 Task: Send an Email Campaign: Use HubSpot email marketing tools to create and send an email campaign to a targeted list of contacts.
Action: Mouse moved to (133, 90)
Screenshot: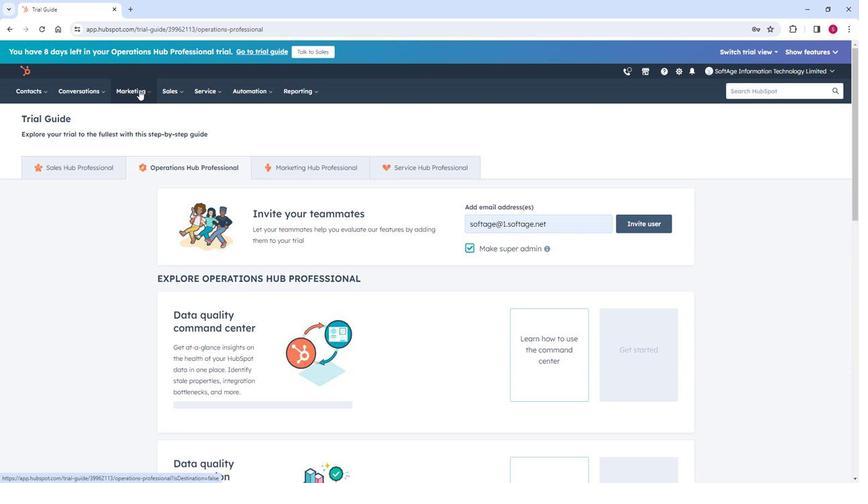 
Action: Mouse pressed left at (133, 90)
Screenshot: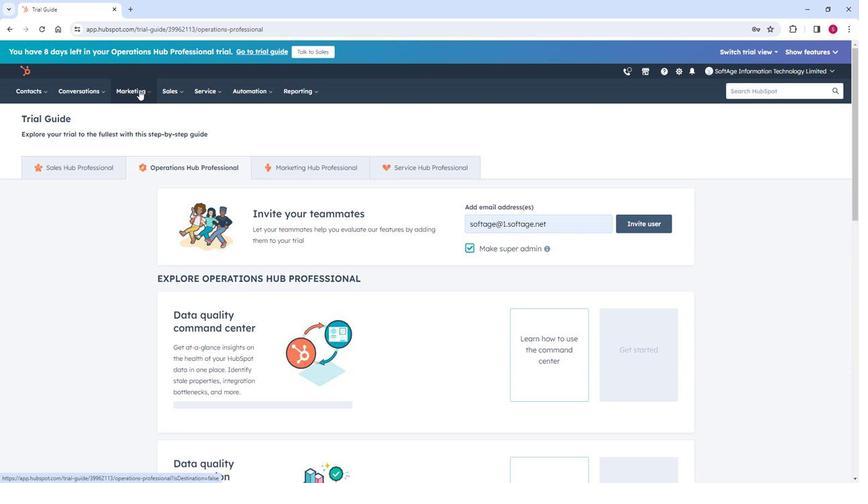 
Action: Mouse moved to (128, 141)
Screenshot: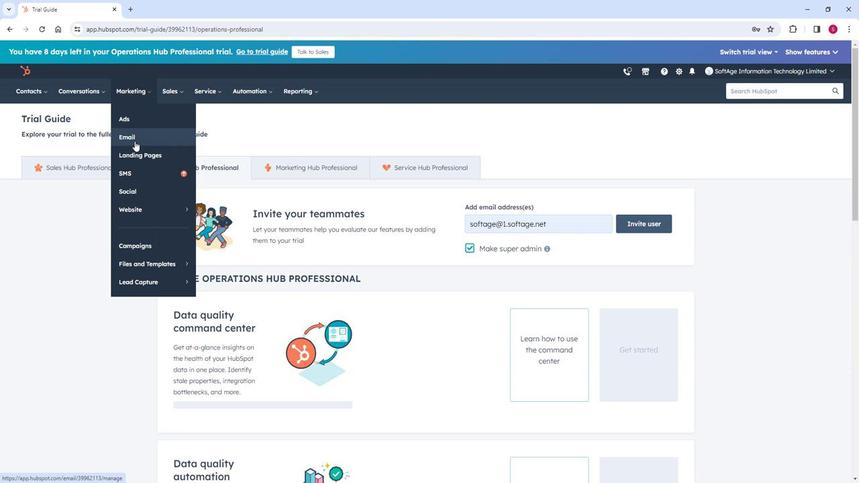 
Action: Mouse pressed left at (128, 141)
Screenshot: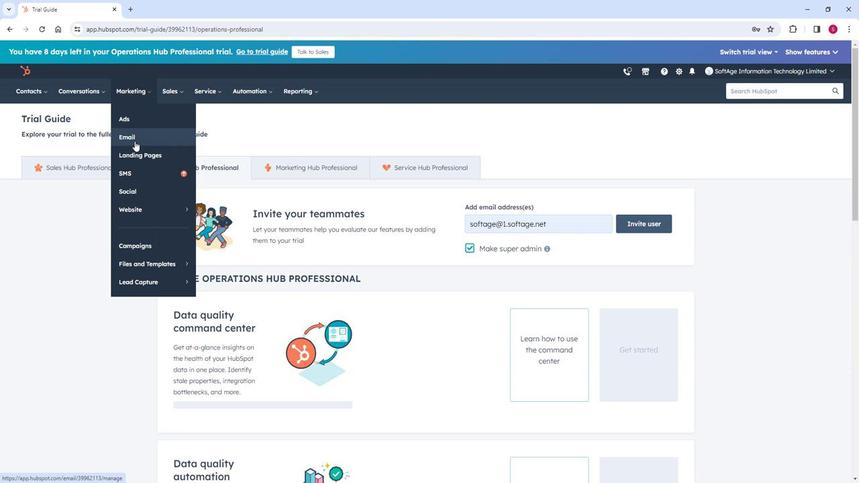 
Action: Mouse moved to (814, 123)
Screenshot: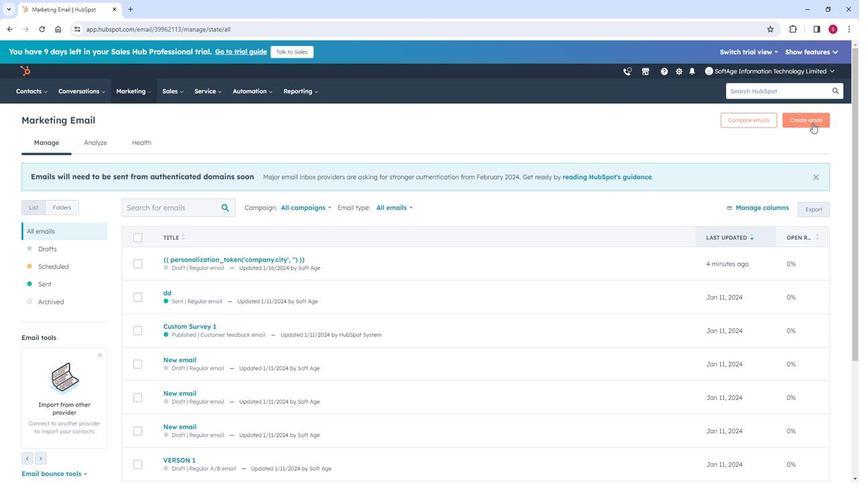 
Action: Mouse pressed left at (814, 123)
Screenshot: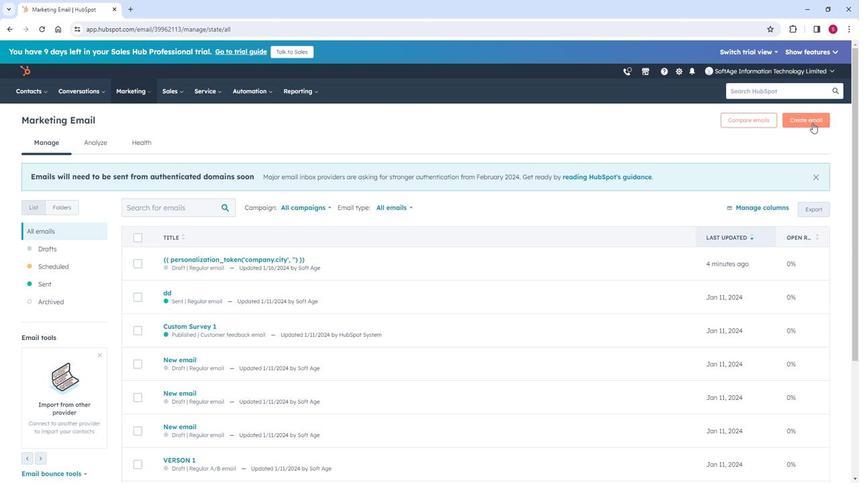 
Action: Mouse moved to (325, 151)
Screenshot: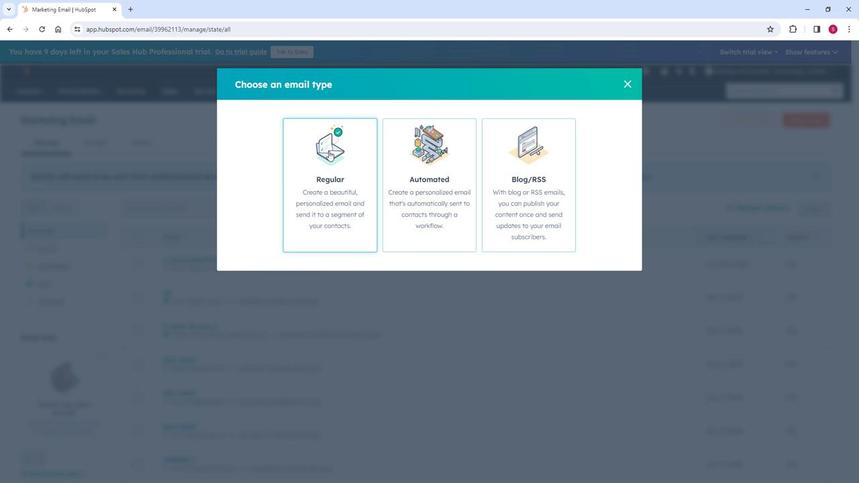 
Action: Mouse pressed left at (325, 151)
Screenshot: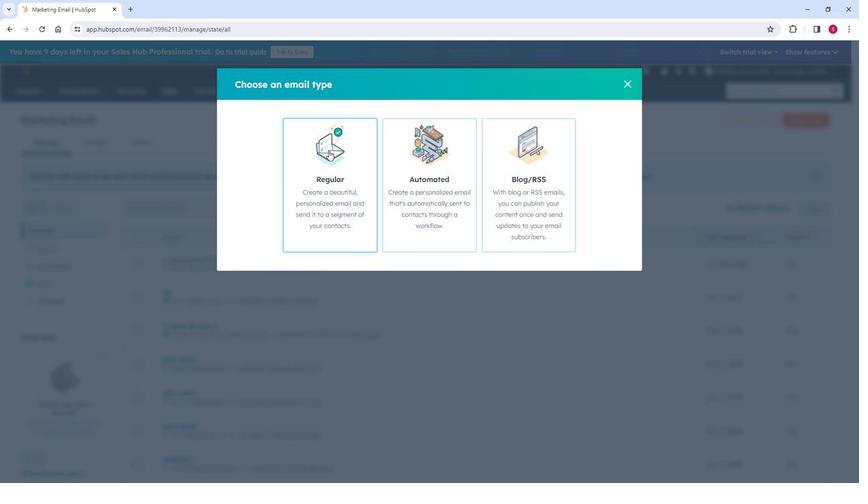 
Action: Mouse moved to (198, 294)
Screenshot: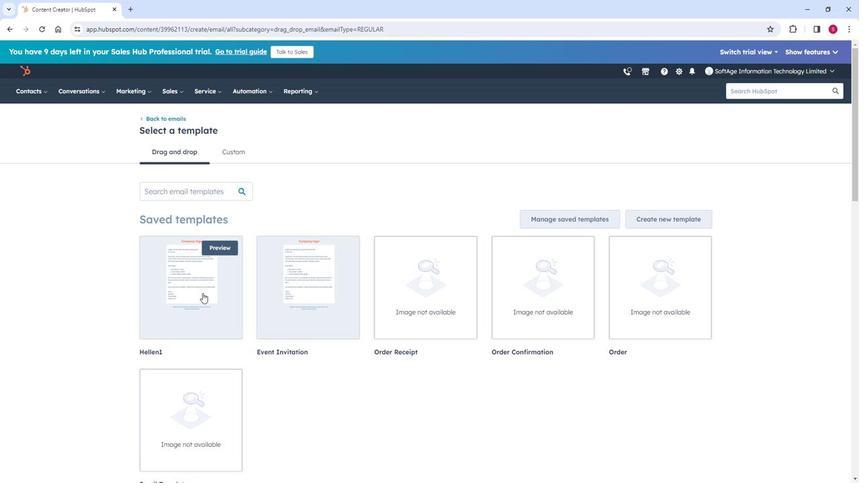 
Action: Mouse pressed left at (198, 294)
Screenshot: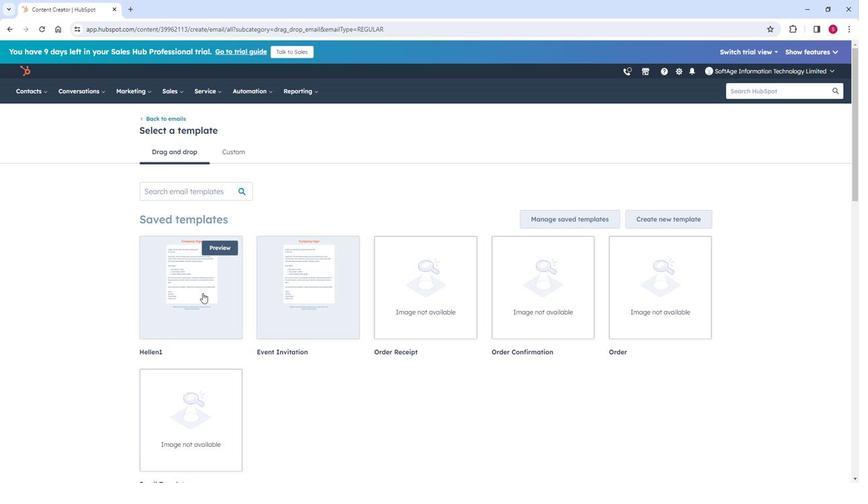
Action: Mouse moved to (554, 334)
Screenshot: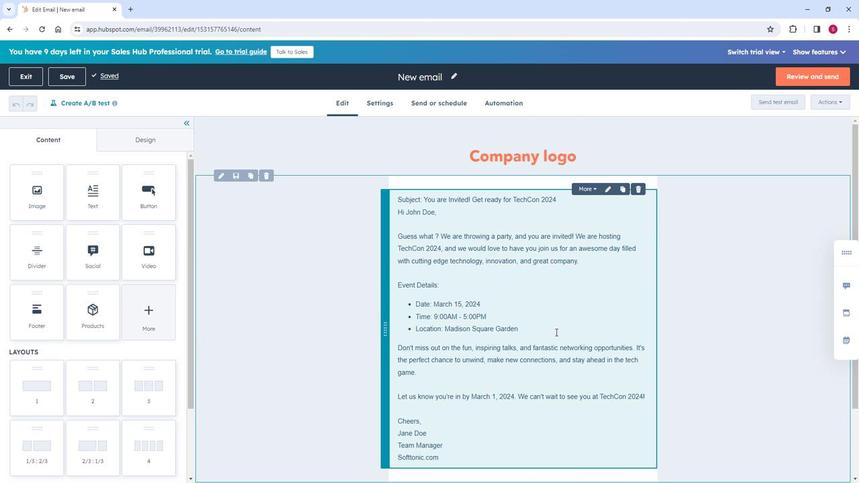 
Action: Mouse scrolled (554, 333) with delta (0, 0)
Screenshot: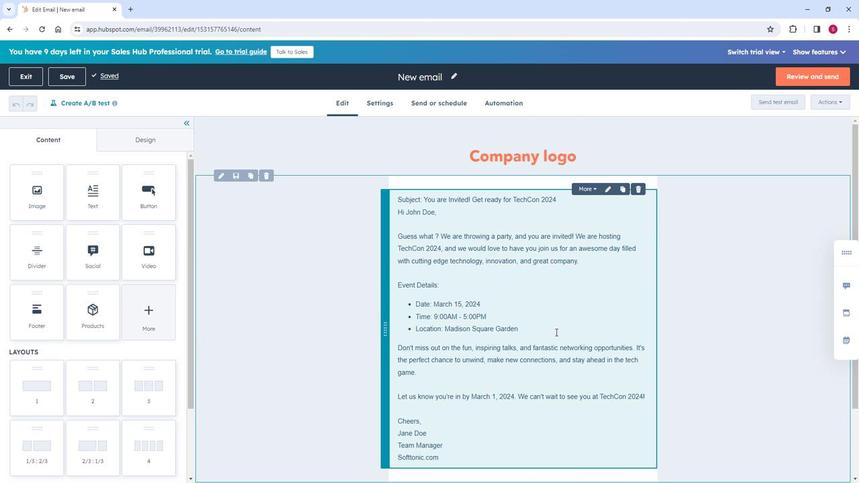 
Action: Mouse moved to (554, 334)
Screenshot: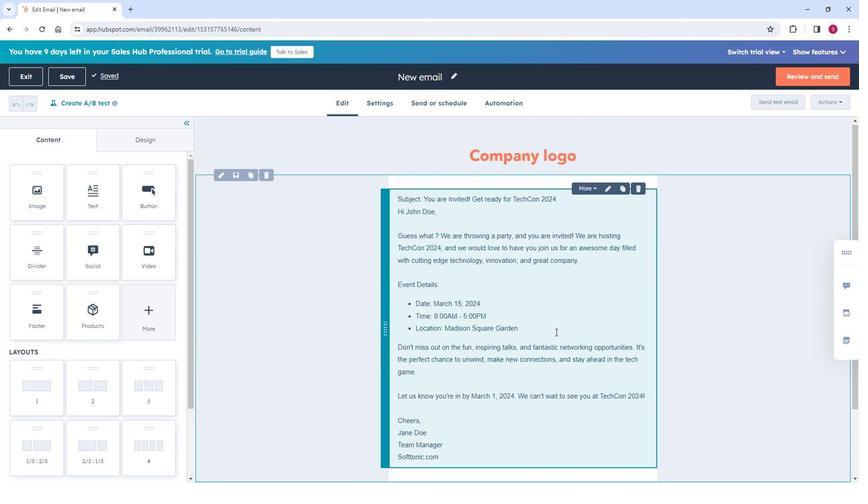 
Action: Mouse scrolled (554, 333) with delta (0, 0)
Screenshot: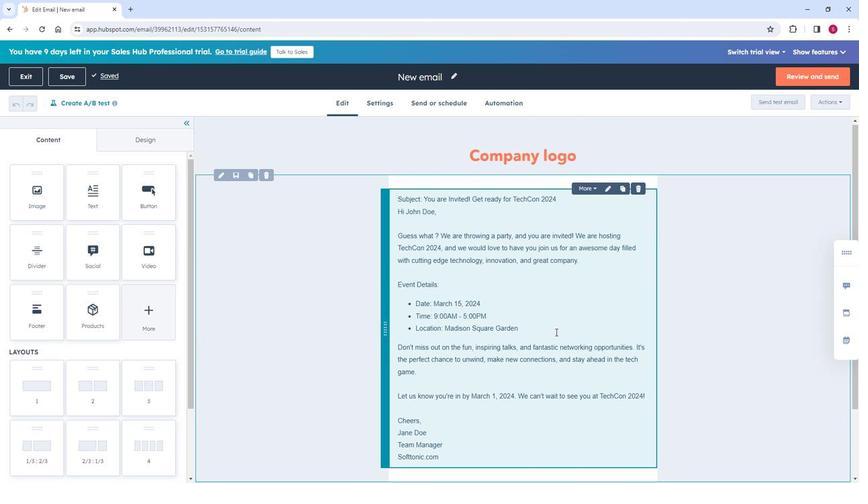 
Action: Mouse scrolled (554, 333) with delta (0, 0)
Screenshot: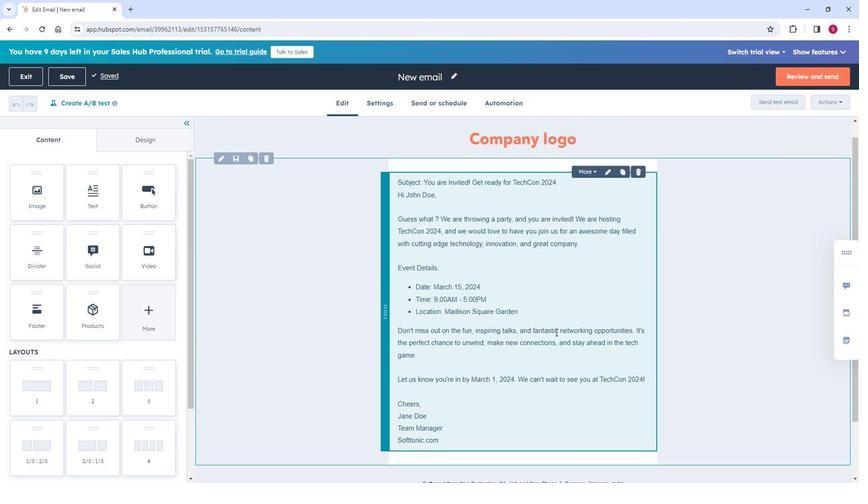 
Action: Mouse scrolled (554, 333) with delta (0, 0)
Screenshot: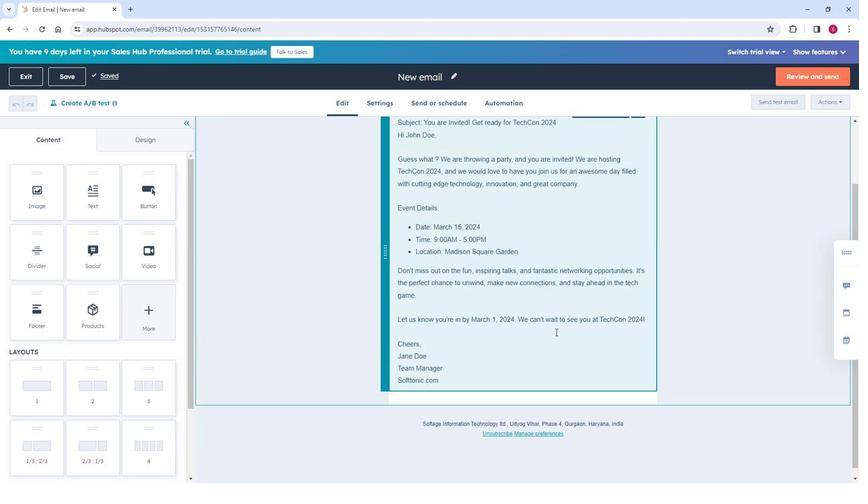 
Action: Mouse moved to (605, 122)
Screenshot: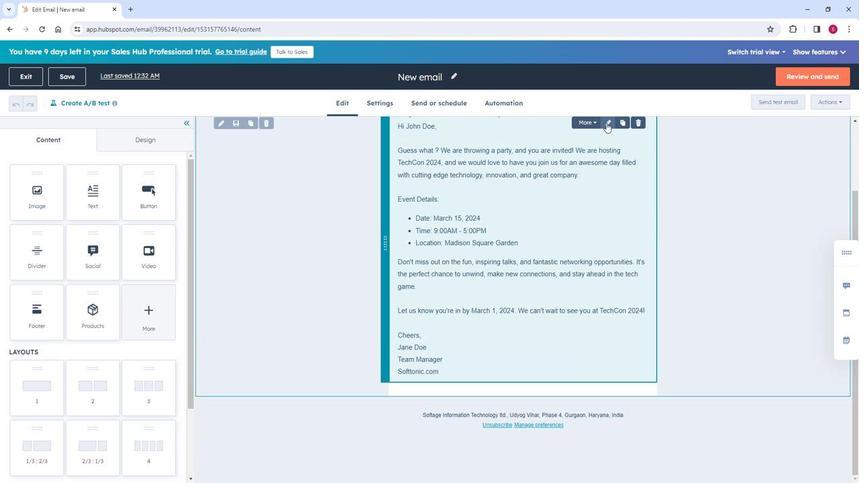 
Action: Mouse pressed left at (605, 122)
Screenshot: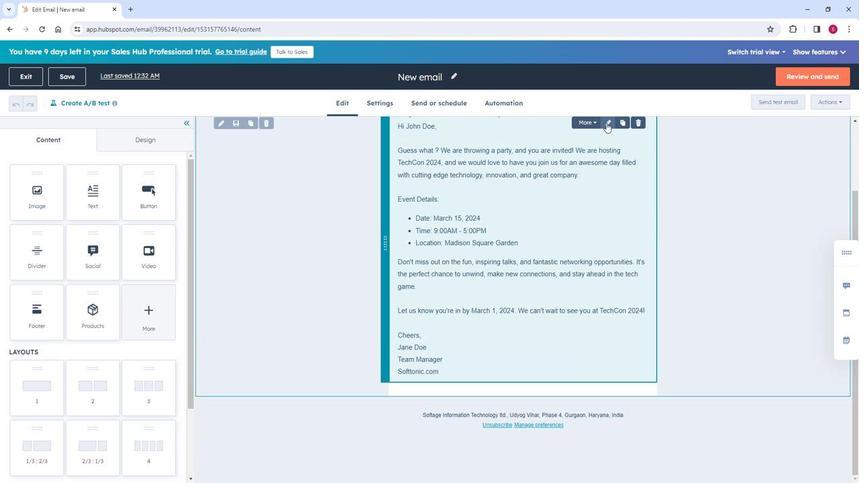
Action: Mouse moved to (460, 232)
Screenshot: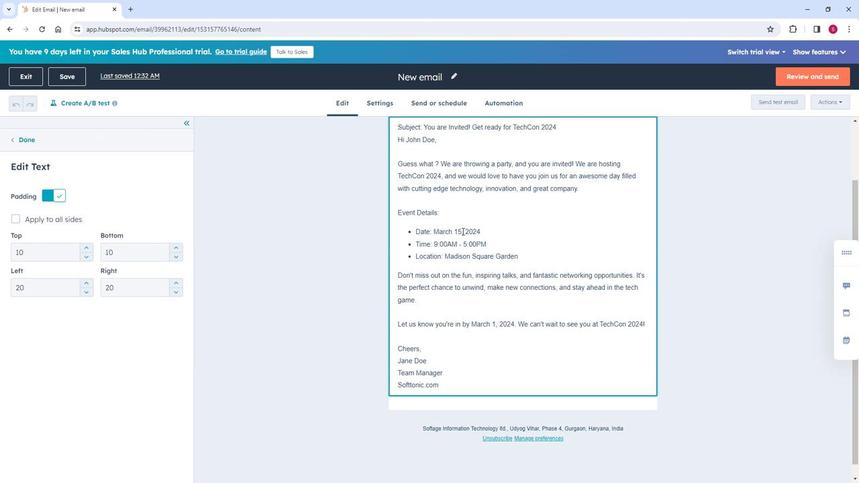 
Action: Mouse pressed left at (460, 232)
Screenshot: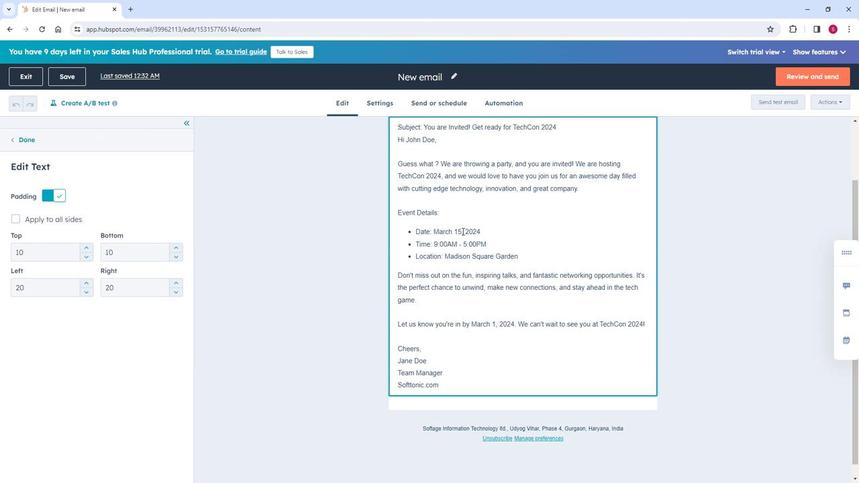 
Action: Mouse moved to (455, 233)
Screenshot: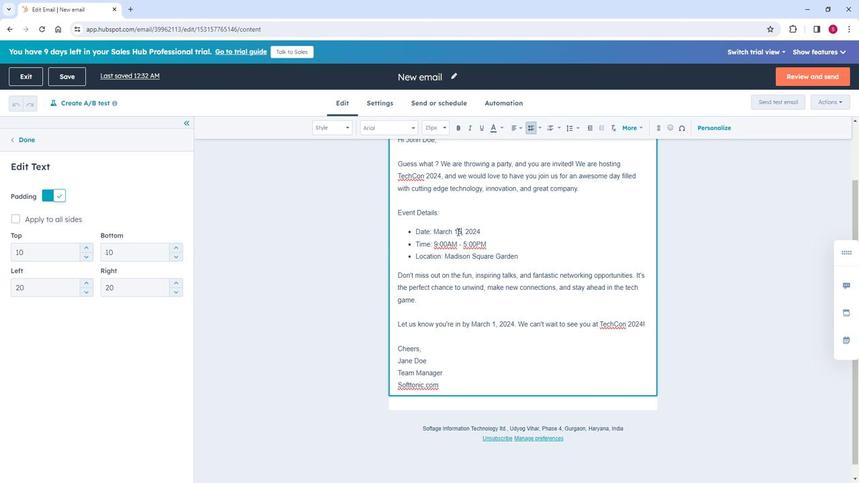 
Action: Key pressed <Key.backspace>
Screenshot: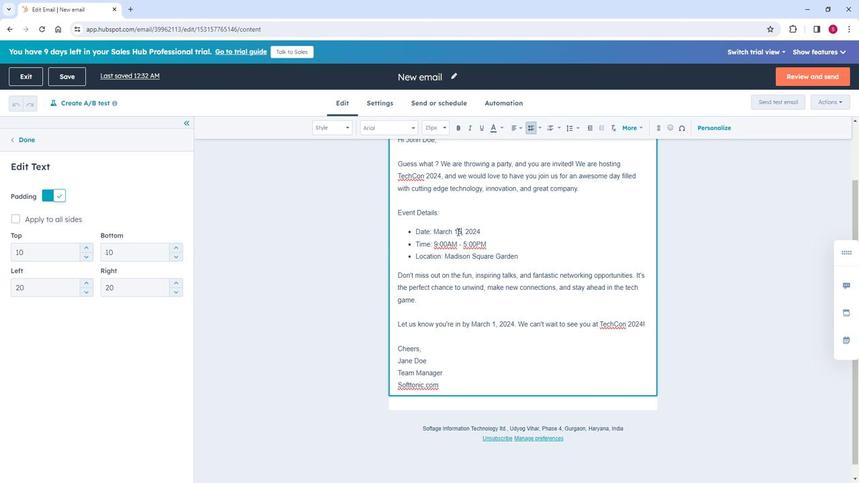 
Action: Mouse moved to (458, 233)
Screenshot: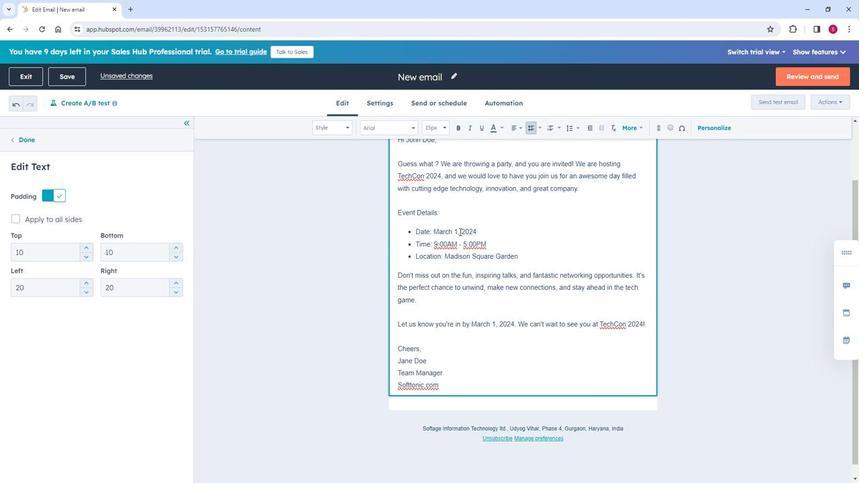 
Action: Key pressed 6
Screenshot: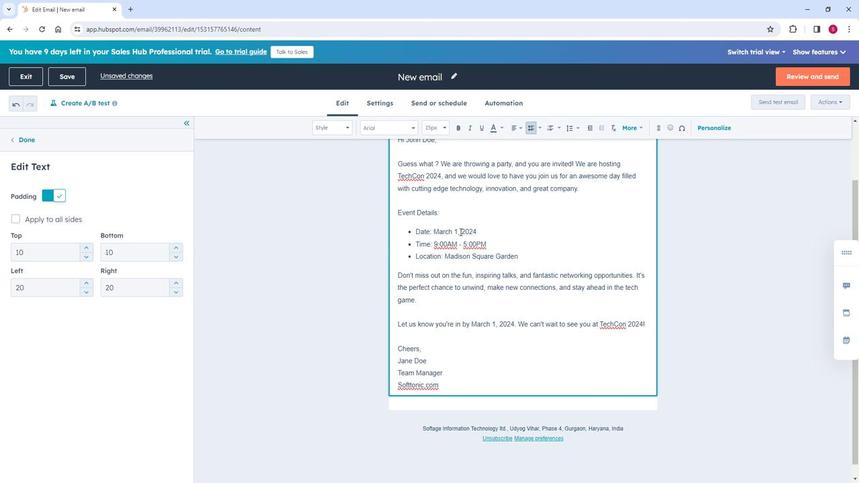 
Action: Mouse moved to (503, 231)
Screenshot: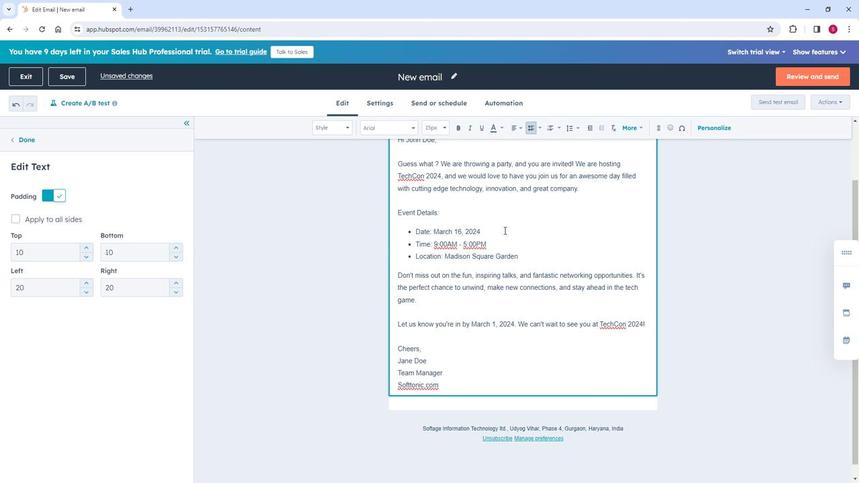 
Action: Mouse pressed left at (503, 231)
Screenshot: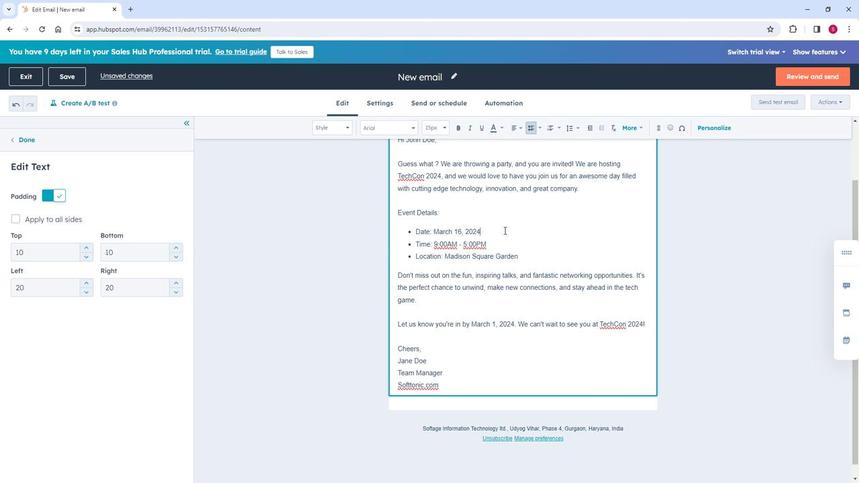 
Action: Mouse moved to (479, 339)
Screenshot: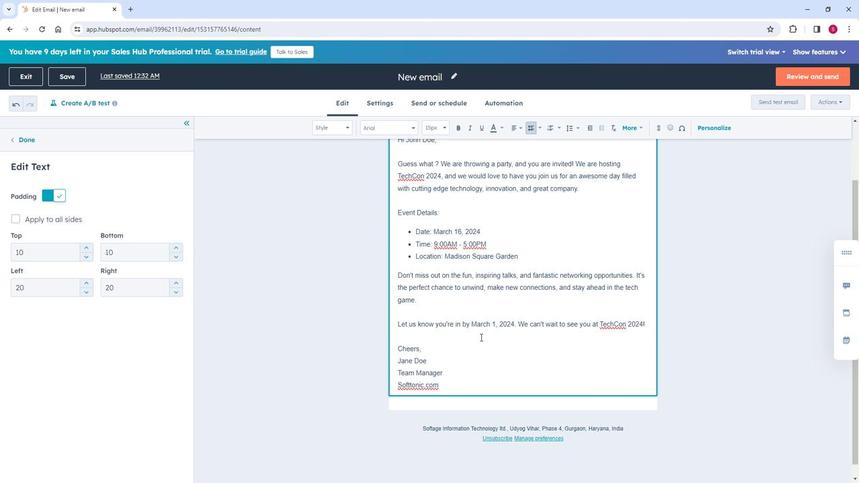 
Action: Mouse scrolled (479, 339) with delta (0, 0)
Screenshot: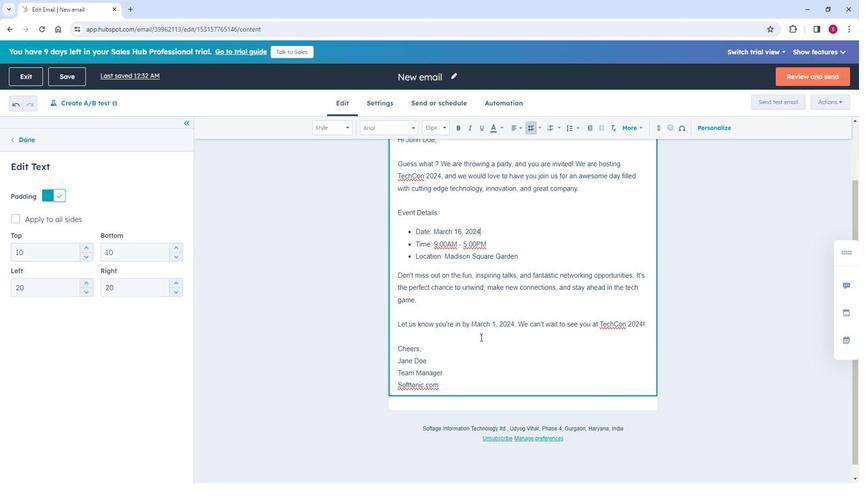 
Action: Mouse moved to (473, 368)
Screenshot: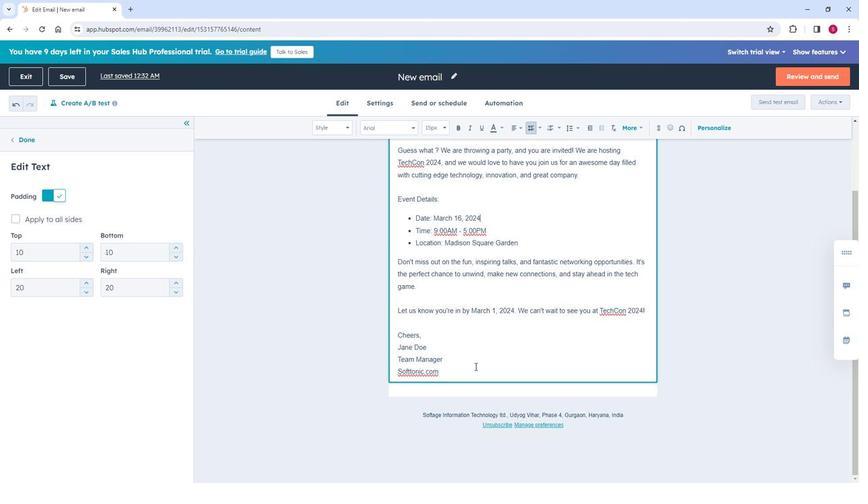
Action: Mouse scrolled (473, 369) with delta (0, 0)
Screenshot: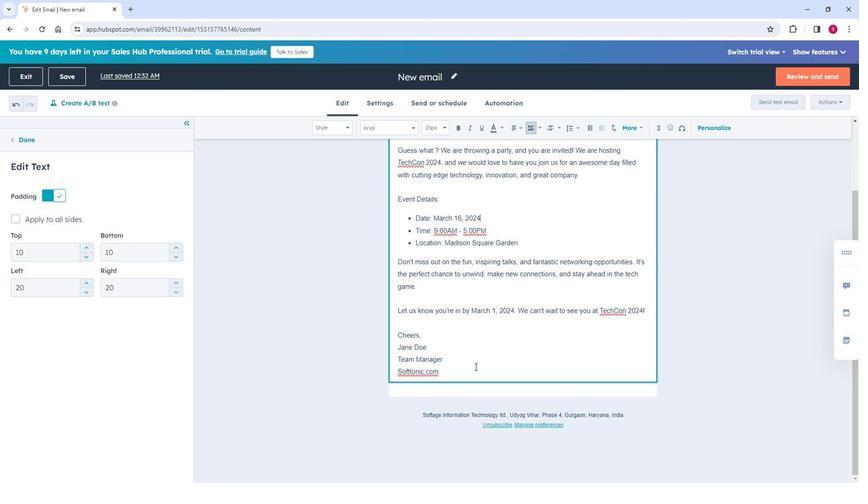 
Action: Mouse scrolled (473, 369) with delta (0, 0)
Screenshot: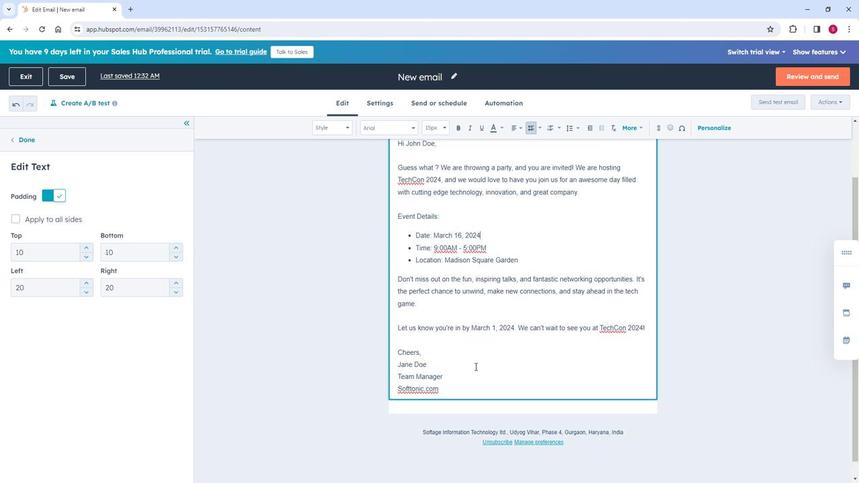 
Action: Mouse scrolled (473, 369) with delta (0, 0)
Screenshot: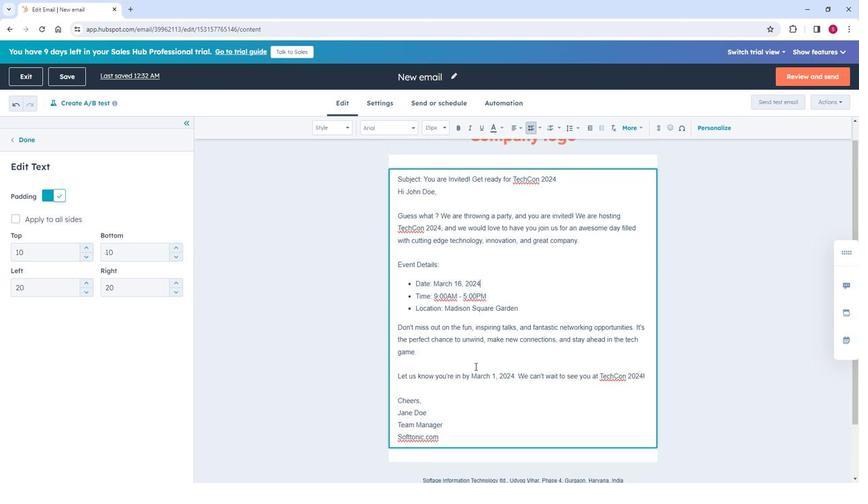 
Action: Mouse scrolled (473, 369) with delta (0, 0)
Screenshot: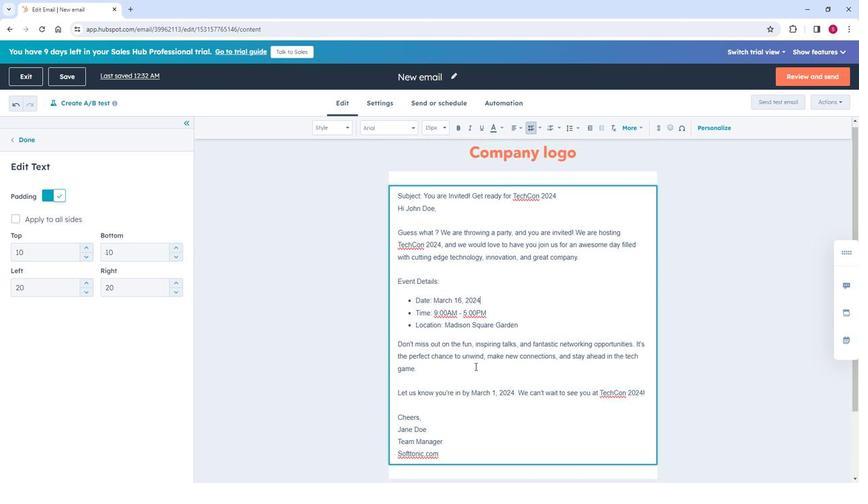 
Action: Mouse scrolled (473, 369) with delta (0, 0)
Screenshot: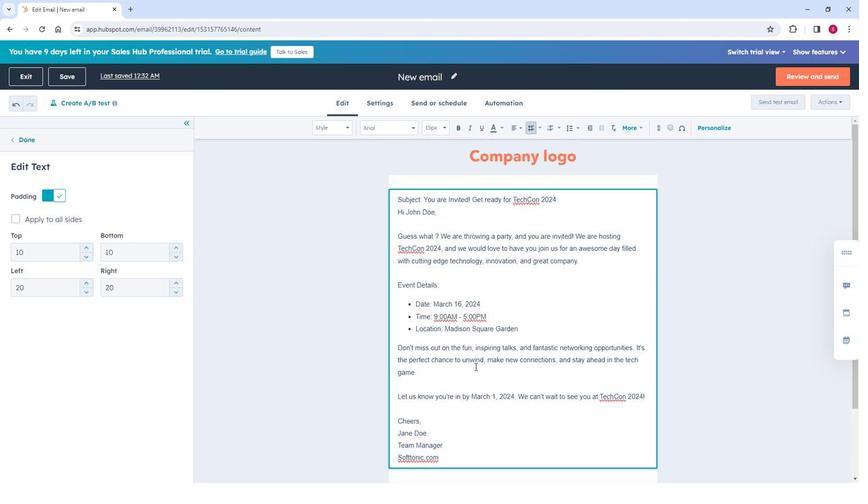 
Action: Mouse moved to (355, 167)
Screenshot: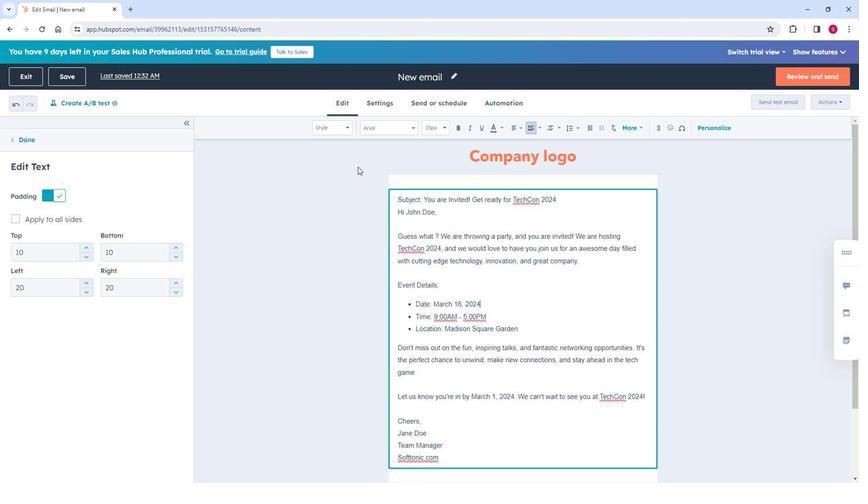 
Action: Mouse pressed left at (355, 167)
Screenshot: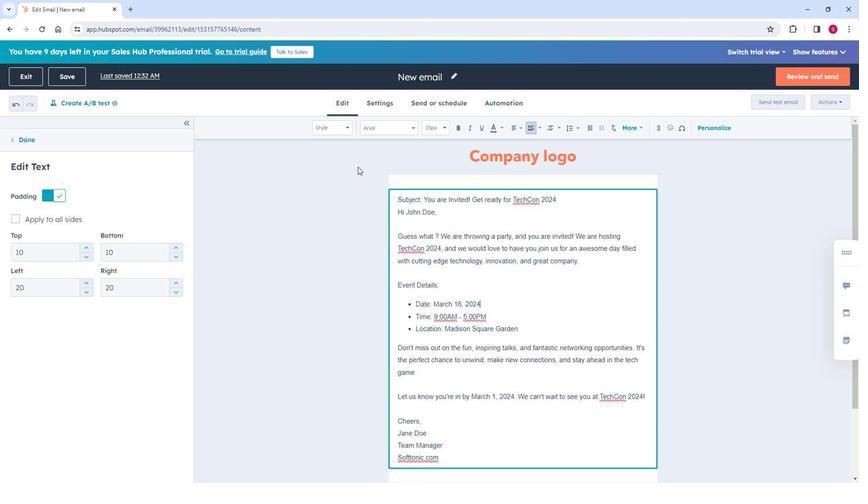 
Action: Mouse moved to (381, 104)
Screenshot: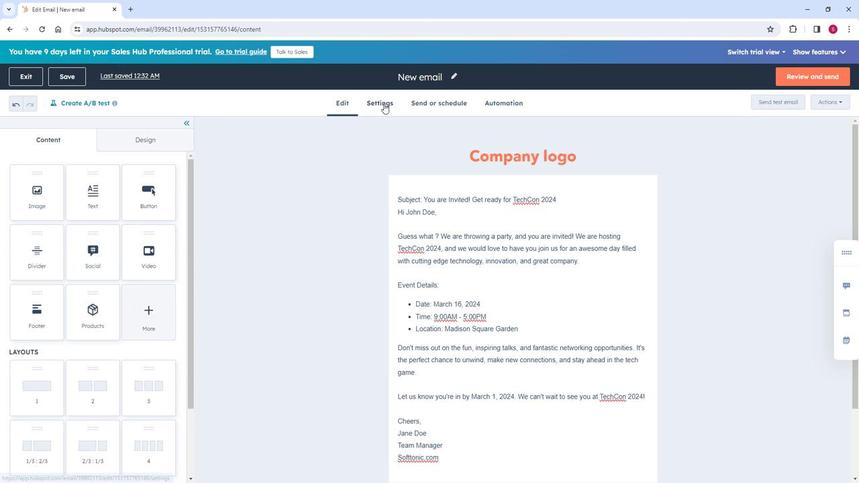 
Action: Mouse pressed left at (381, 104)
Screenshot: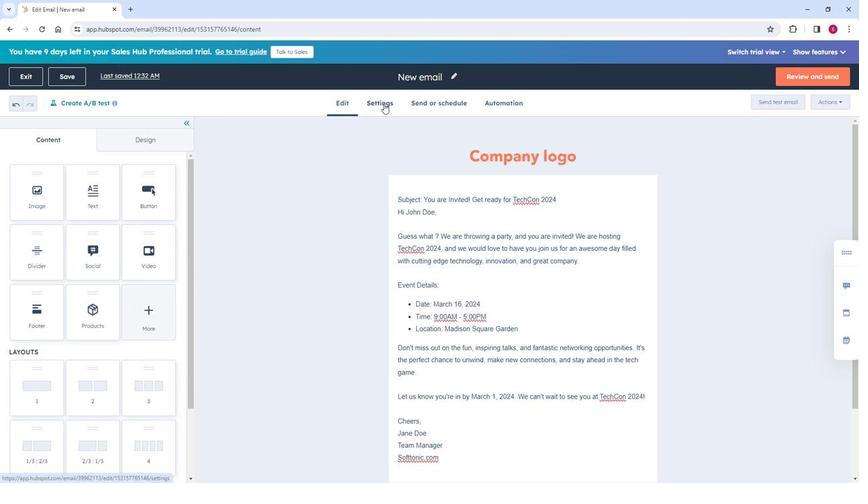 
Action: Mouse moved to (432, 252)
Screenshot: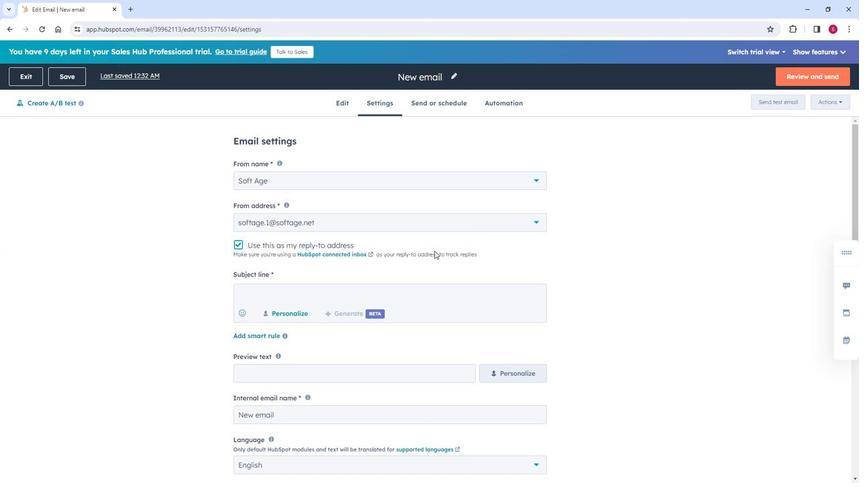 
Action: Mouse scrolled (432, 251) with delta (0, 0)
Screenshot: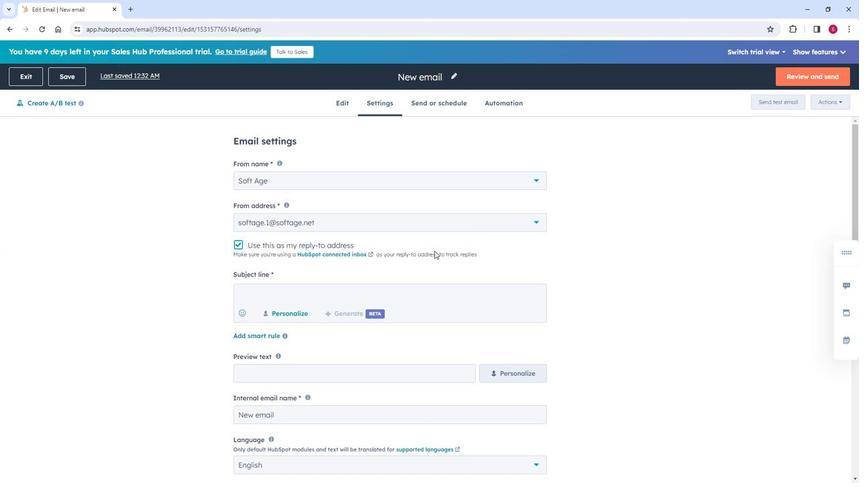 
Action: Mouse moved to (418, 298)
Screenshot: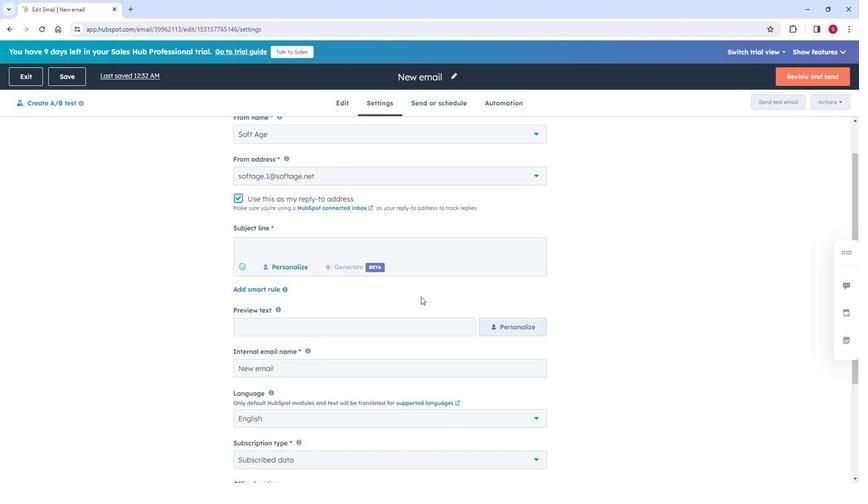
Action: Mouse scrolled (418, 298) with delta (0, 0)
Screenshot: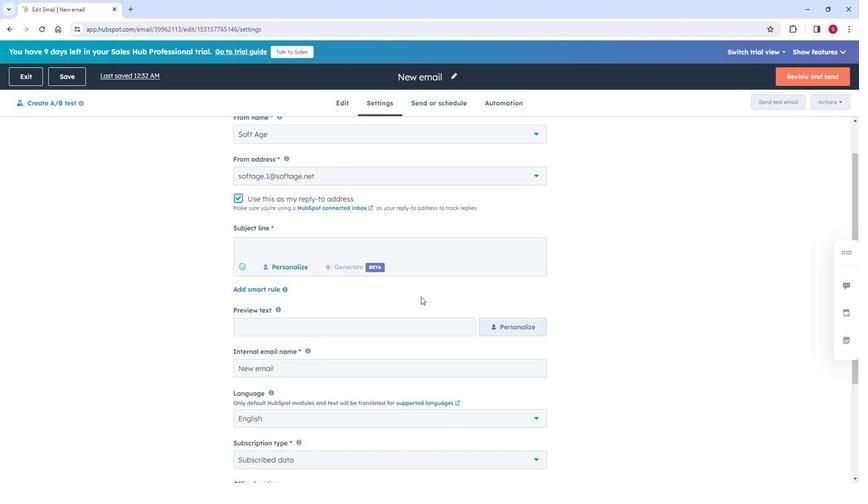 
Action: Mouse scrolled (418, 298) with delta (0, 0)
Screenshot: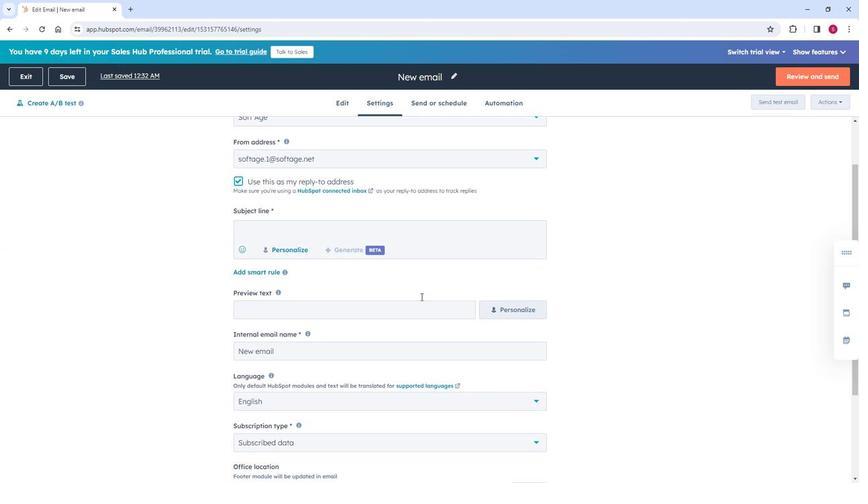 
Action: Mouse moved to (418, 298)
Screenshot: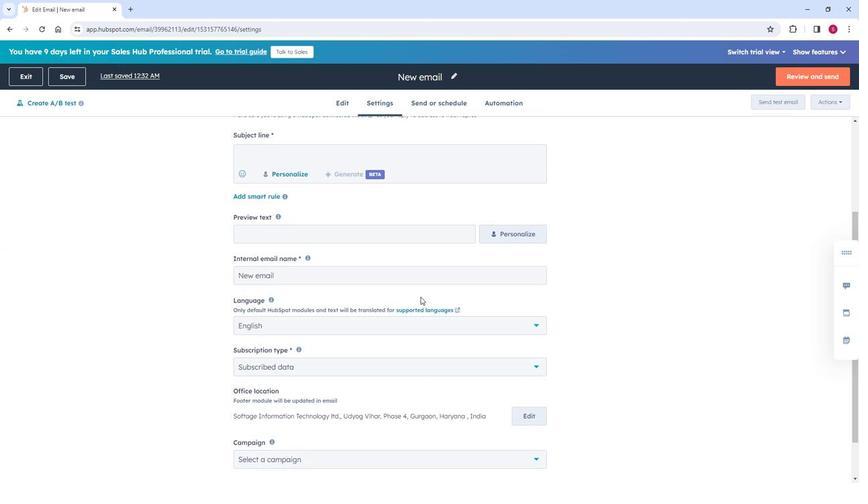 
Action: Mouse scrolled (418, 298) with delta (0, 0)
Screenshot: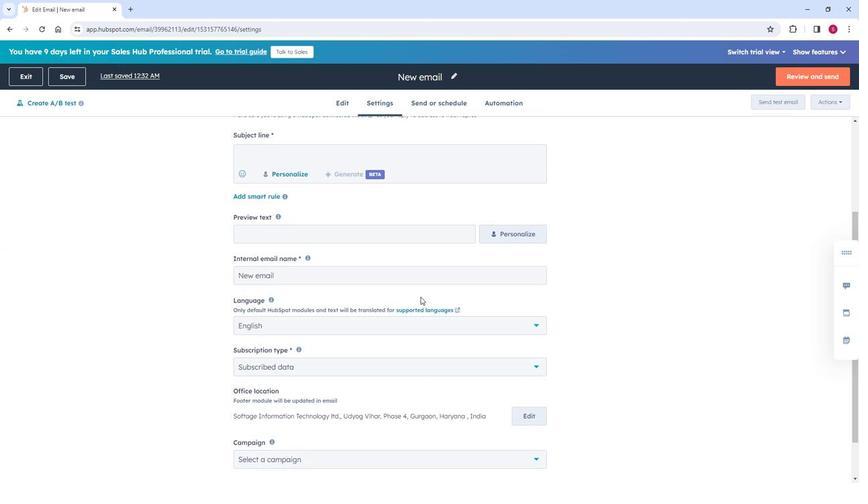 
Action: Mouse scrolled (418, 298) with delta (0, 0)
Screenshot: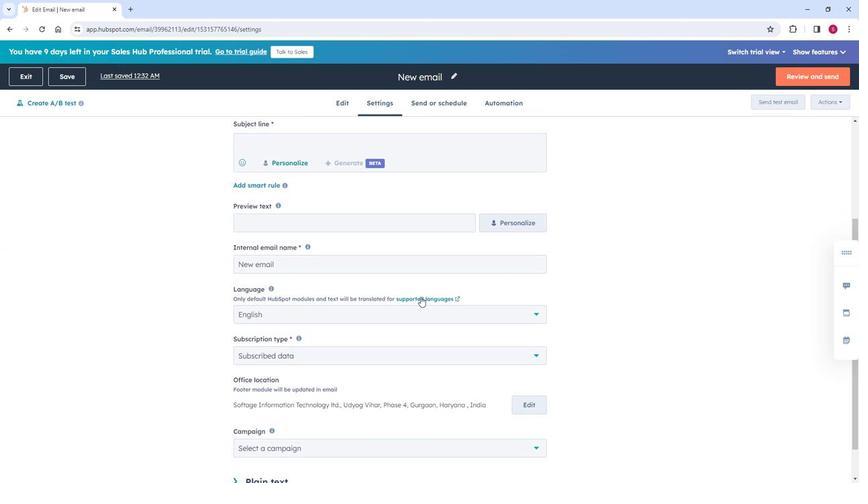 
Action: Mouse scrolled (418, 298) with delta (0, 0)
Screenshot: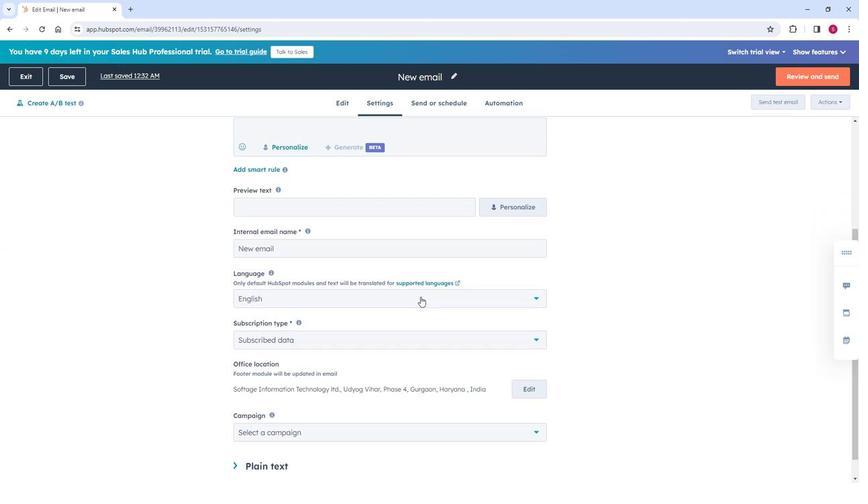 
Action: Mouse scrolled (418, 298) with delta (0, 0)
Screenshot: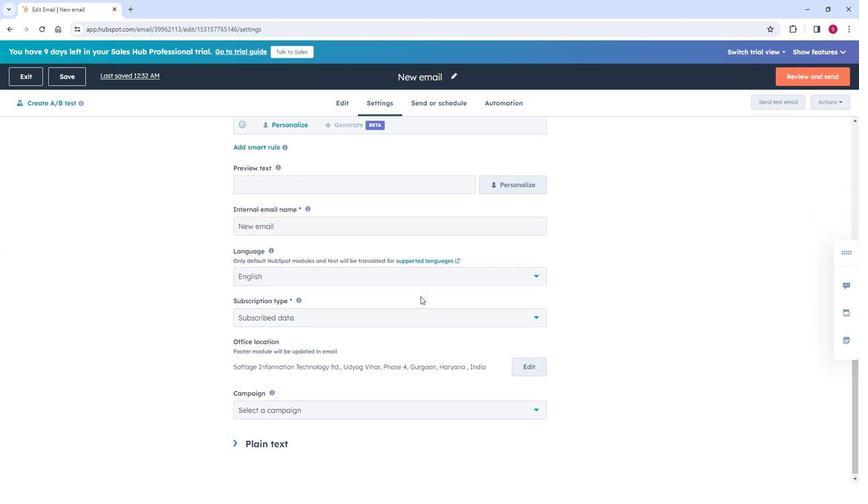 
Action: Mouse moved to (418, 298)
Screenshot: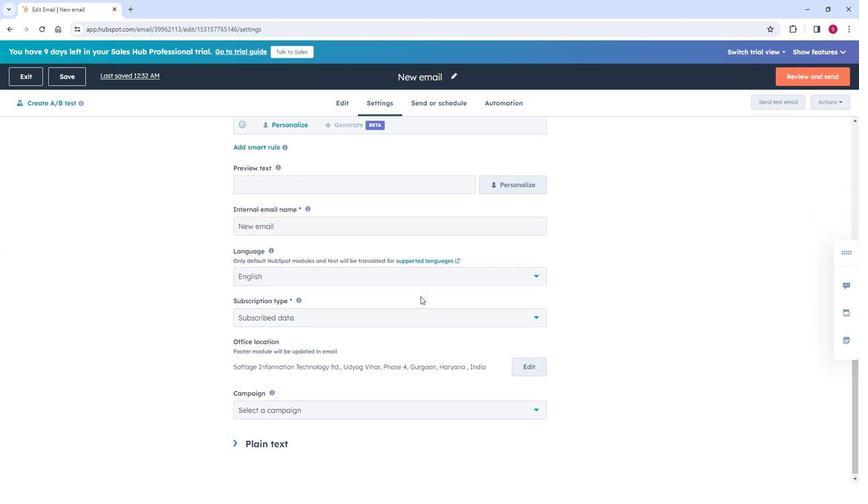 
Action: Mouse scrolled (418, 297) with delta (0, 0)
Screenshot: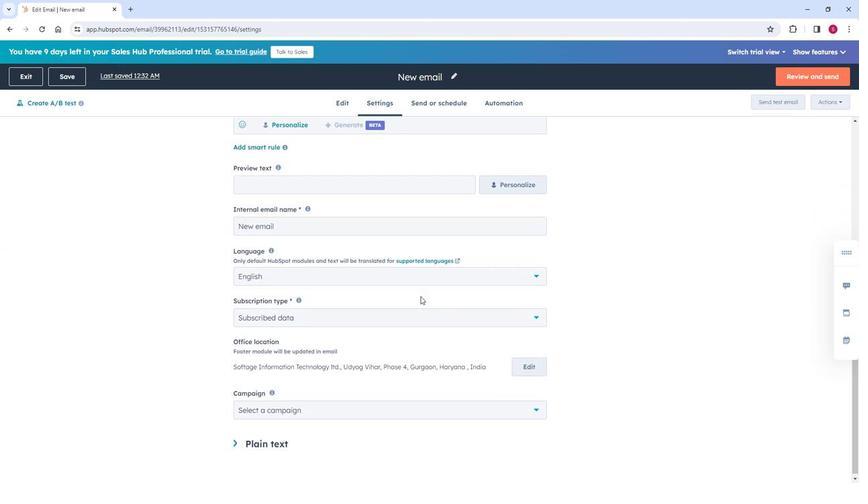 
Action: Mouse scrolled (418, 297) with delta (0, 0)
Screenshot: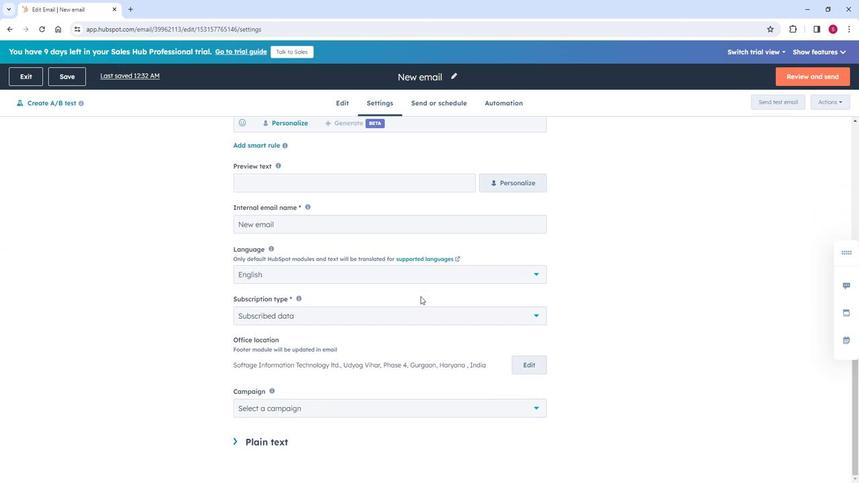 
Action: Mouse moved to (418, 298)
Screenshot: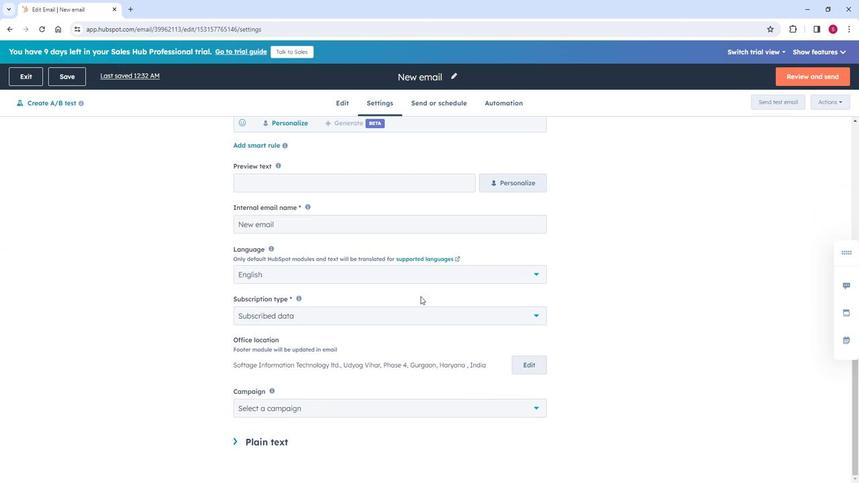 
Action: Mouse scrolled (418, 297) with delta (0, 0)
Screenshot: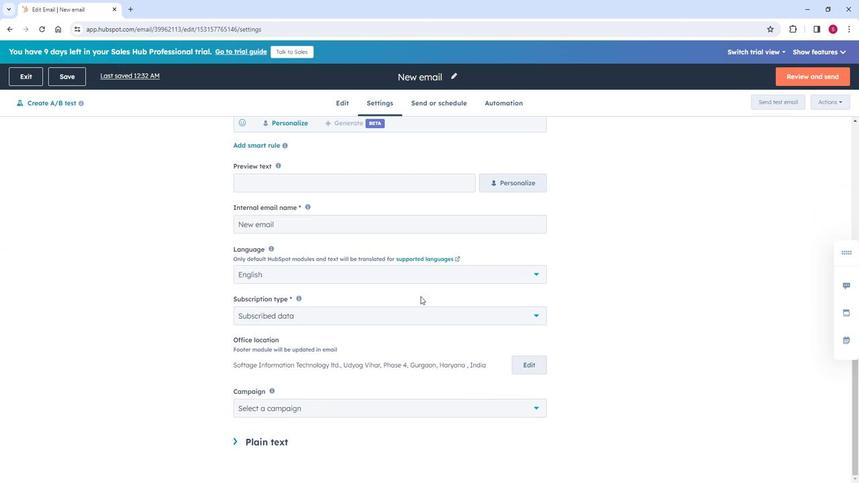 
Action: Mouse scrolled (418, 297) with delta (0, 0)
Screenshot: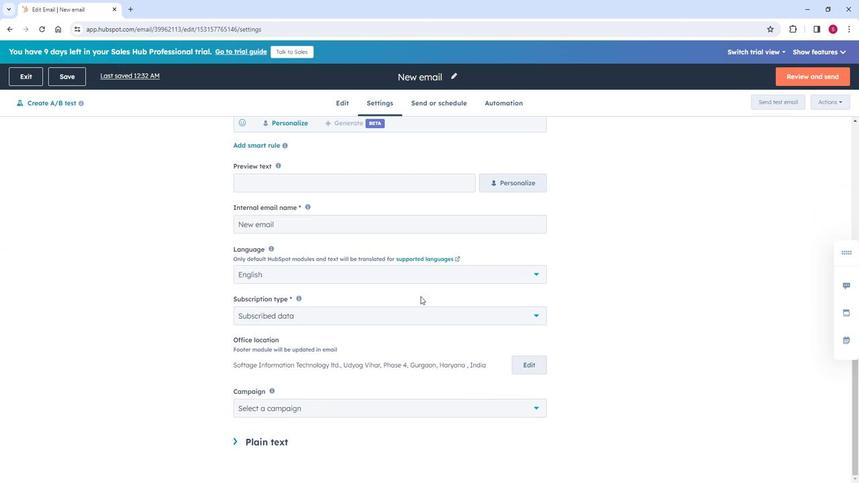 
Action: Mouse scrolled (418, 297) with delta (0, 0)
Screenshot: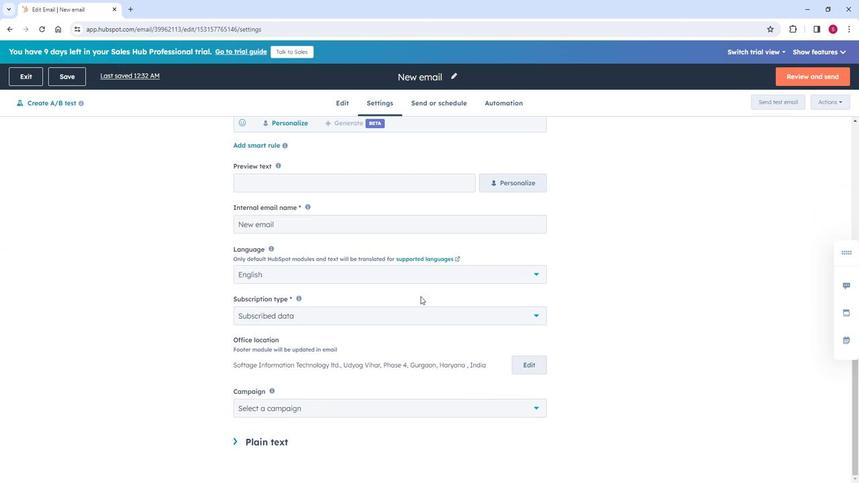 
Action: Mouse scrolled (418, 297) with delta (0, 0)
Screenshot: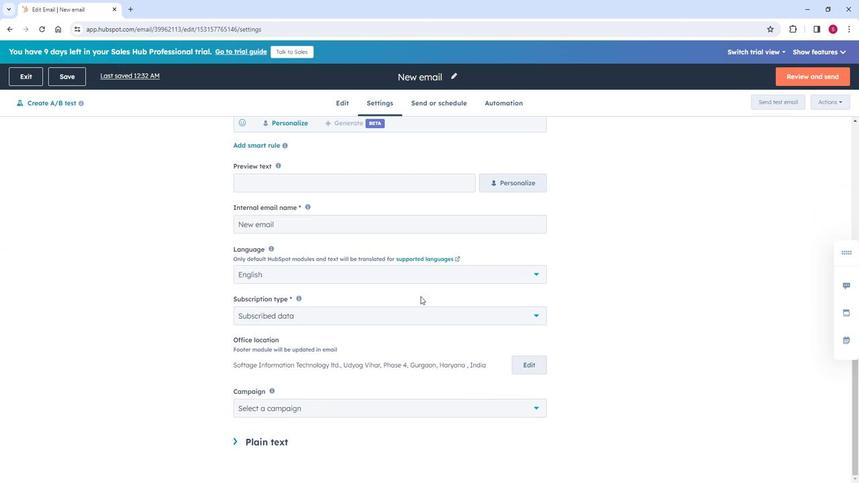 
Action: Mouse scrolled (418, 297) with delta (0, 0)
Screenshot: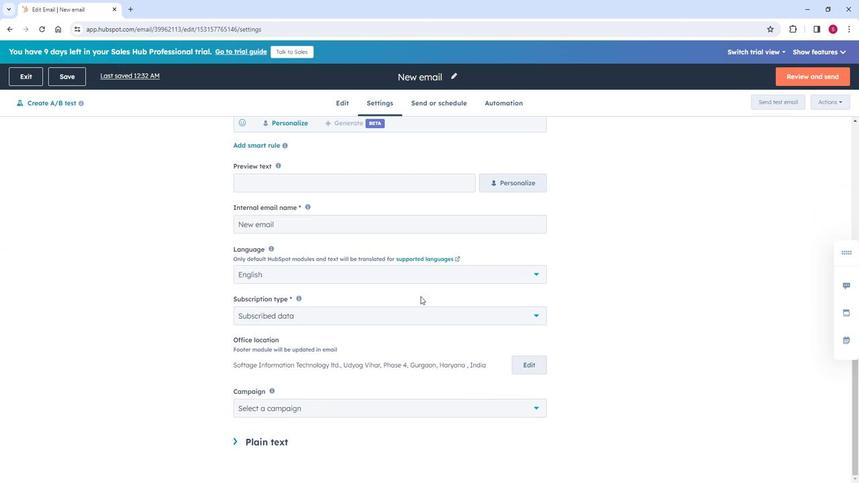 
Action: Mouse scrolled (418, 297) with delta (0, 0)
Screenshot: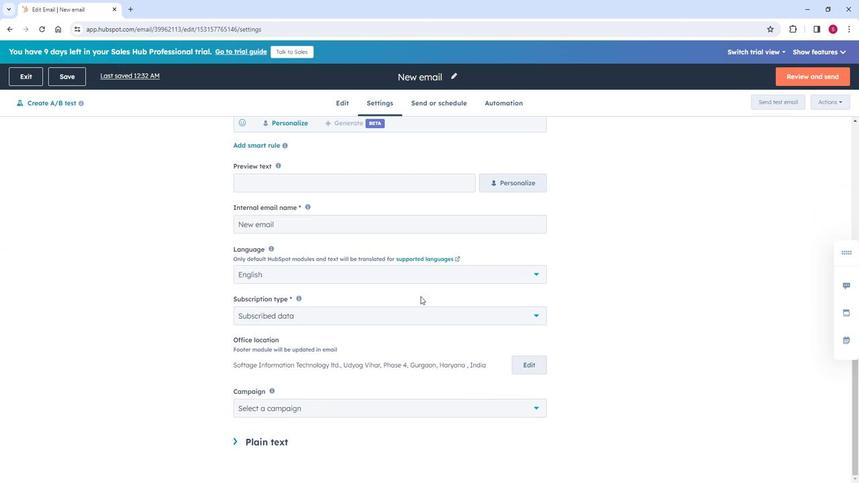 
Action: Mouse moved to (444, 320)
Screenshot: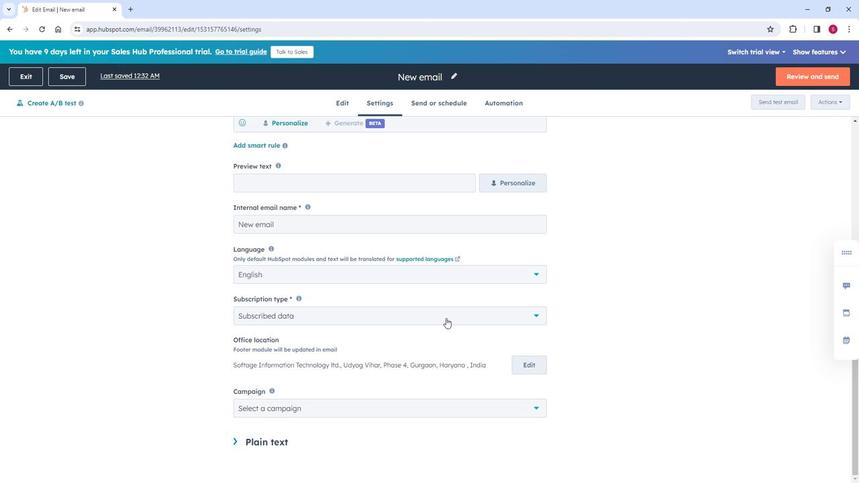 
Action: Mouse scrolled (444, 320) with delta (0, 0)
Screenshot: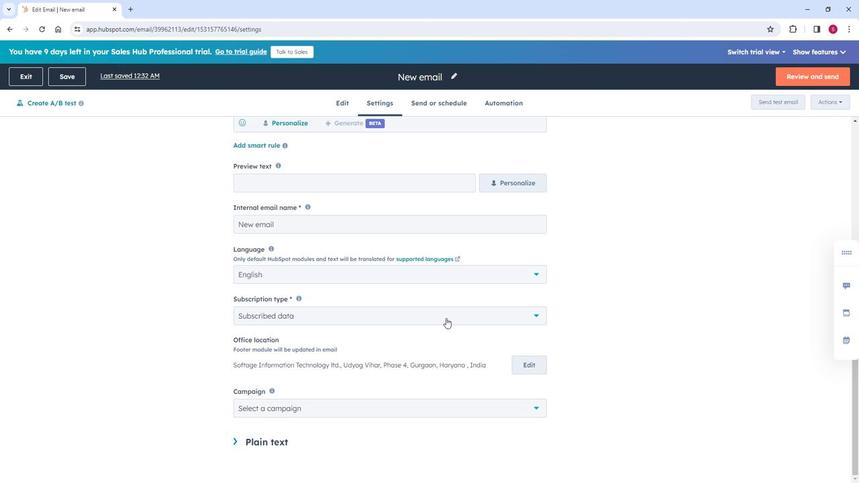 
Action: Mouse scrolled (444, 320) with delta (0, 0)
Screenshot: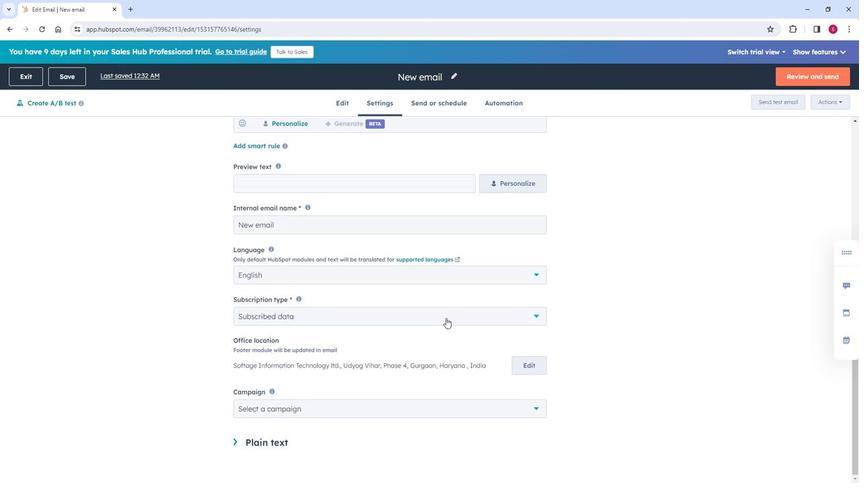 
Action: Mouse scrolled (444, 320) with delta (0, 0)
Screenshot: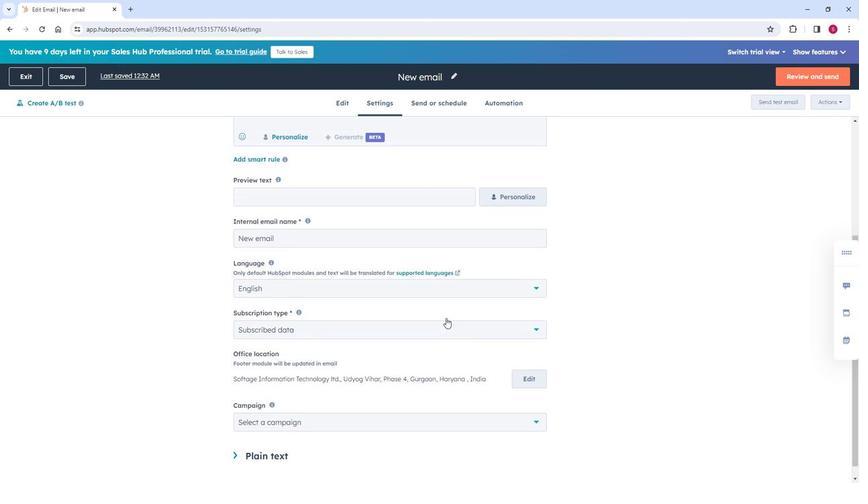 
Action: Mouse scrolled (444, 320) with delta (0, 0)
Screenshot: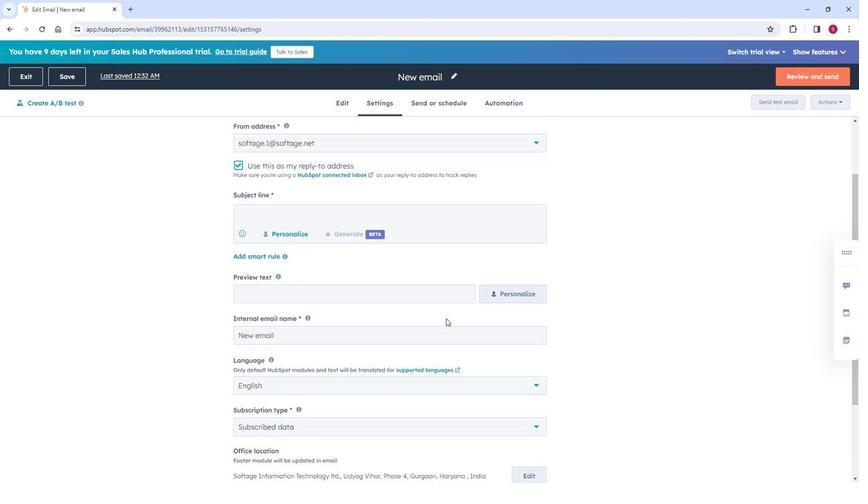 
Action: Mouse scrolled (444, 320) with delta (0, 0)
Screenshot: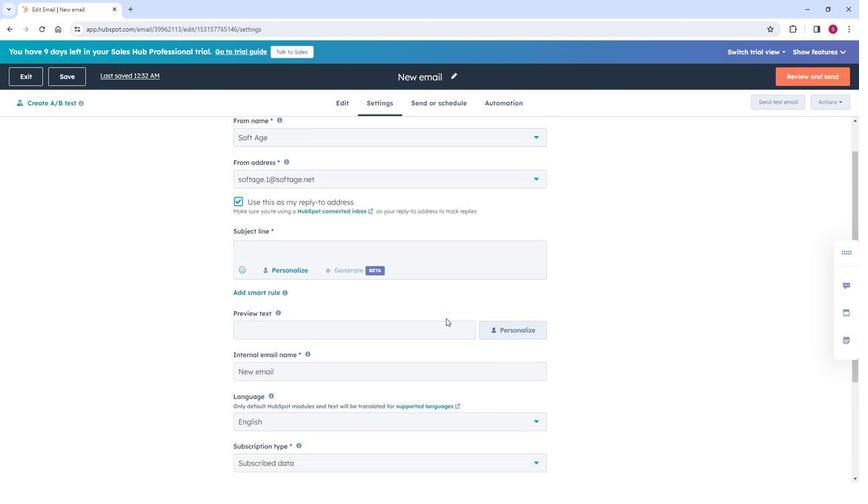 
Action: Mouse scrolled (444, 320) with delta (0, 0)
Screenshot: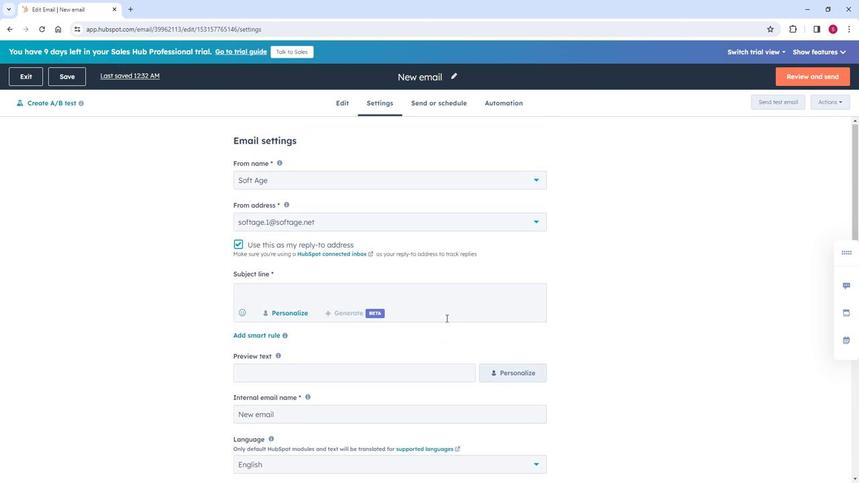 
Action: Mouse moved to (296, 319)
Screenshot: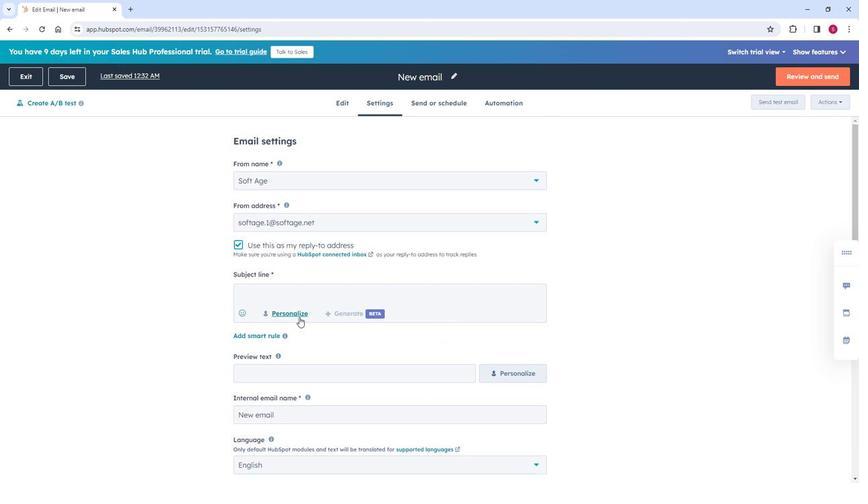 
Action: Mouse pressed left at (296, 319)
Screenshot: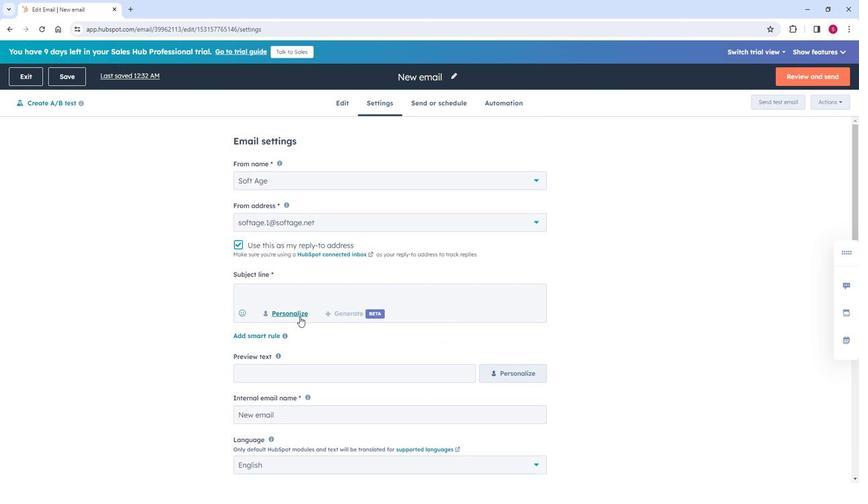 
Action: Mouse moved to (229, 264)
Screenshot: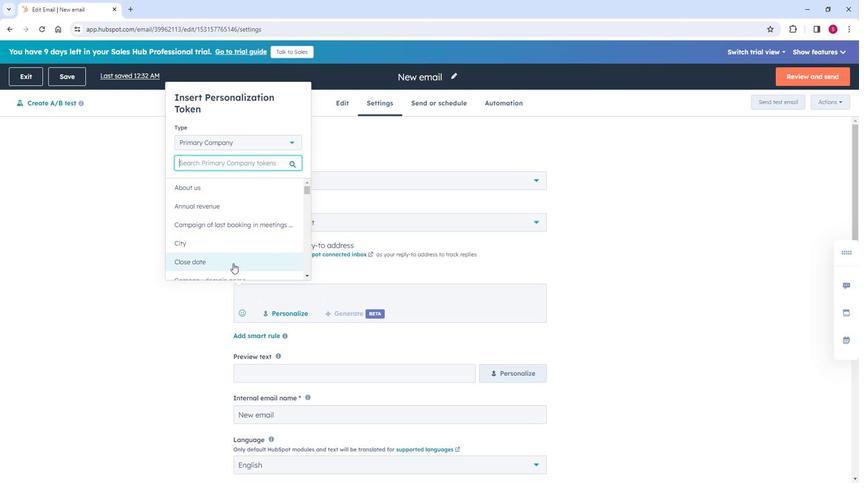 
Action: Mouse scrolled (229, 264) with delta (0, 0)
Screenshot: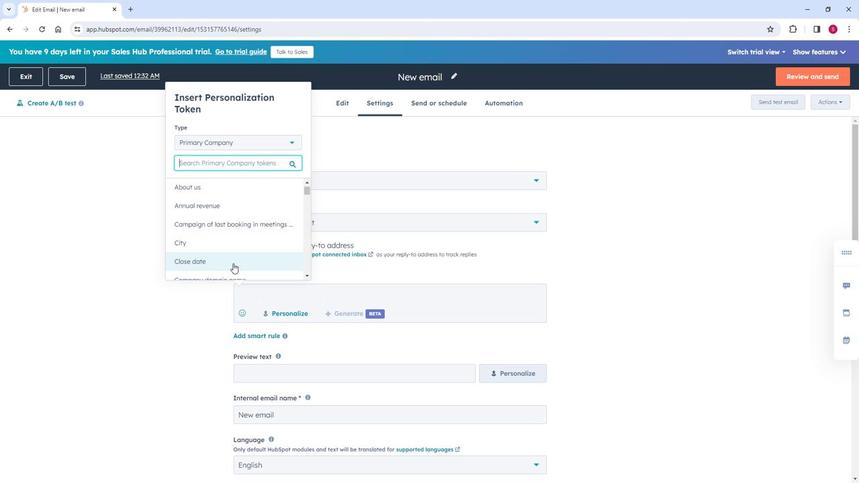 
Action: Mouse moved to (231, 263)
Screenshot: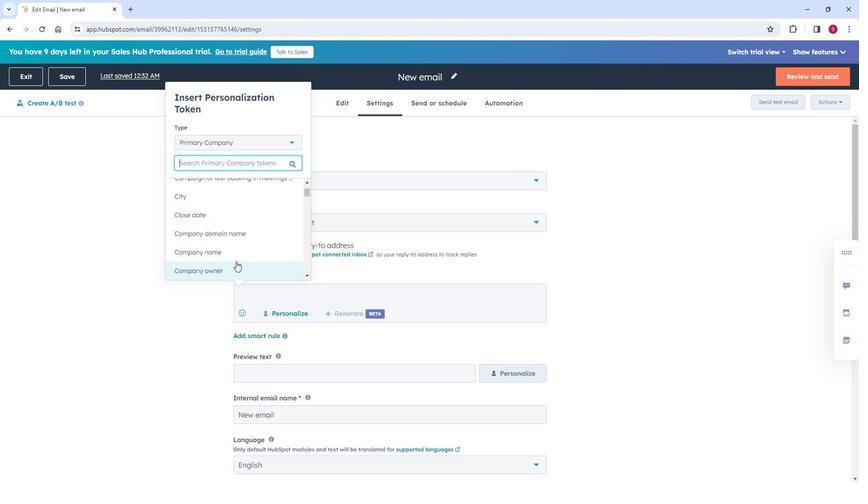 
Action: Mouse scrolled (231, 262) with delta (0, 0)
Screenshot: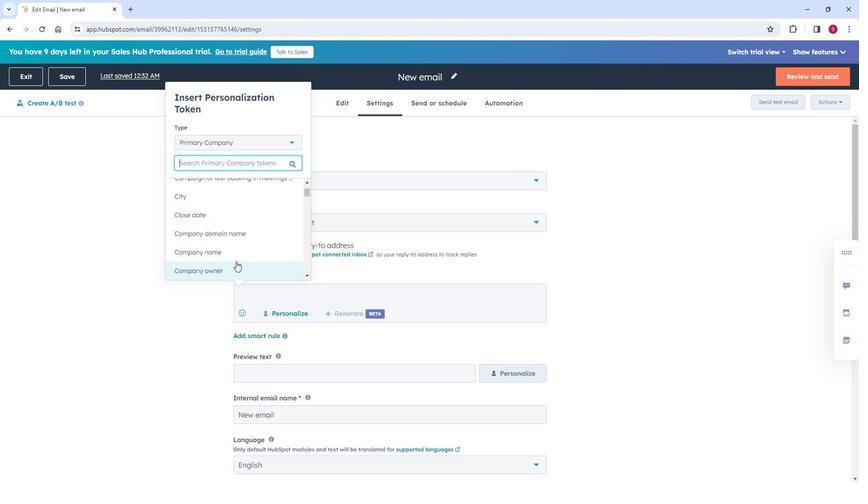 
Action: Mouse moved to (233, 262)
Screenshot: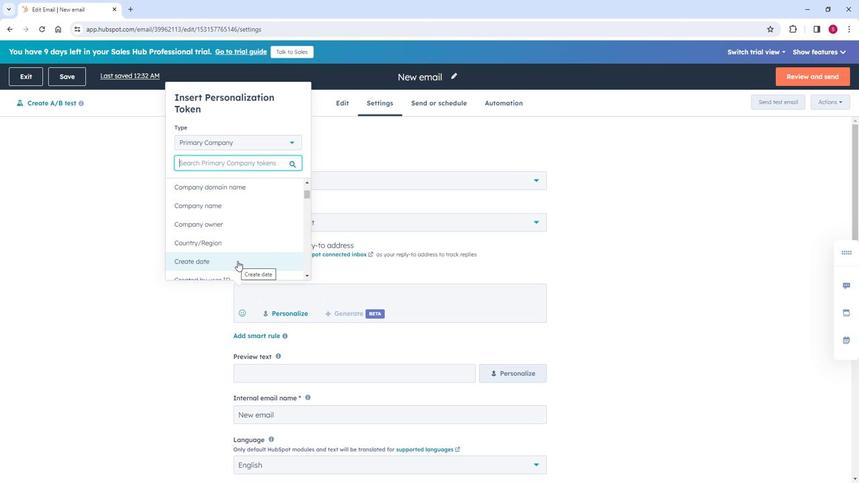 
Action: Mouse scrolled (233, 262) with delta (0, 0)
Screenshot: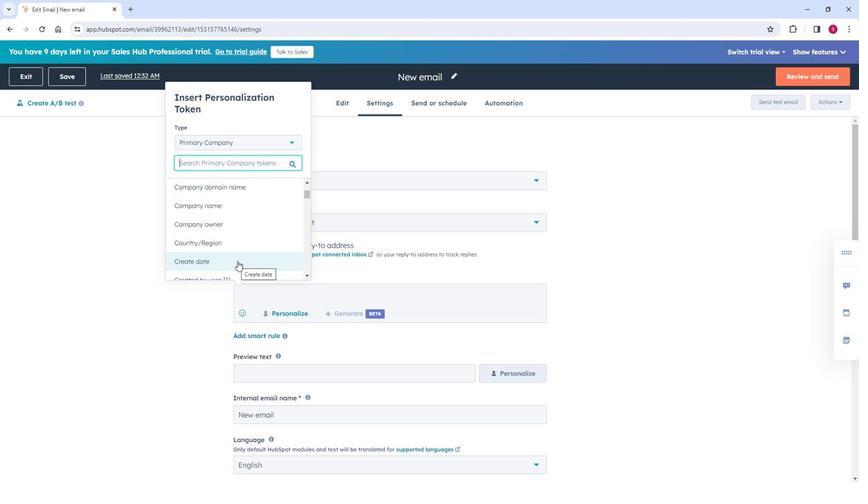 
Action: Mouse moved to (233, 262)
Screenshot: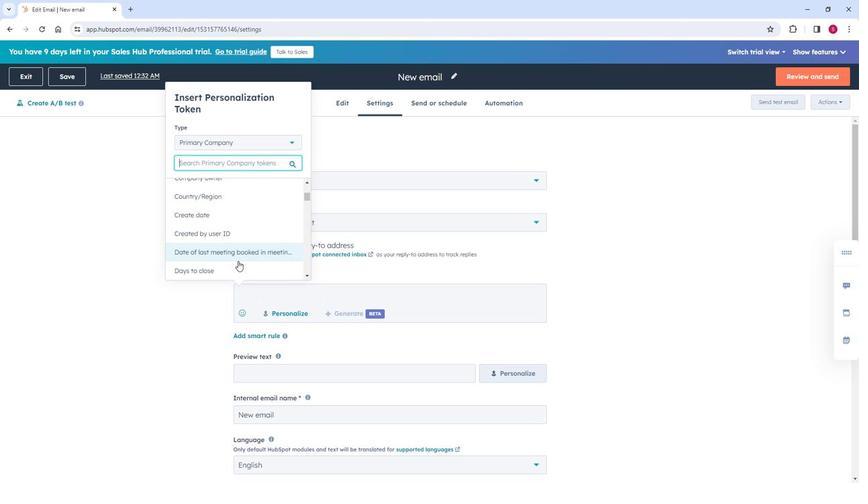 
Action: Mouse scrolled (233, 262) with delta (0, 0)
Screenshot: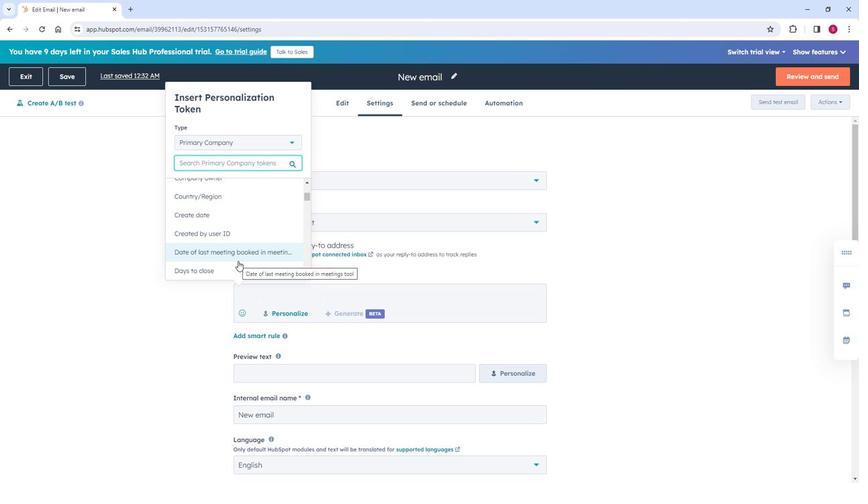 
Action: Mouse scrolled (233, 262) with delta (0, 0)
Screenshot: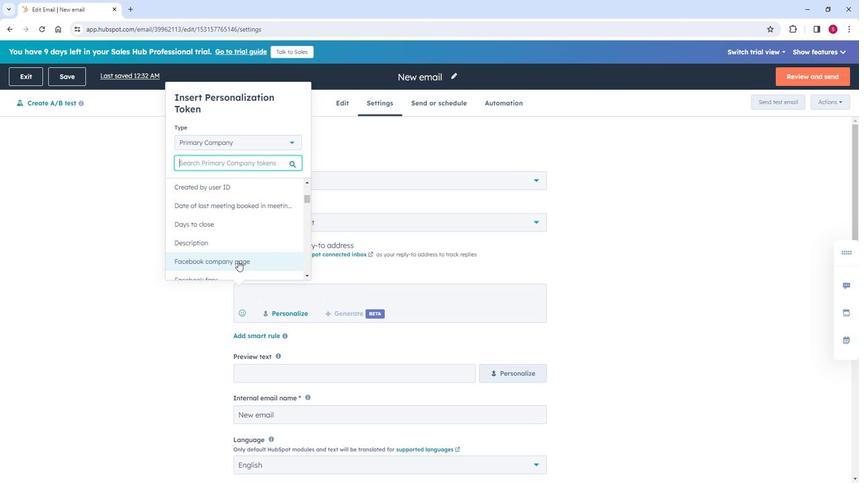 
Action: Mouse moved to (234, 262)
Screenshot: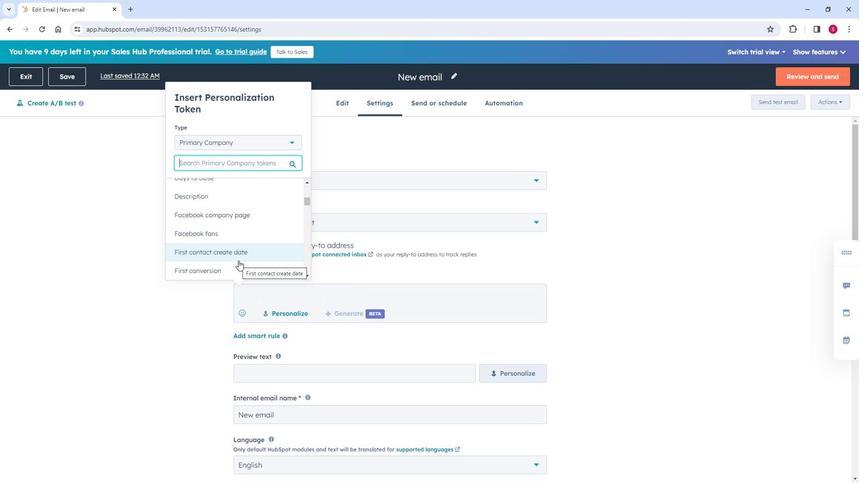 
Action: Mouse scrolled (234, 262) with delta (0, 0)
Screenshot: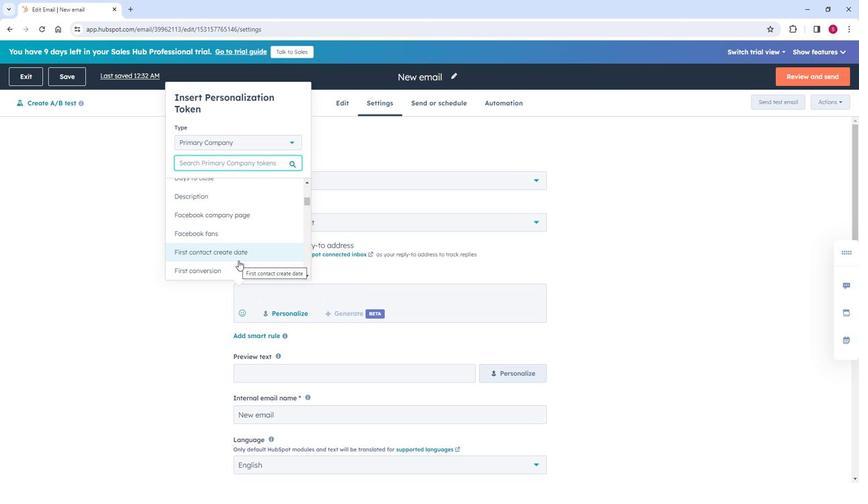 
Action: Mouse moved to (272, 262)
Screenshot: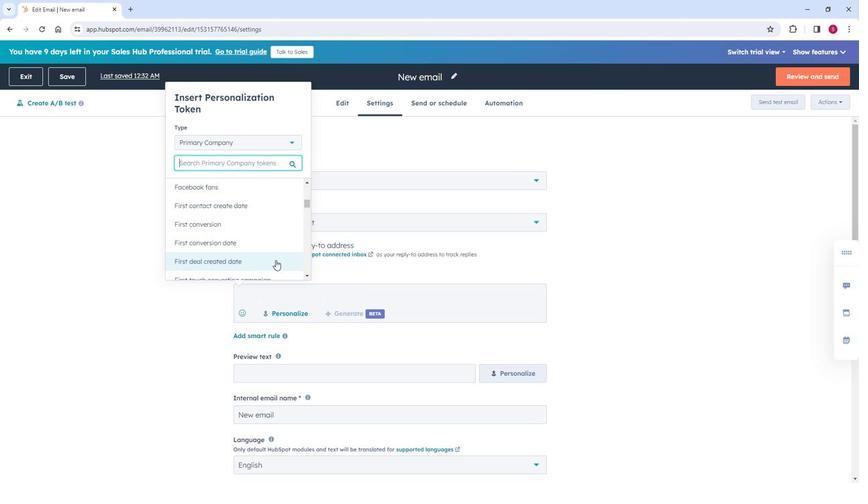 
Action: Mouse scrolled (272, 261) with delta (0, 0)
Screenshot: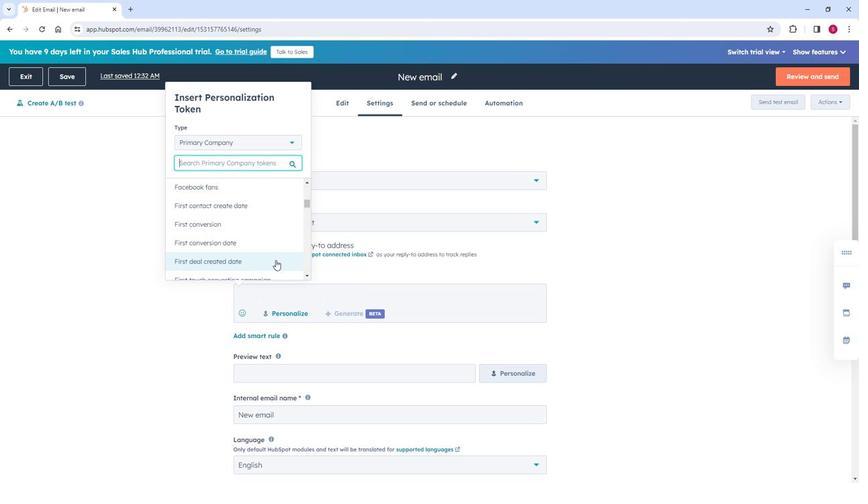 
Action: Mouse moved to (270, 237)
Screenshot: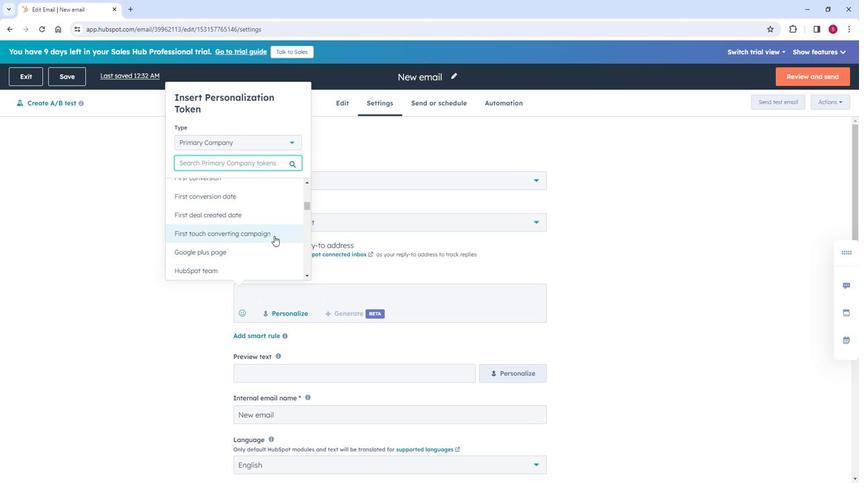 
Action: Mouse pressed left at (270, 237)
Screenshot: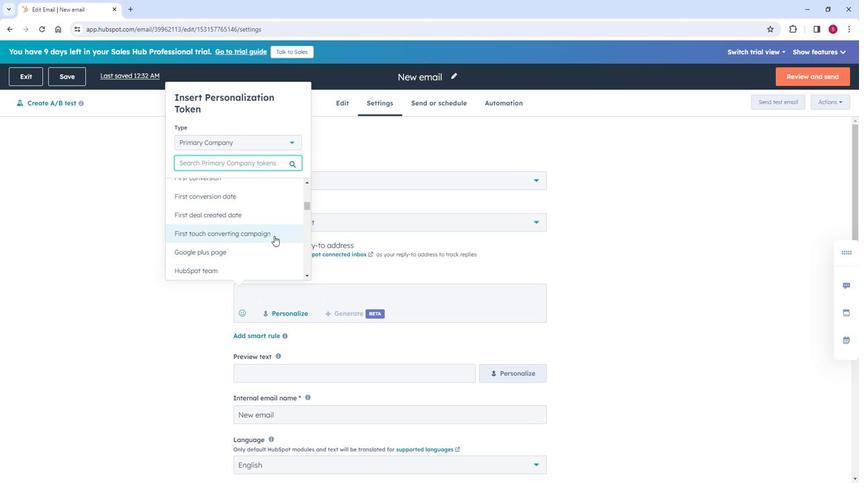 
Action: Mouse moved to (192, 225)
Screenshot: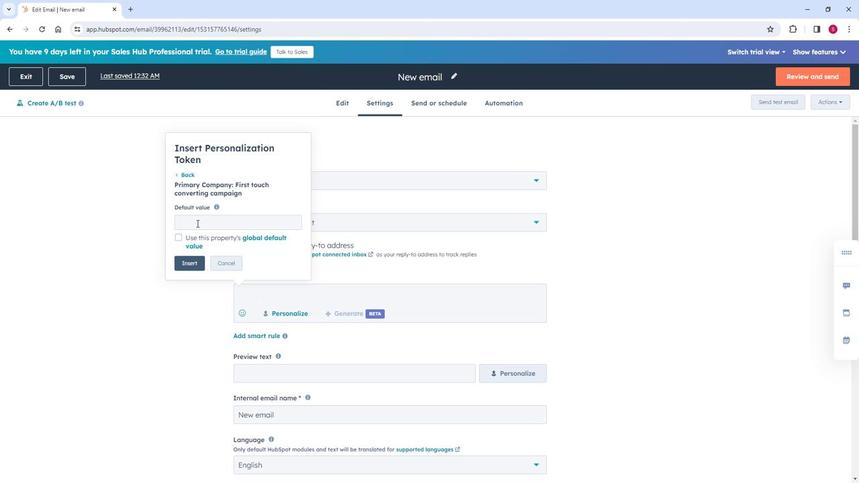 
Action: Mouse pressed left at (192, 225)
Screenshot: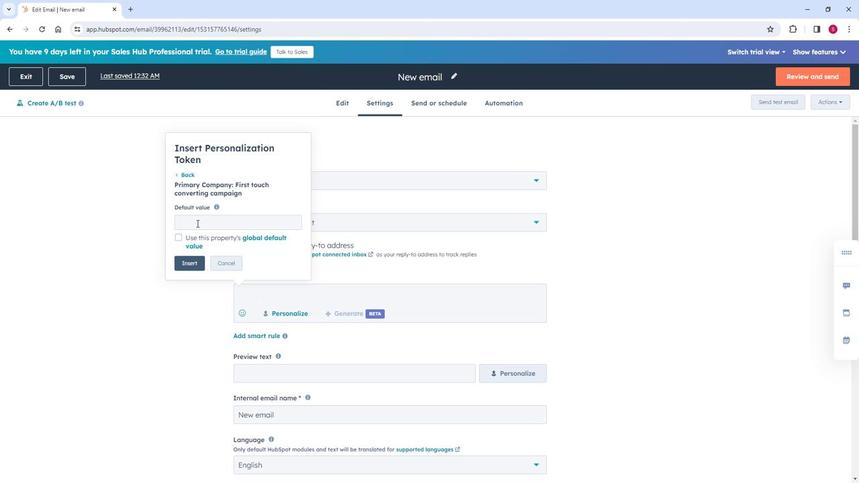 
Action: Mouse moved to (202, 223)
Screenshot: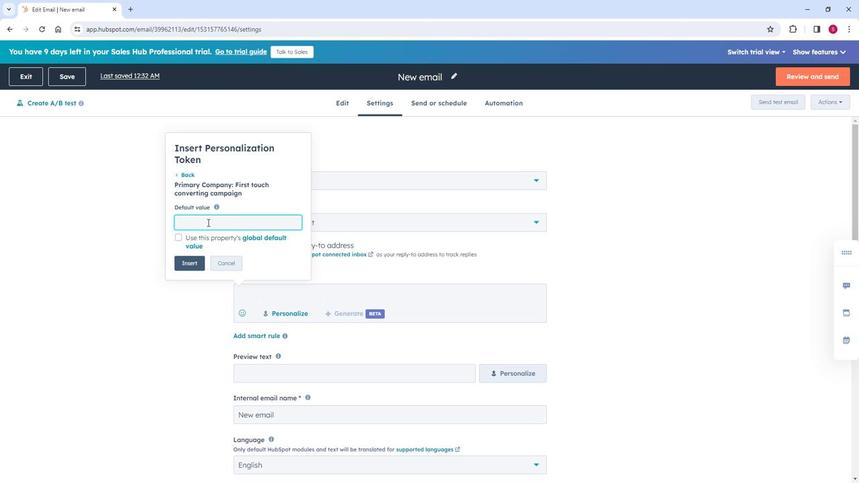
Action: Mouse pressed left at (202, 223)
Screenshot: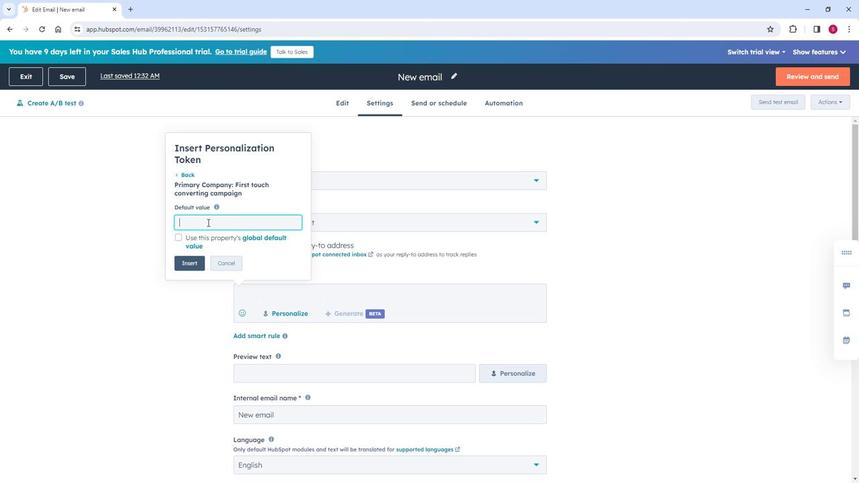 
Action: Mouse moved to (188, 264)
Screenshot: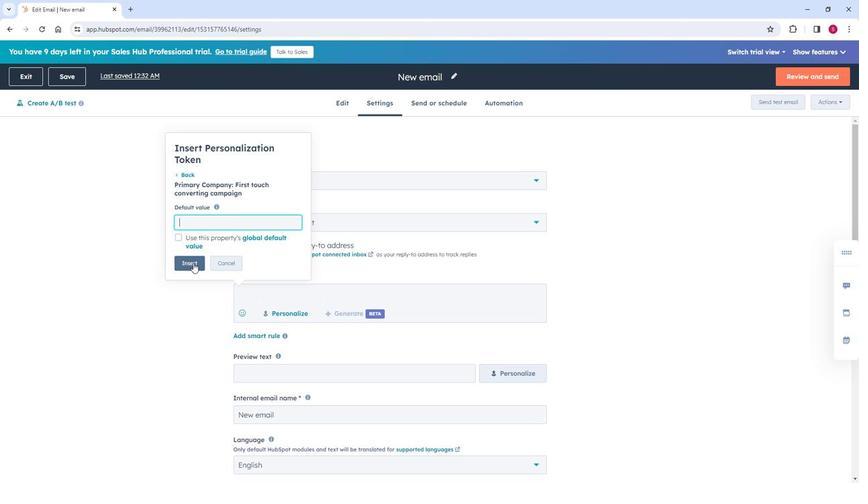 
Action: Mouse pressed left at (188, 264)
Screenshot: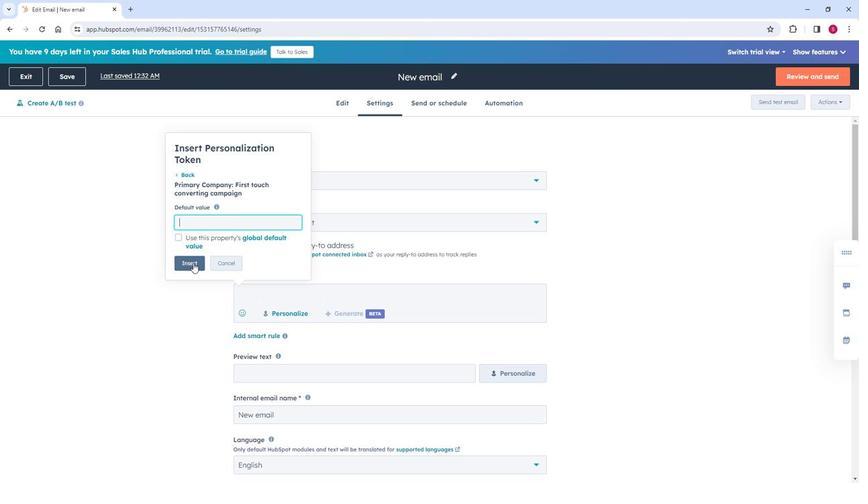 
Action: Mouse moved to (361, 348)
Screenshot: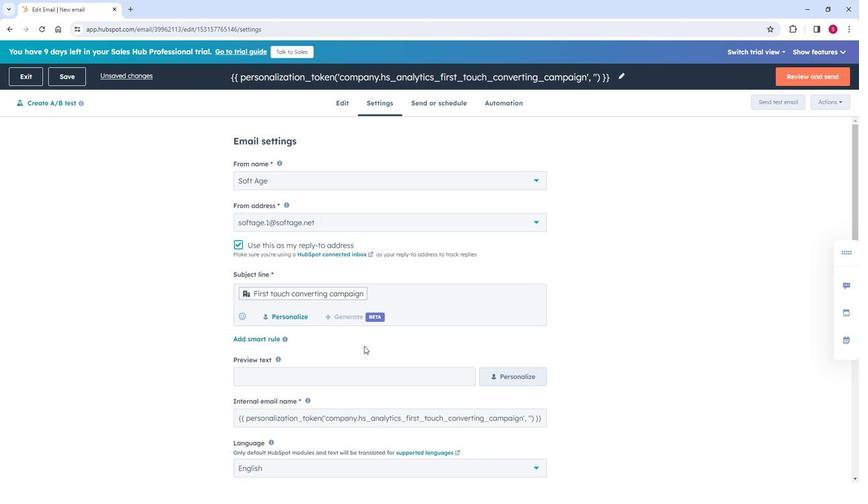 
Action: Mouse scrolled (361, 348) with delta (0, 0)
Screenshot: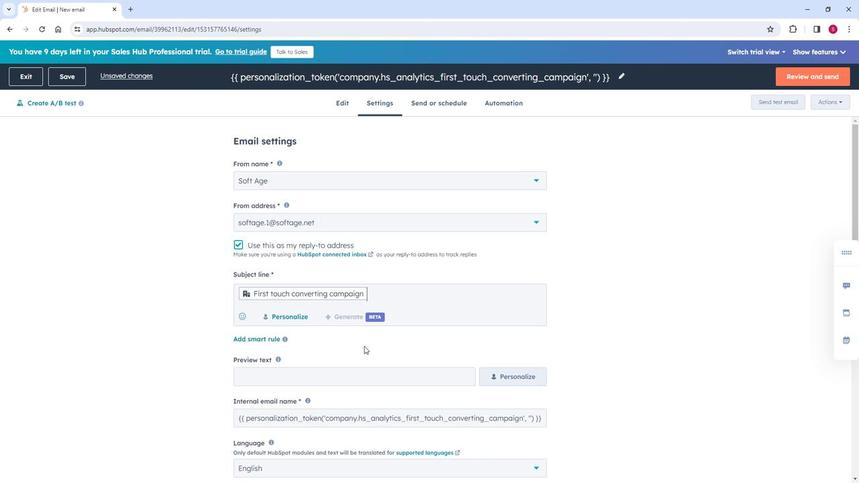 
Action: Mouse moved to (343, 335)
Screenshot: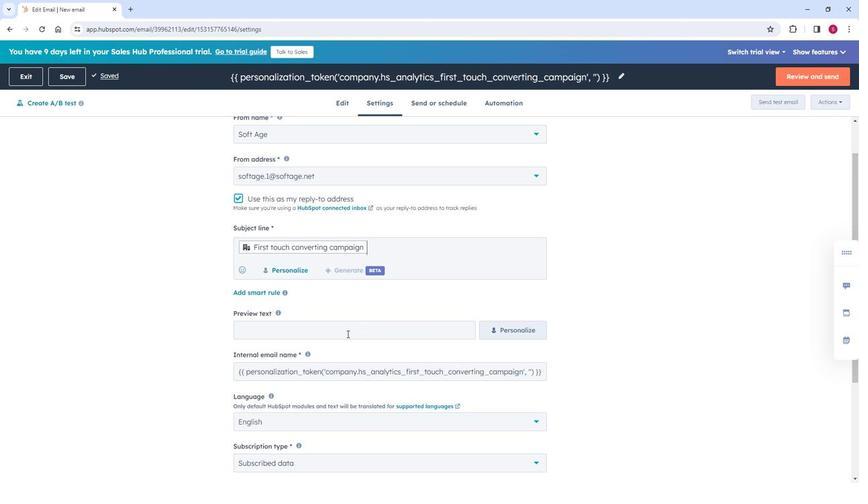 
Action: Mouse scrolled (343, 335) with delta (0, 0)
Screenshot: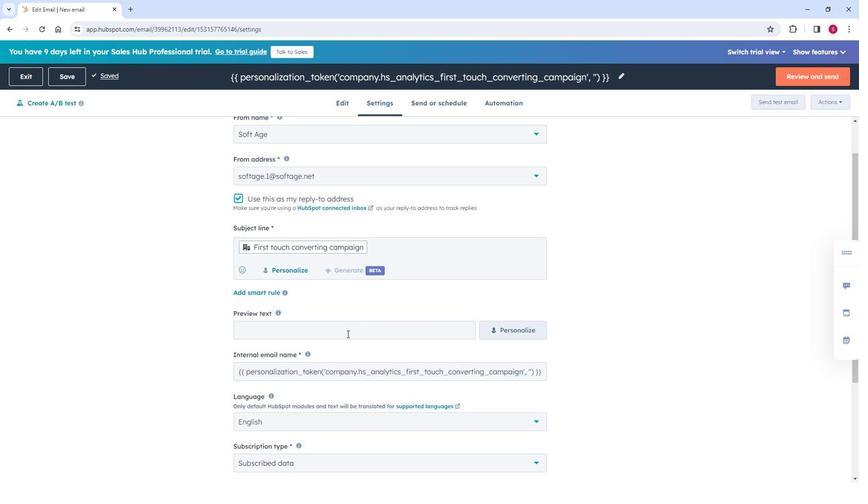 
Action: Mouse moved to (334, 292)
Screenshot: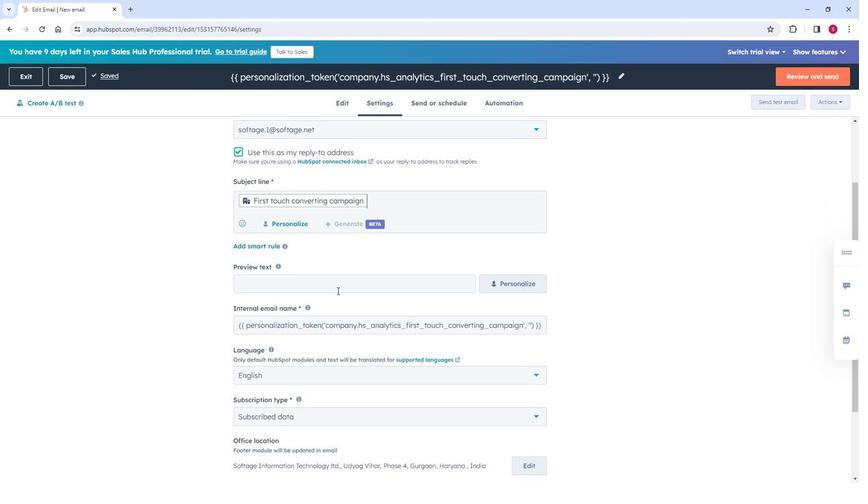 
Action: Mouse pressed left at (334, 292)
Screenshot: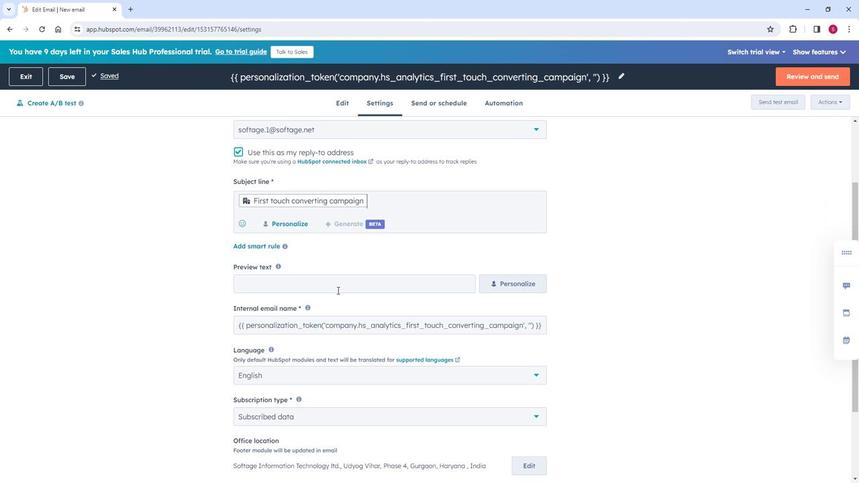 
Action: Mouse moved to (485, 292)
Screenshot: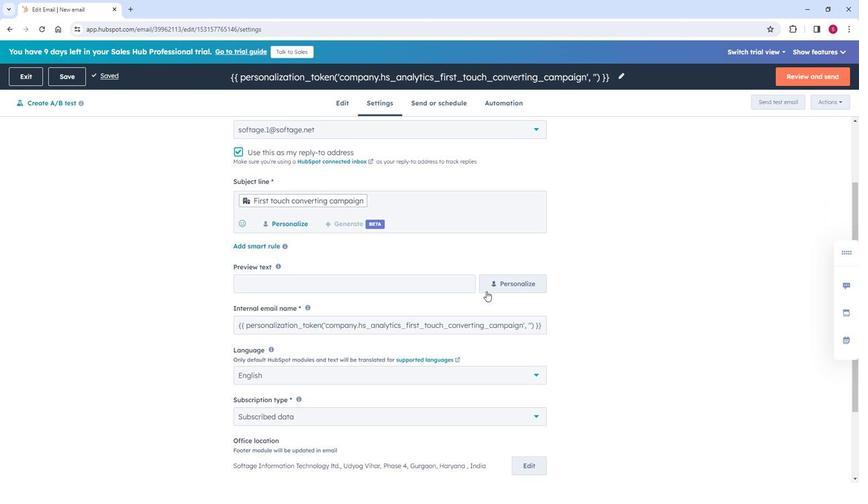 
Action: Mouse pressed left at (485, 292)
Screenshot: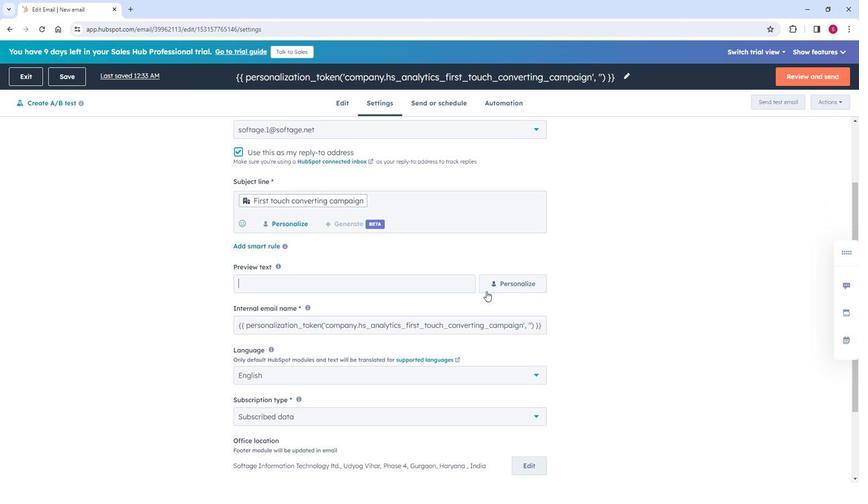 
Action: Mouse moved to (273, 239)
Screenshot: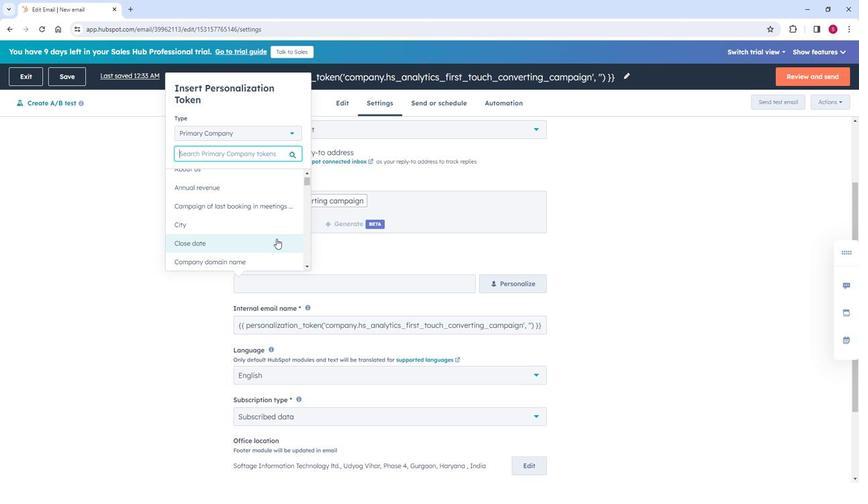 
Action: Mouse scrolled (273, 239) with delta (0, 0)
Screenshot: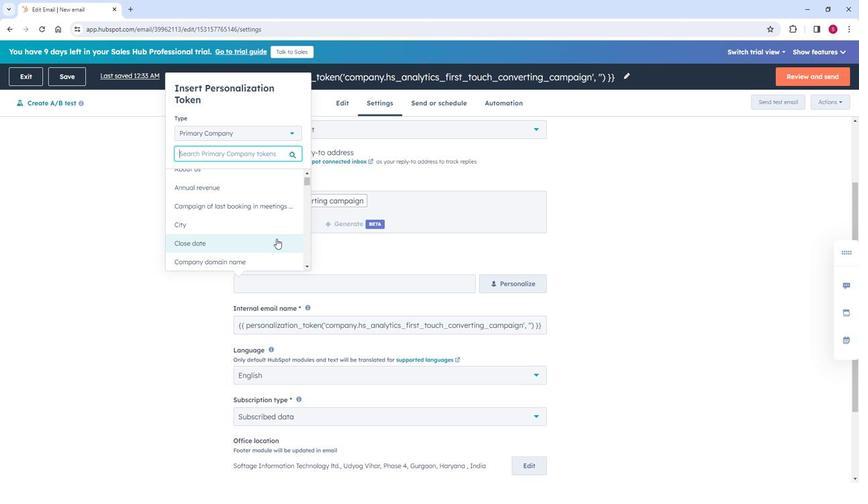 
Action: Mouse moved to (272, 243)
Screenshot: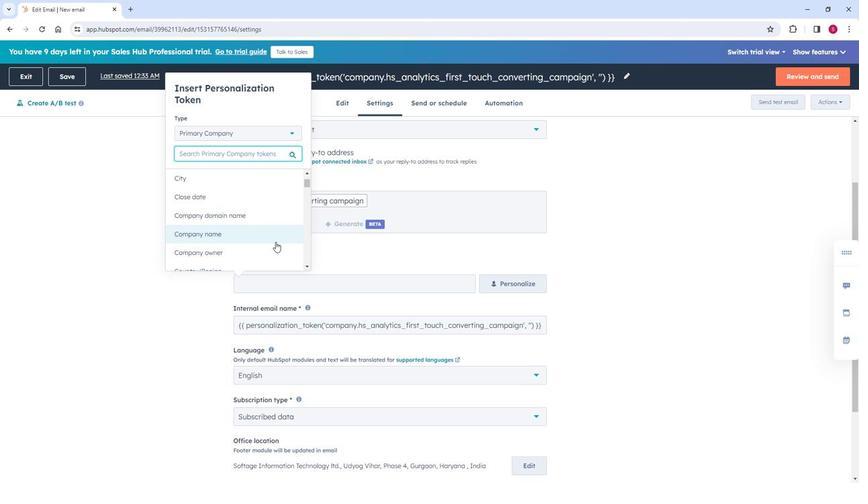 
Action: Mouse scrolled (272, 243) with delta (0, 0)
Screenshot: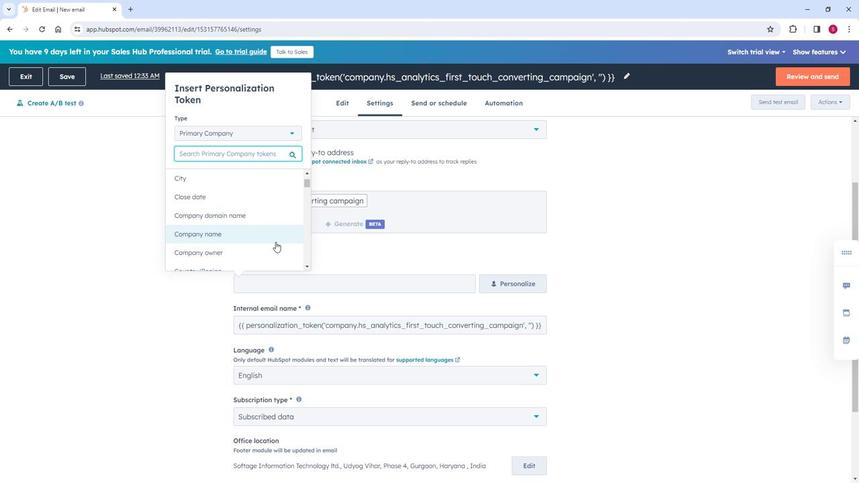 
Action: Mouse scrolled (272, 243) with delta (0, 0)
Screenshot: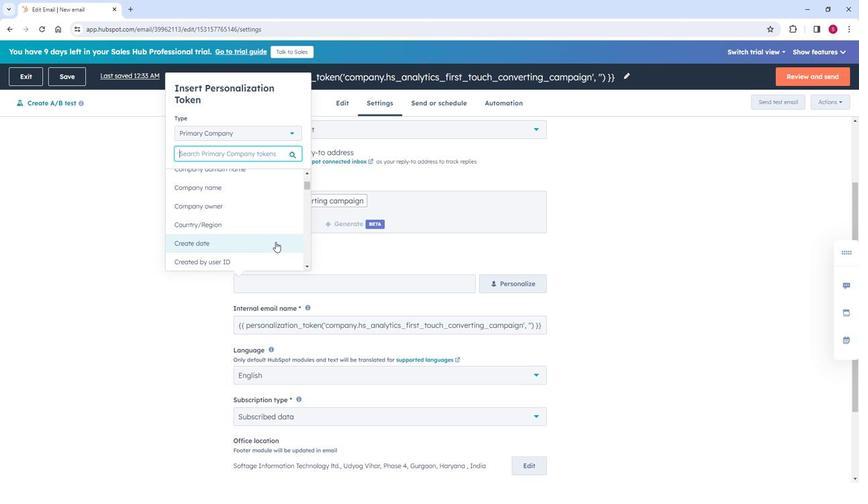 
Action: Mouse scrolled (272, 243) with delta (0, 0)
Screenshot: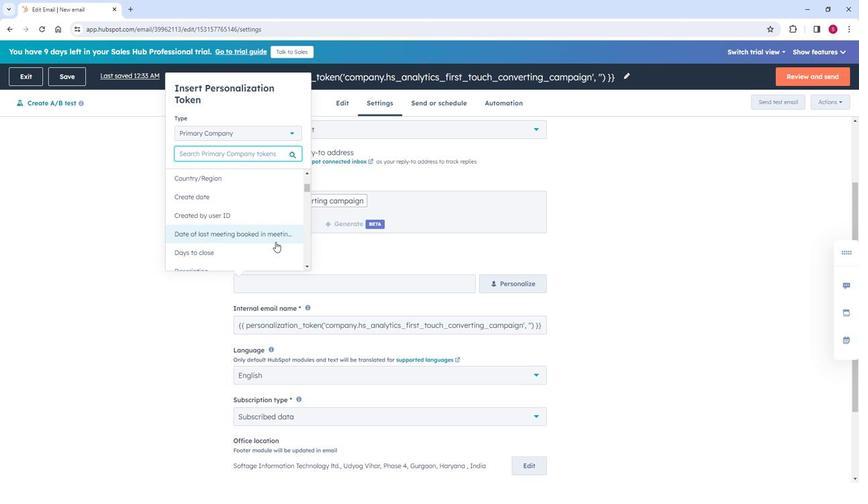 
Action: Mouse scrolled (272, 243) with delta (0, 0)
Screenshot: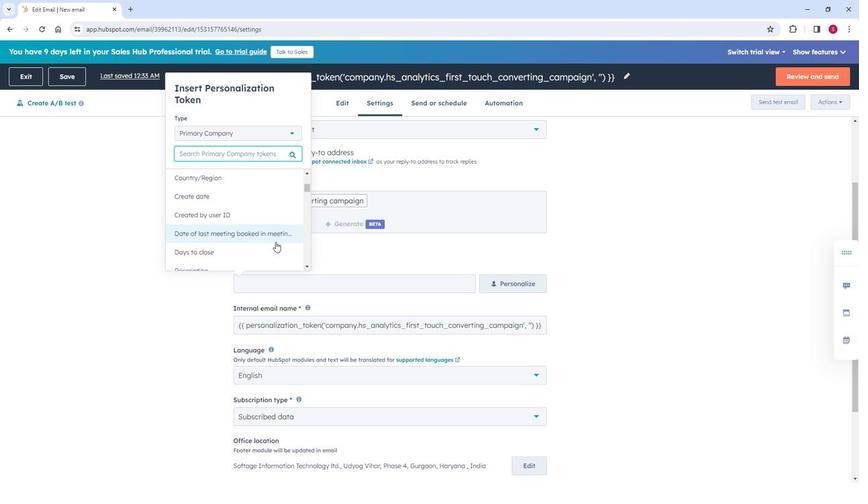 
Action: Mouse scrolled (272, 243) with delta (0, 0)
Screenshot: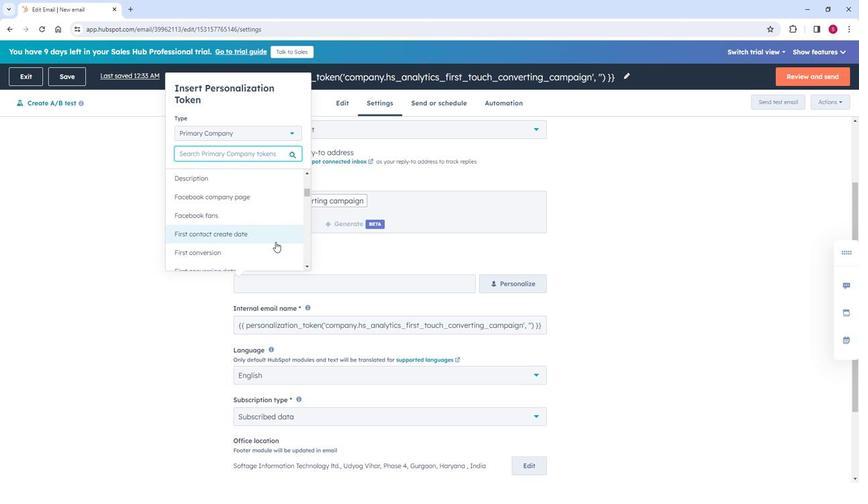 
Action: Mouse scrolled (272, 243) with delta (0, 0)
Screenshot: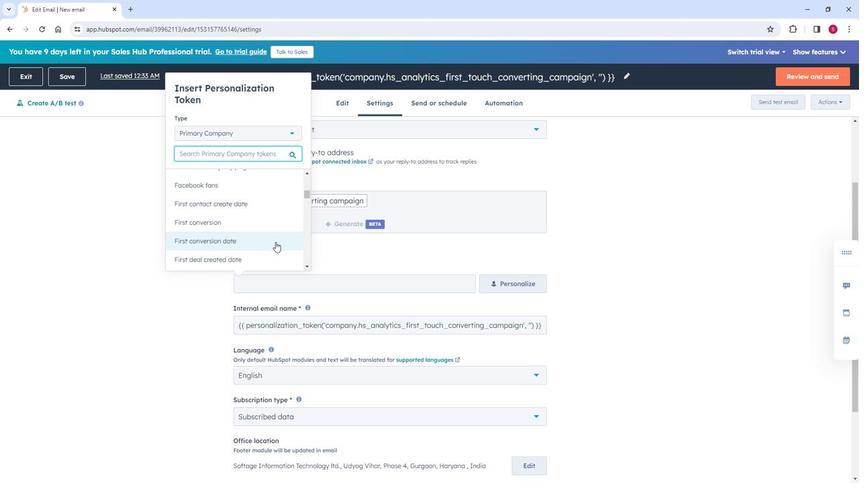 
Action: Mouse moved to (272, 217)
Screenshot: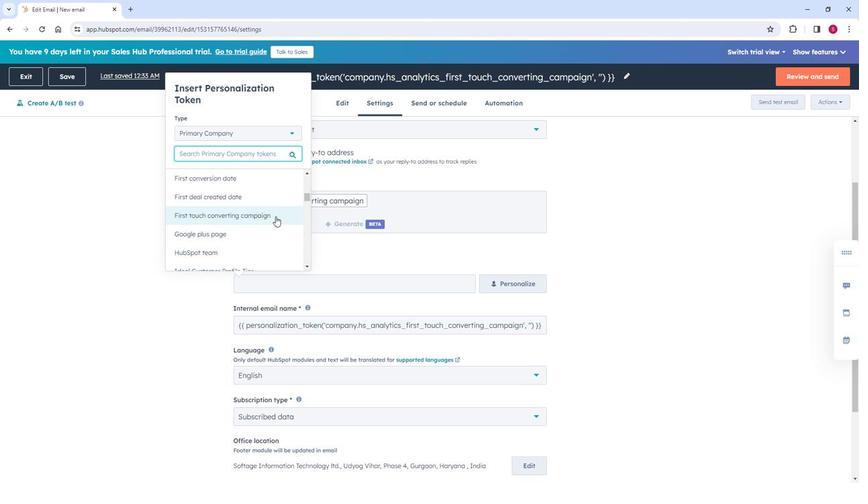 
Action: Mouse pressed left at (272, 217)
Screenshot: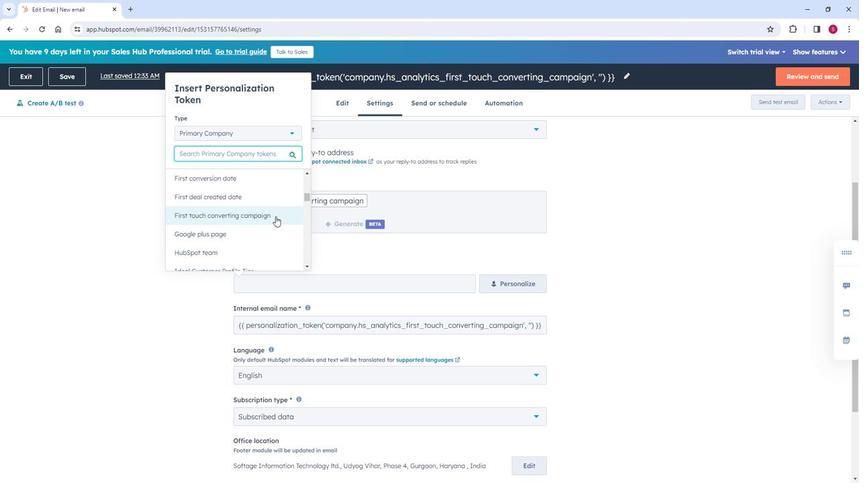 
Action: Mouse moved to (192, 257)
Screenshot: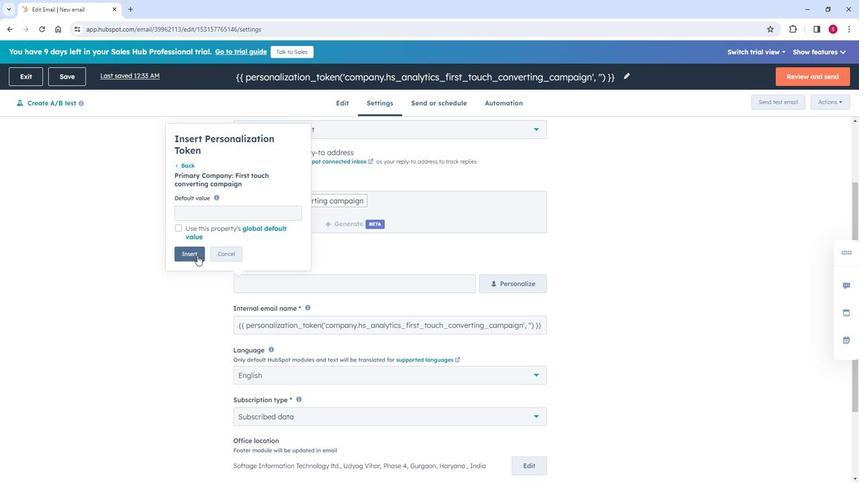 
Action: Mouse pressed left at (192, 257)
Screenshot: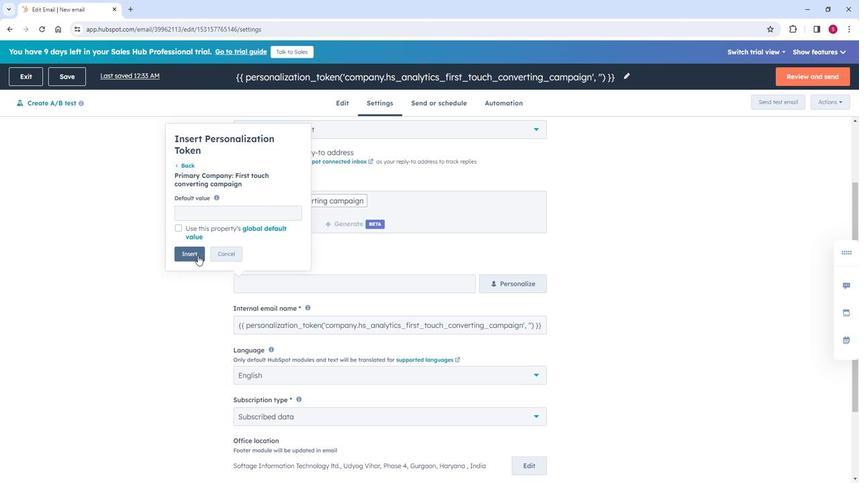 
Action: Mouse moved to (392, 358)
Screenshot: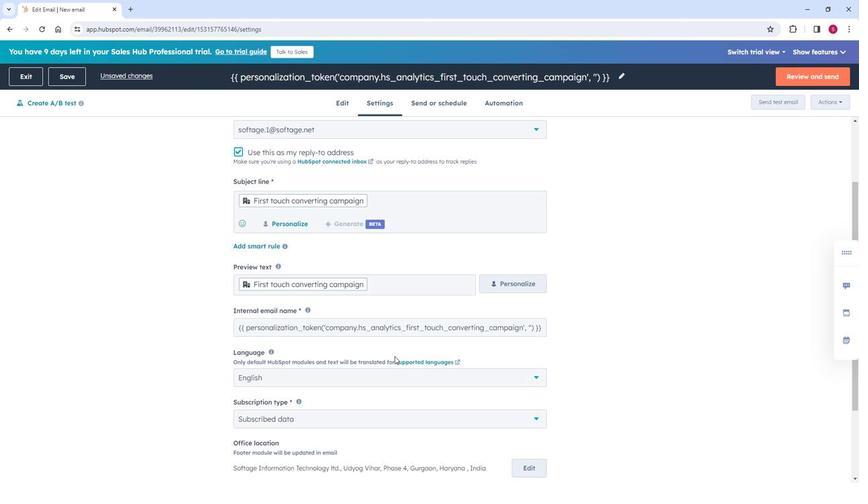 
Action: Mouse scrolled (392, 358) with delta (0, 0)
Screenshot: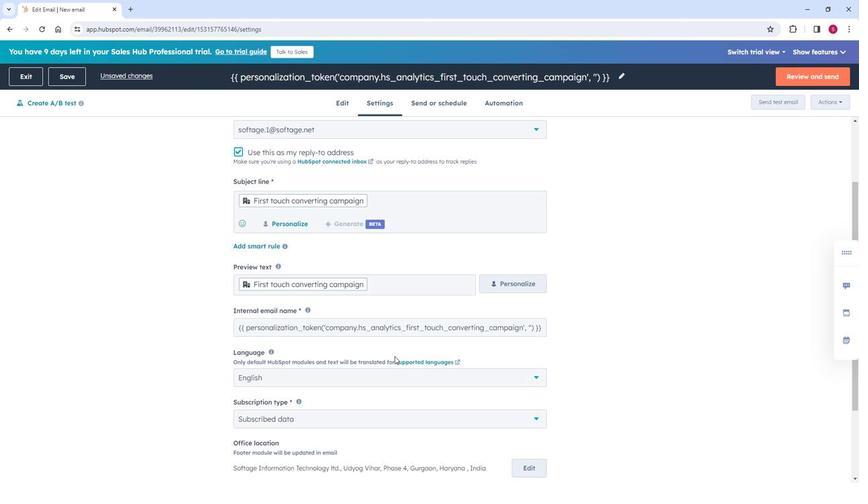 
Action: Mouse moved to (349, 332)
Screenshot: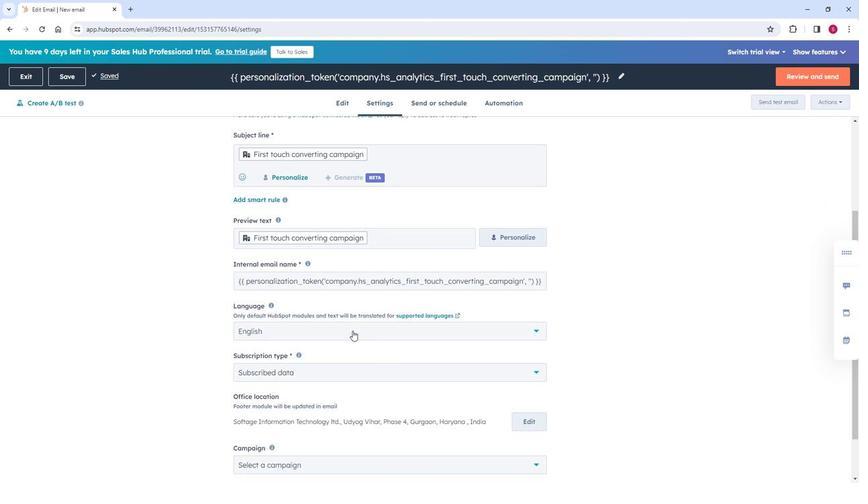 
Action: Mouse scrolled (349, 332) with delta (0, 0)
Screenshot: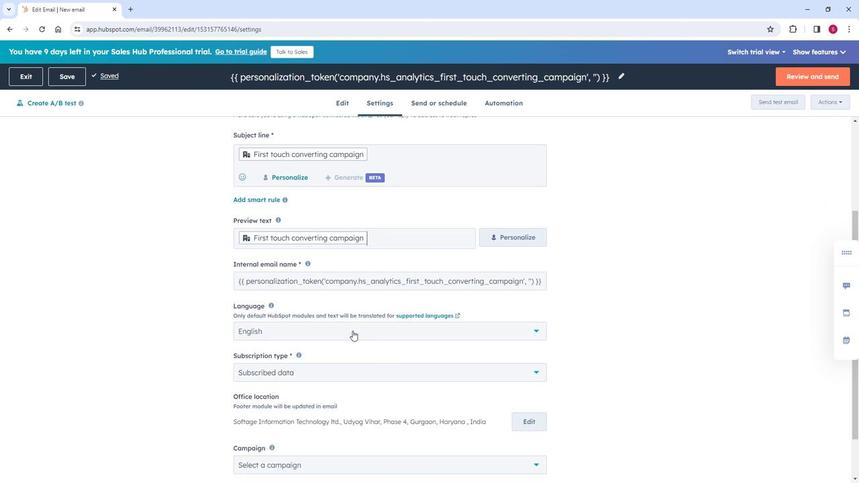 
Action: Mouse moved to (355, 341)
Screenshot: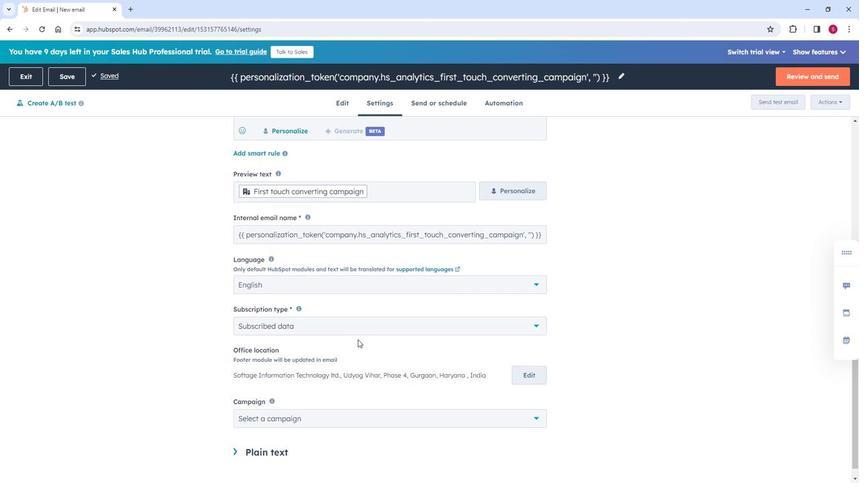 
Action: Mouse scrolled (355, 341) with delta (0, 0)
Screenshot: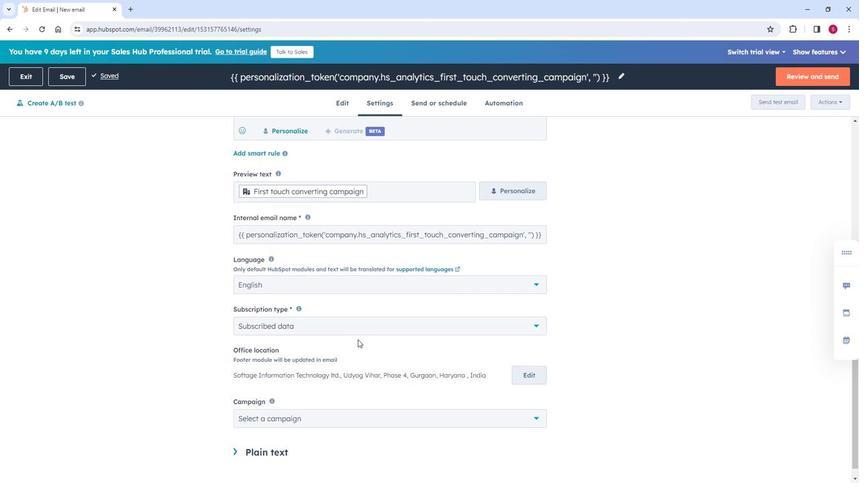 
Action: Mouse scrolled (355, 341) with delta (0, 0)
Screenshot: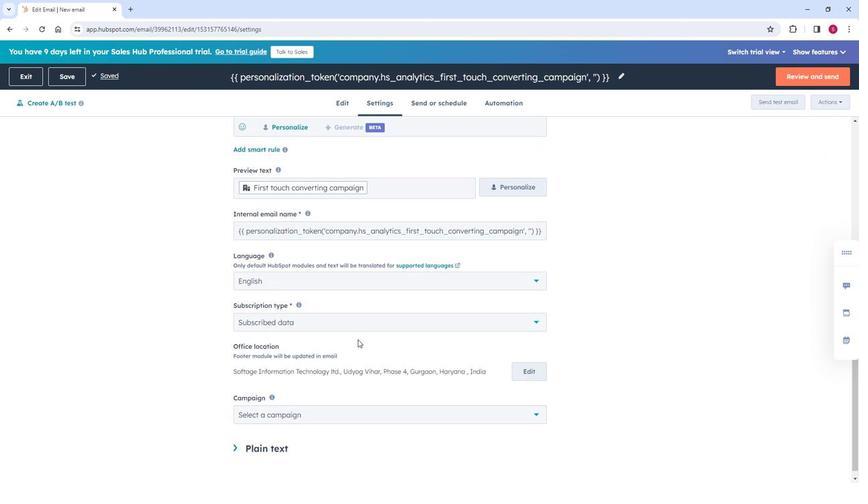 
Action: Mouse scrolled (355, 341) with delta (0, 0)
Screenshot: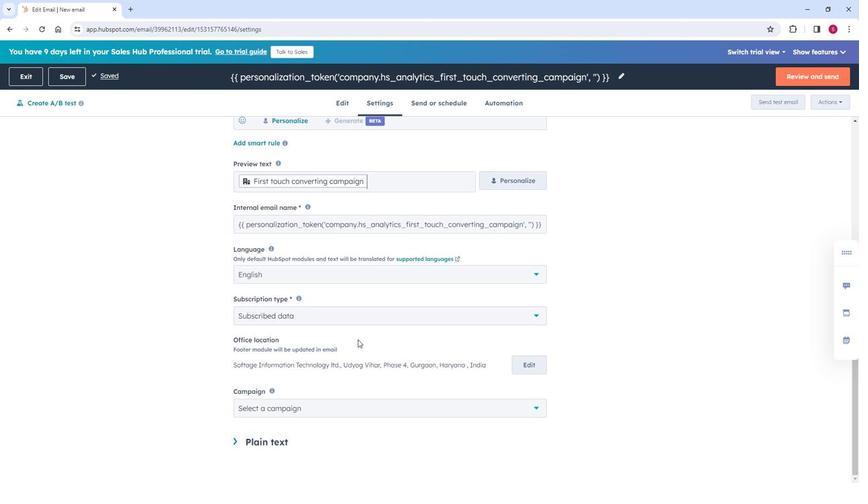
Action: Mouse scrolled (355, 341) with delta (0, 0)
Screenshot: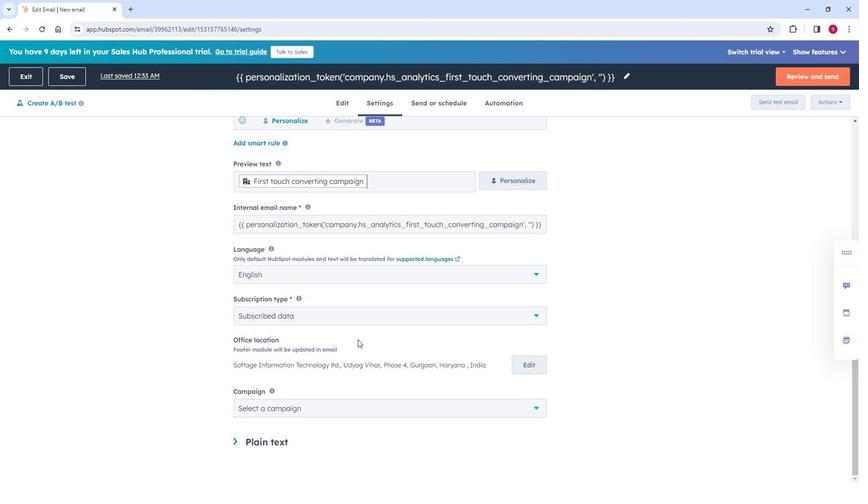 
Action: Mouse moved to (523, 319)
Screenshot: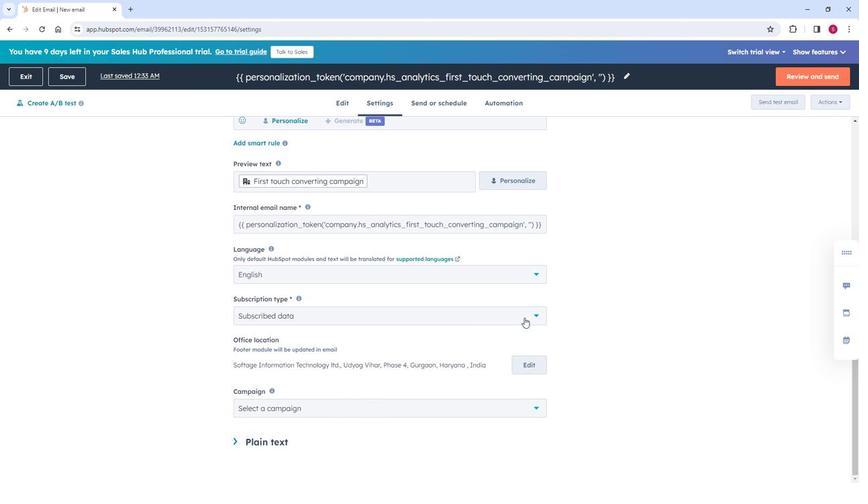 
Action: Mouse pressed left at (523, 319)
Screenshot: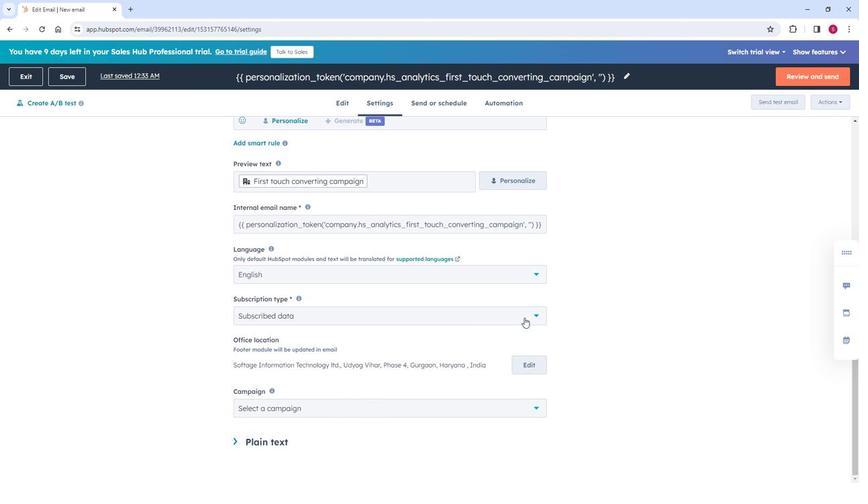 
Action: Mouse moved to (348, 358)
Screenshot: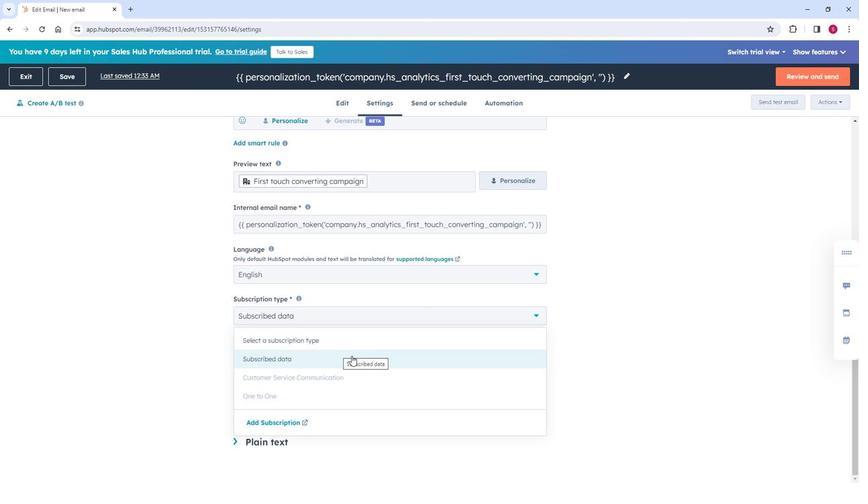 
Action: Mouse pressed left at (348, 358)
Screenshot: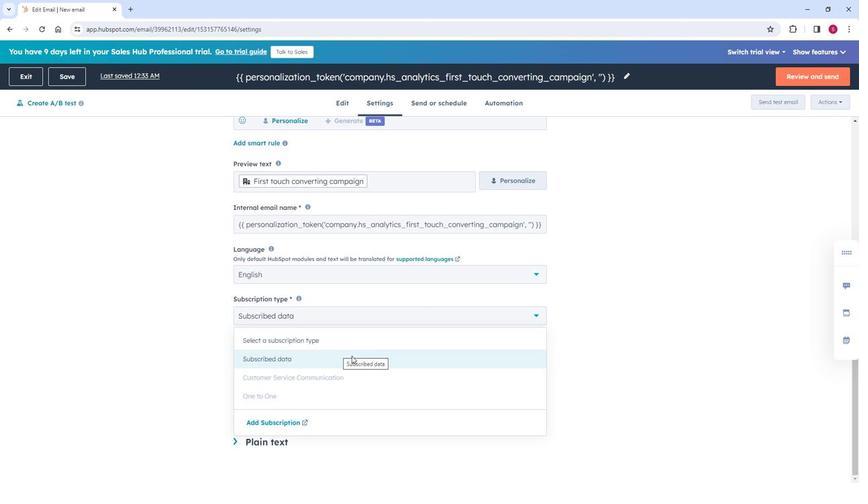 
Action: Mouse moved to (341, 405)
Screenshot: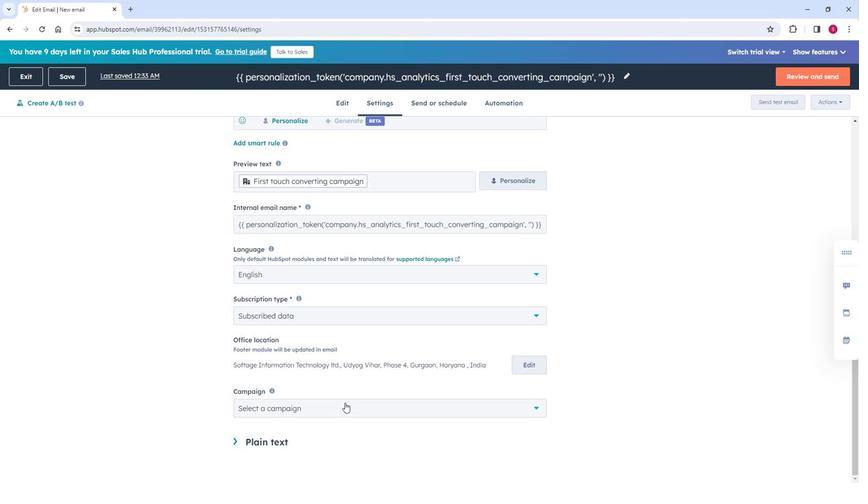 
Action: Mouse scrolled (341, 405) with delta (0, 0)
Screenshot: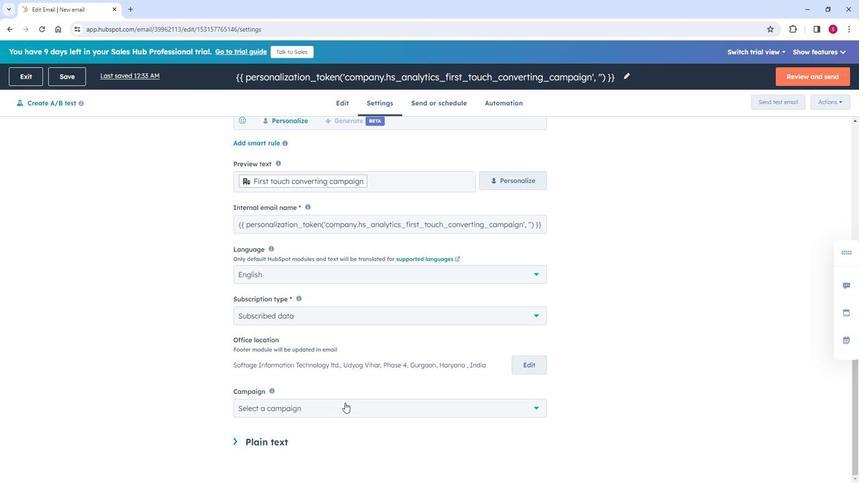 
Action: Mouse scrolled (341, 405) with delta (0, 0)
Screenshot: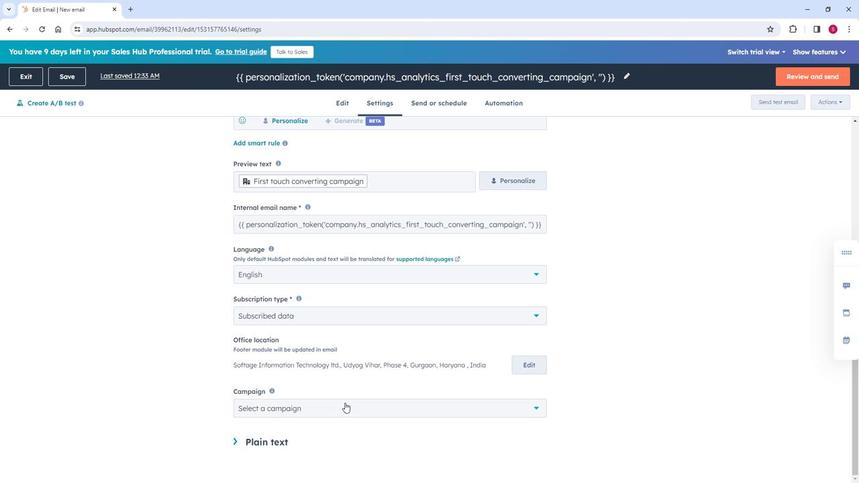 
Action: Mouse scrolled (341, 405) with delta (0, 0)
Screenshot: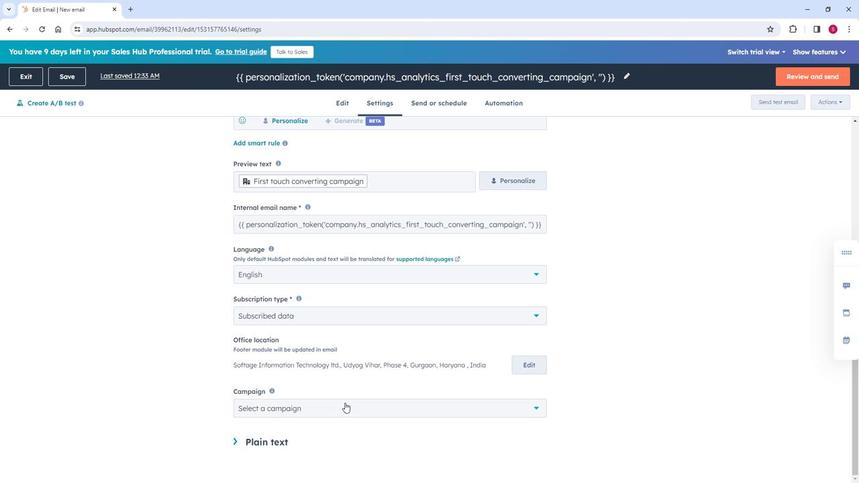 
Action: Mouse scrolled (341, 405) with delta (0, 0)
Screenshot: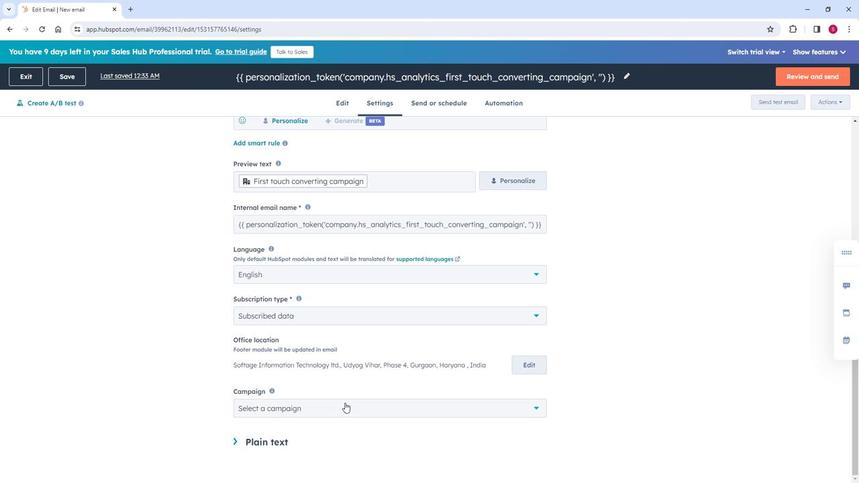 
Action: Mouse moved to (341, 411)
Screenshot: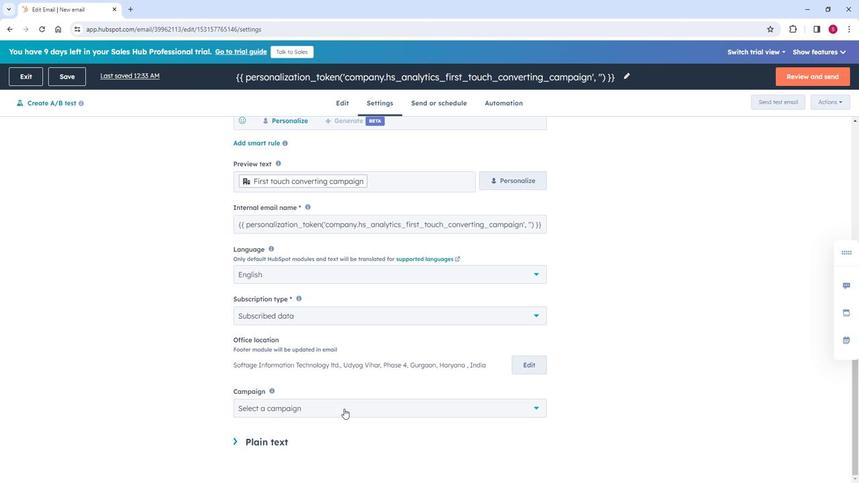 
Action: Mouse pressed left at (341, 411)
Screenshot: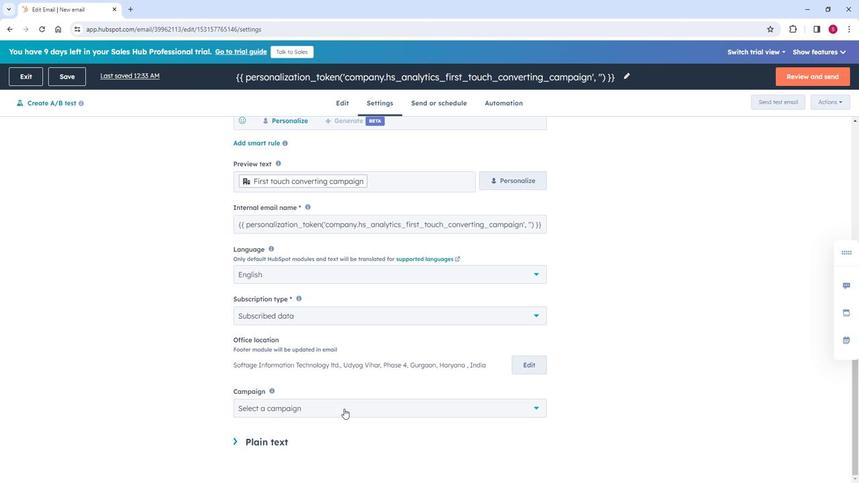 
Action: Mouse moved to (342, 411)
Screenshot: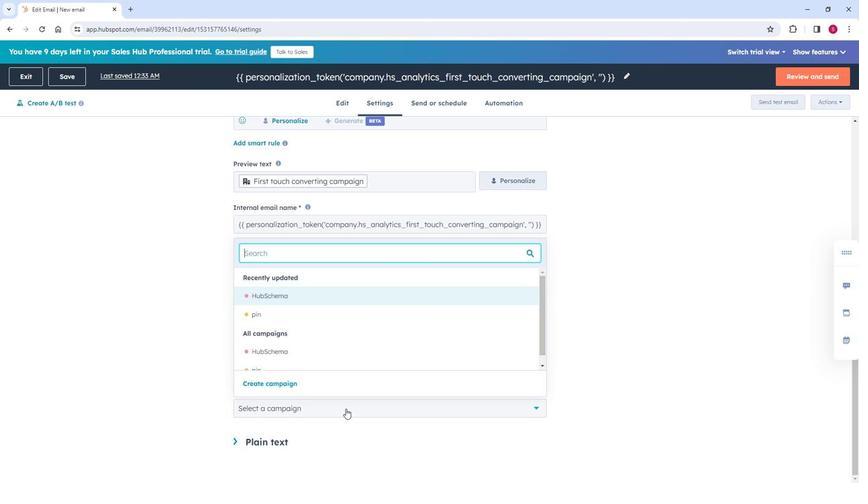 
Action: Mouse pressed left at (342, 411)
Screenshot: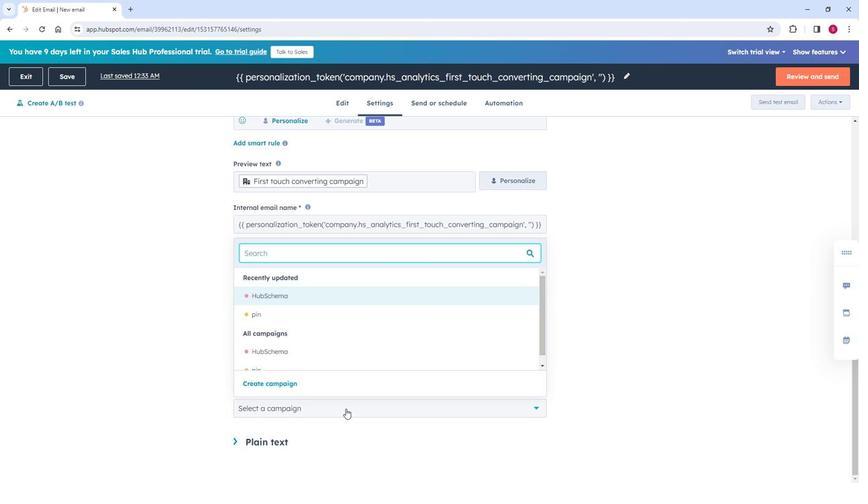 
Action: Mouse moved to (444, 405)
Screenshot: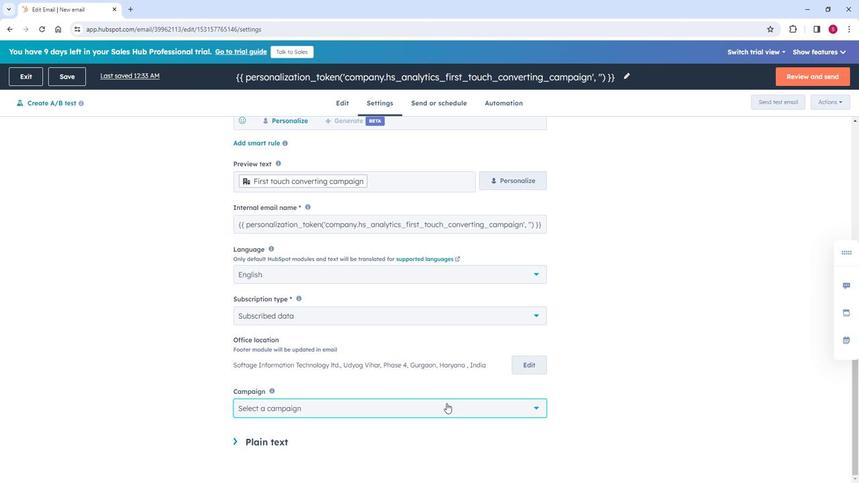 
Action: Mouse pressed left at (444, 405)
Screenshot: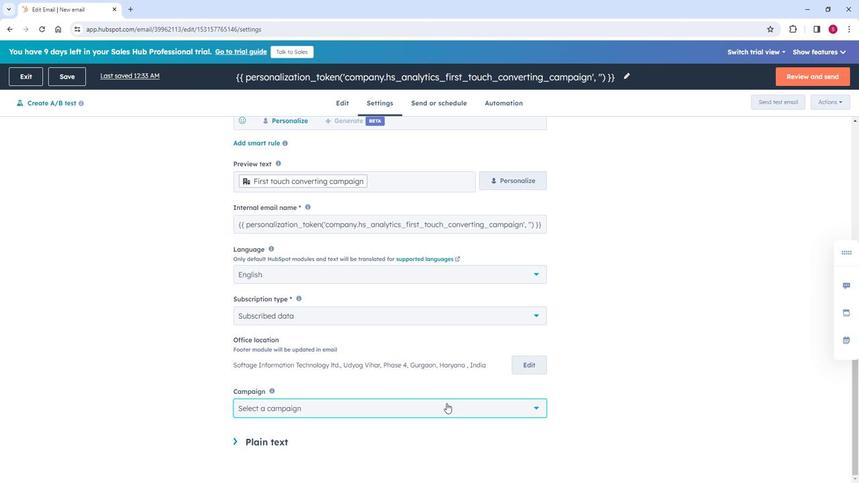 
Action: Mouse moved to (309, 297)
Screenshot: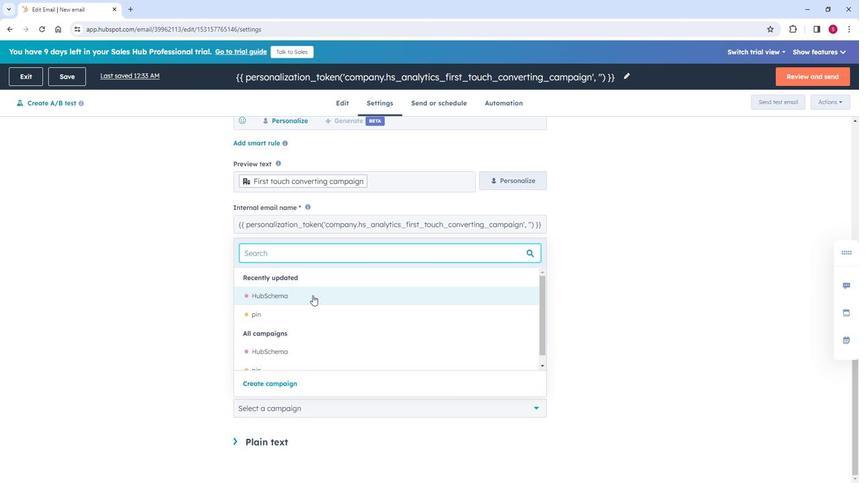 
Action: Mouse pressed left at (309, 297)
Screenshot: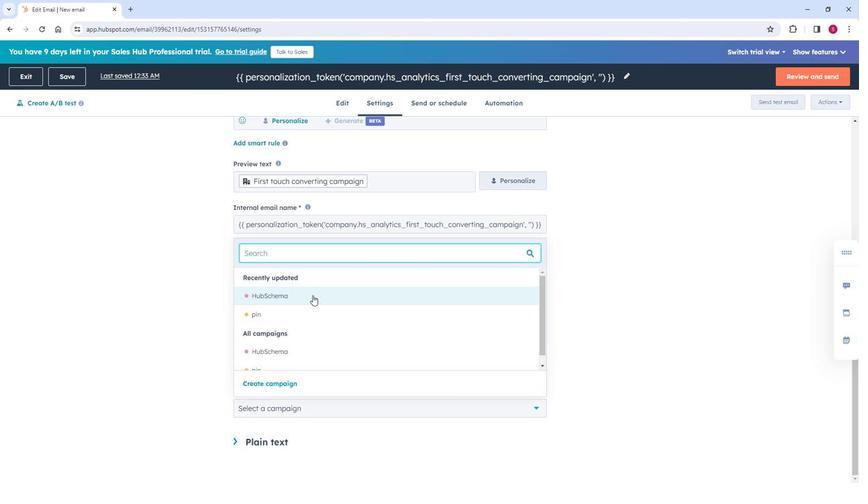 
Action: Mouse moved to (616, 296)
Screenshot: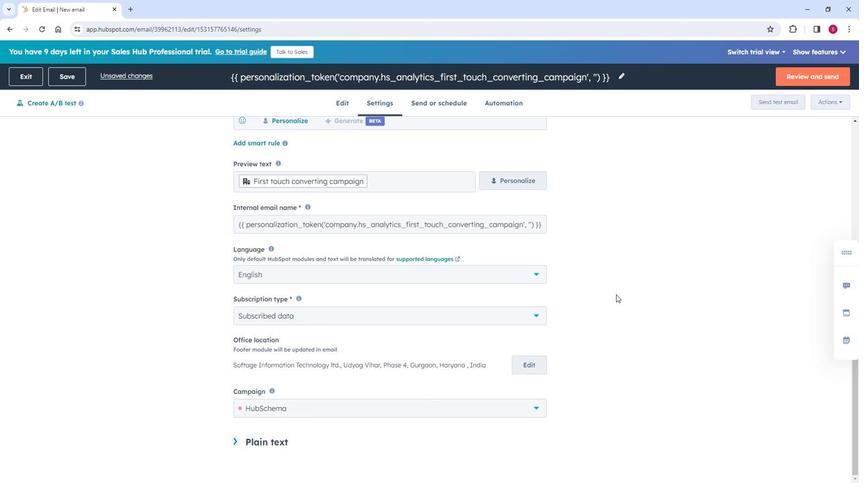 
Action: Mouse scrolled (616, 296) with delta (0, 0)
Screenshot: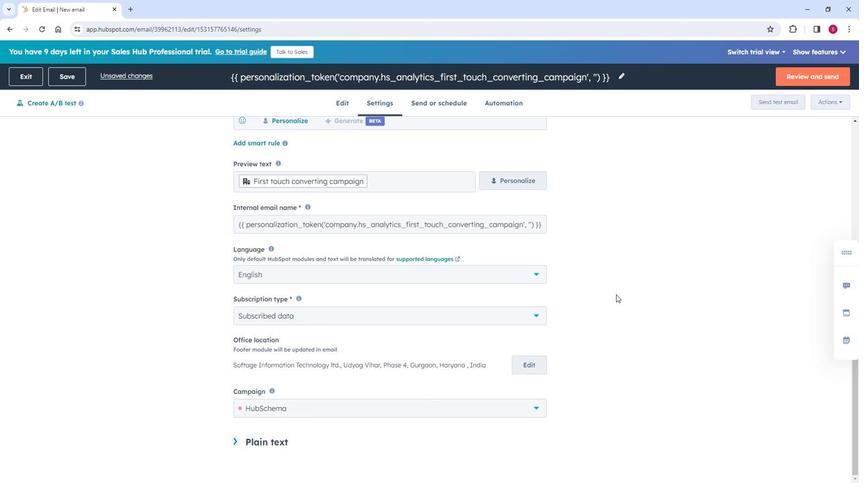 
Action: Mouse scrolled (616, 296) with delta (0, 0)
Screenshot: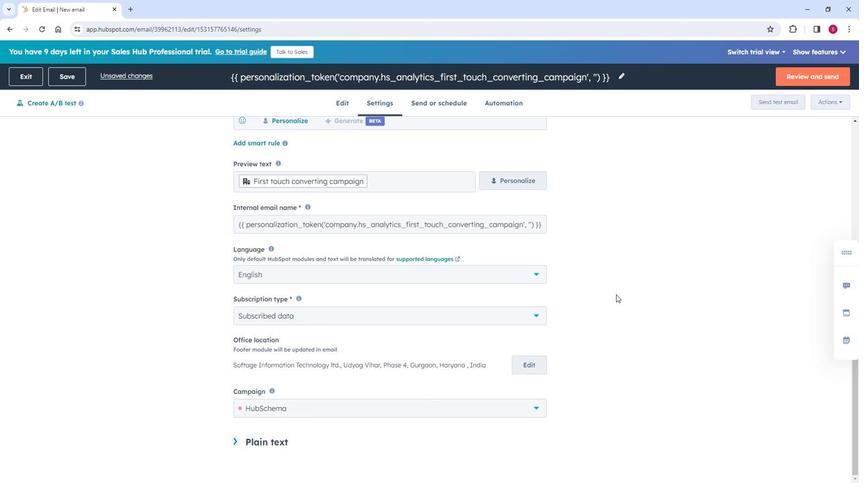
Action: Mouse scrolled (616, 296) with delta (0, 0)
Screenshot: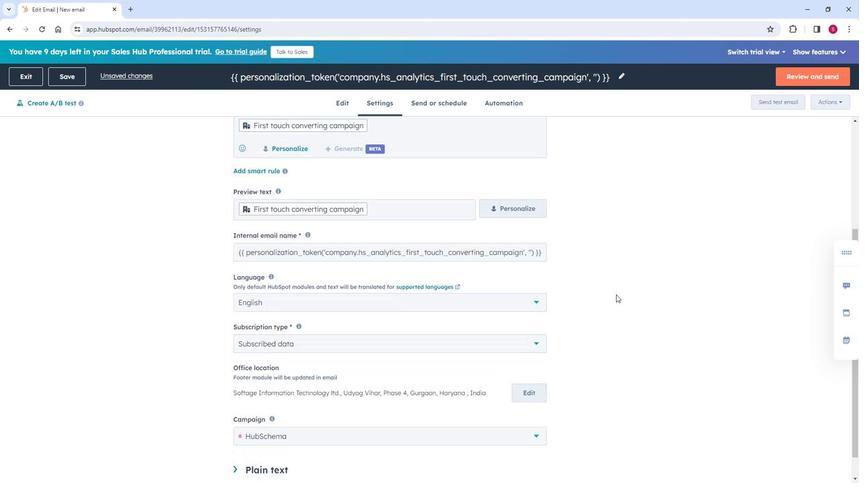 
Action: Mouse scrolled (616, 296) with delta (0, 0)
Screenshot: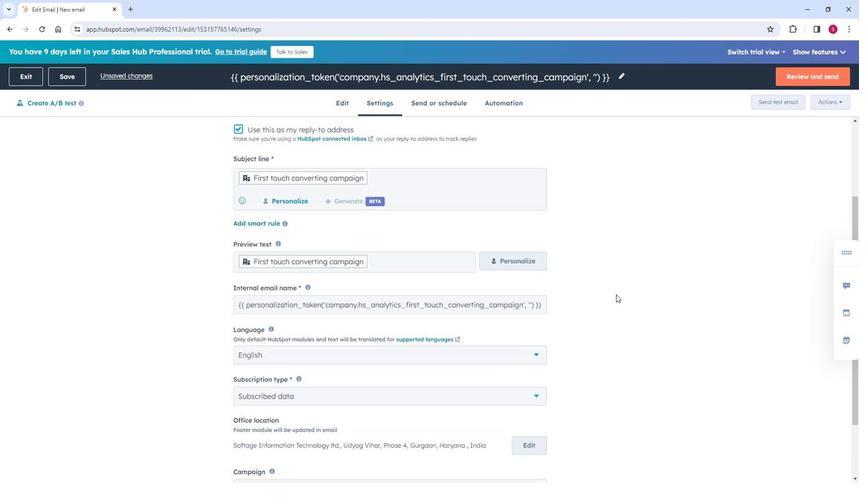 
Action: Mouse scrolled (616, 296) with delta (0, 0)
Screenshot: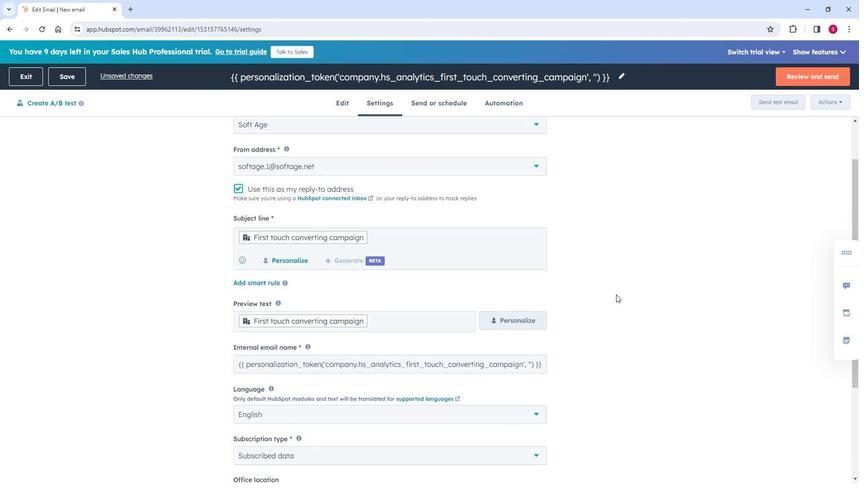 
Action: Mouse scrolled (616, 296) with delta (0, 0)
Screenshot: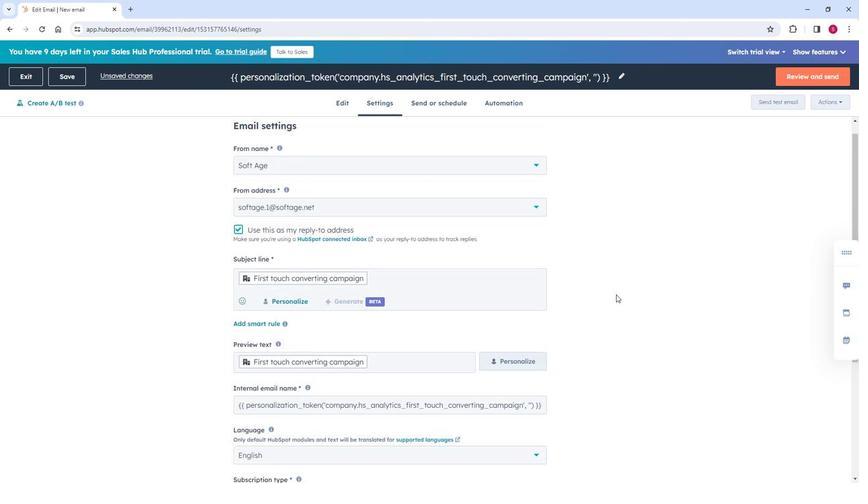 
Action: Mouse scrolled (616, 296) with delta (0, 0)
Screenshot: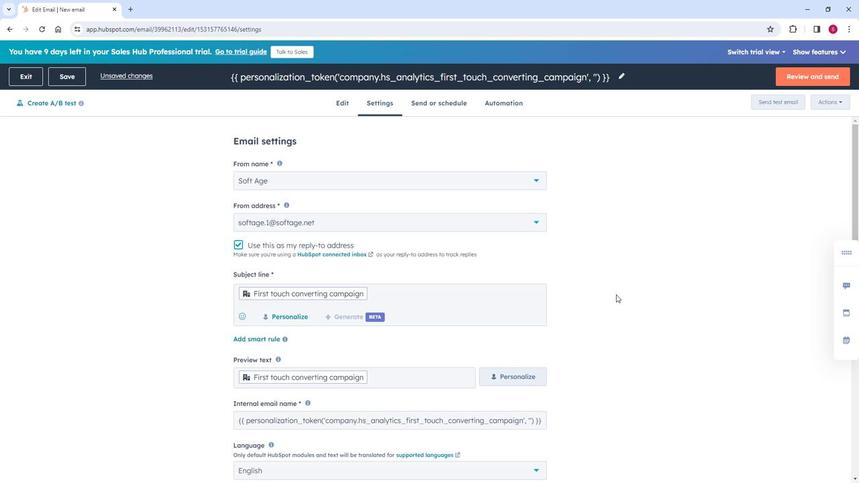 
Action: Mouse moved to (603, 270)
Screenshot: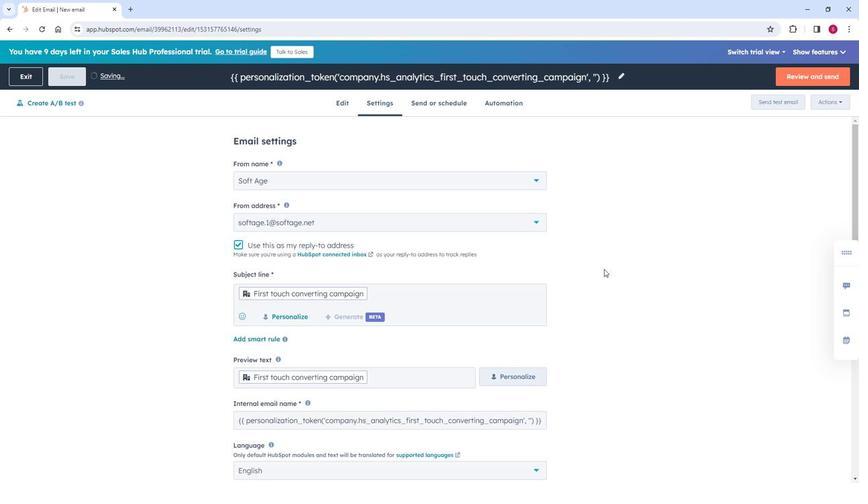 
Action: Mouse scrolled (603, 270) with delta (0, 0)
Screenshot: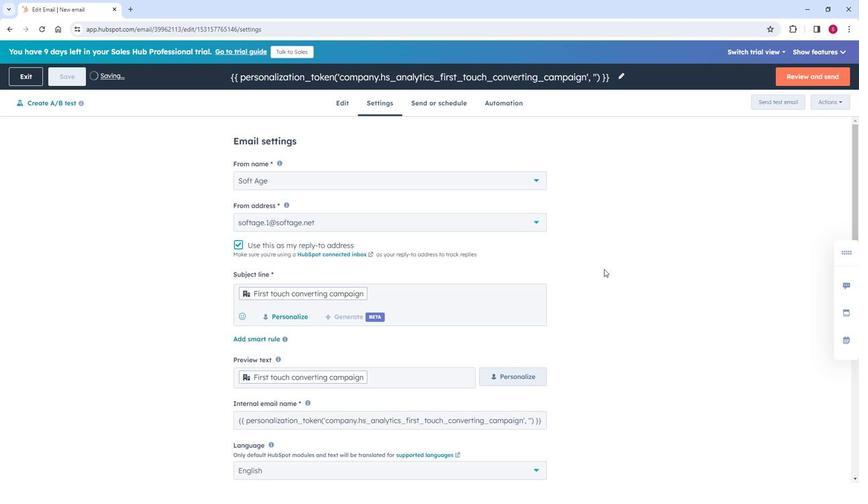 
Action: Mouse scrolled (603, 270) with delta (0, 0)
Screenshot: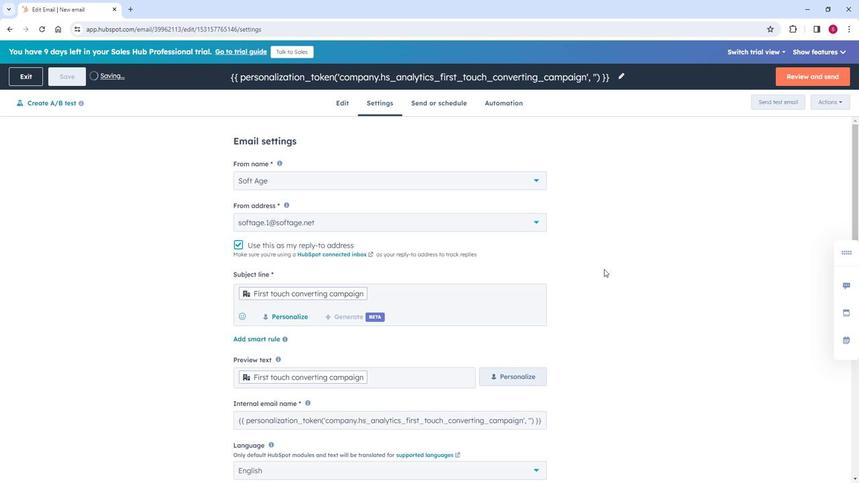 
Action: Mouse scrolled (603, 270) with delta (0, 0)
Screenshot: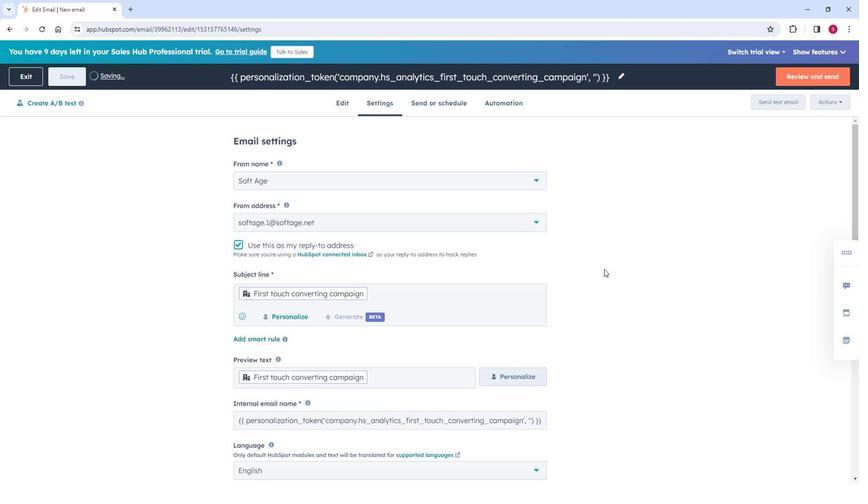 
Action: Mouse scrolled (603, 270) with delta (0, 0)
Screenshot: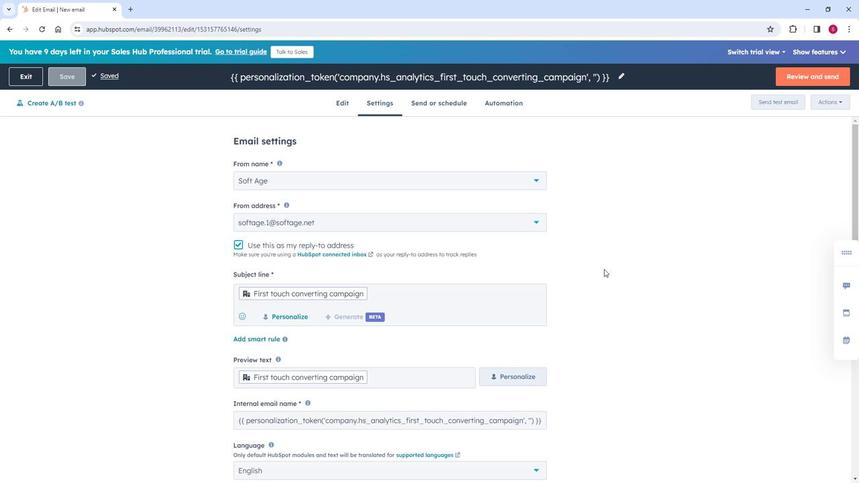 
Action: Mouse moved to (432, 102)
Screenshot: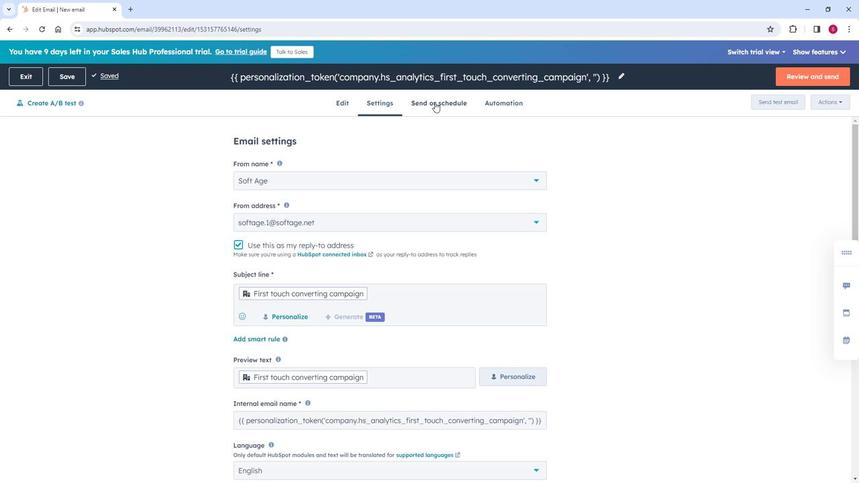 
Action: Mouse pressed left at (432, 102)
Screenshot: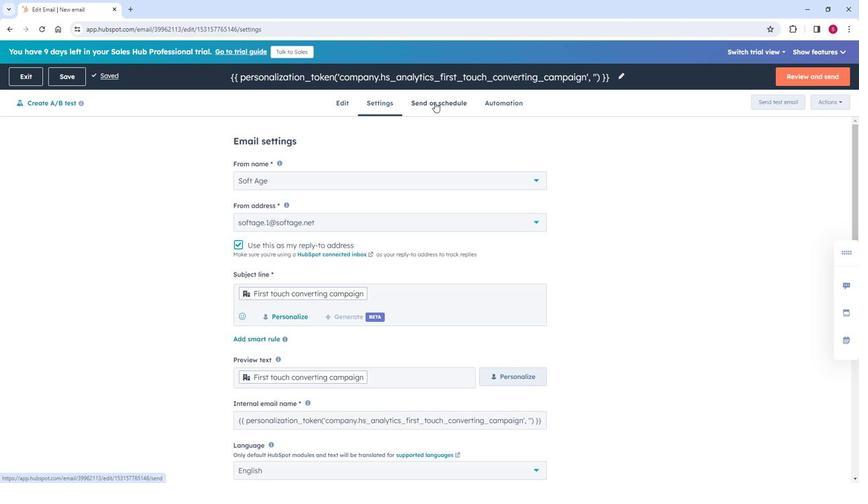 
Action: Mouse moved to (333, 188)
Screenshot: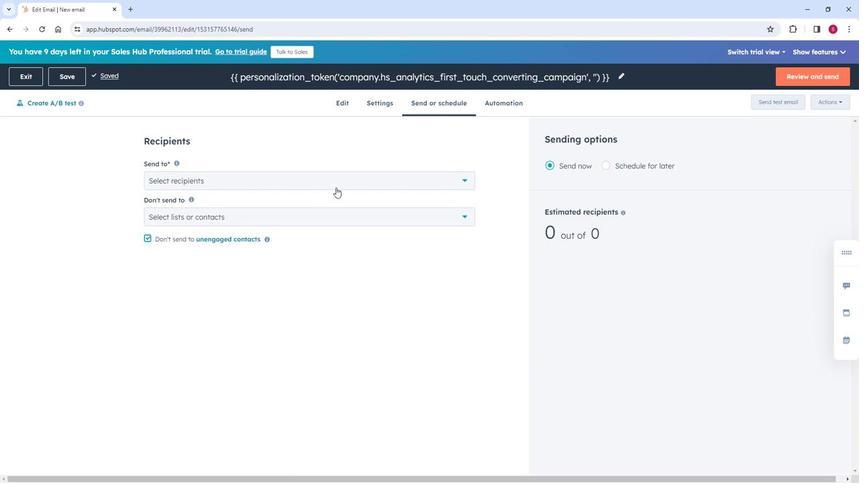 
Action: Mouse pressed left at (333, 188)
Screenshot: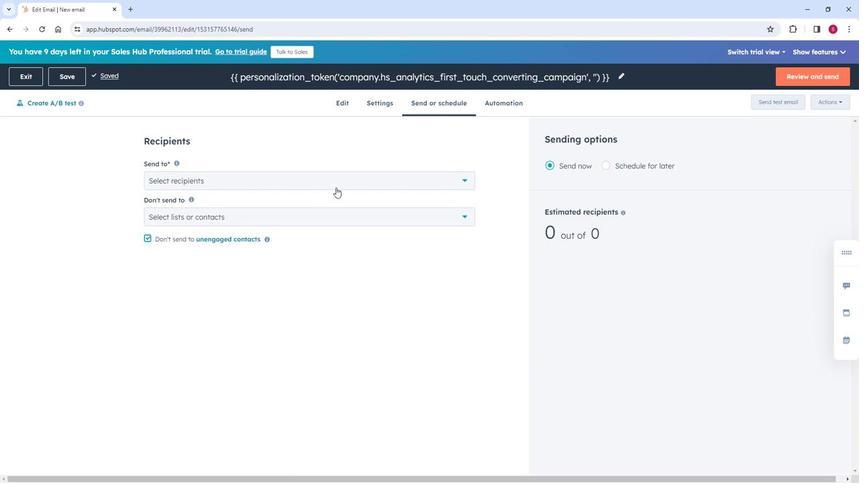 
Action: Mouse moved to (277, 271)
Screenshot: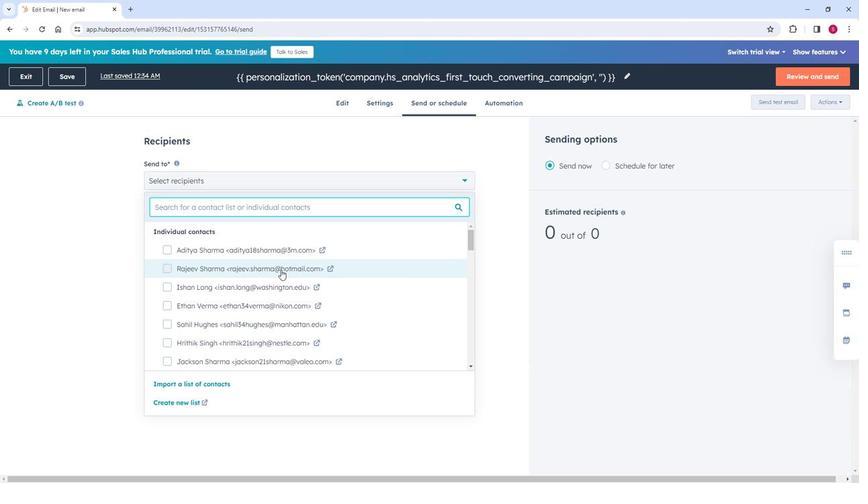 
Action: Mouse pressed left at (277, 271)
Screenshot: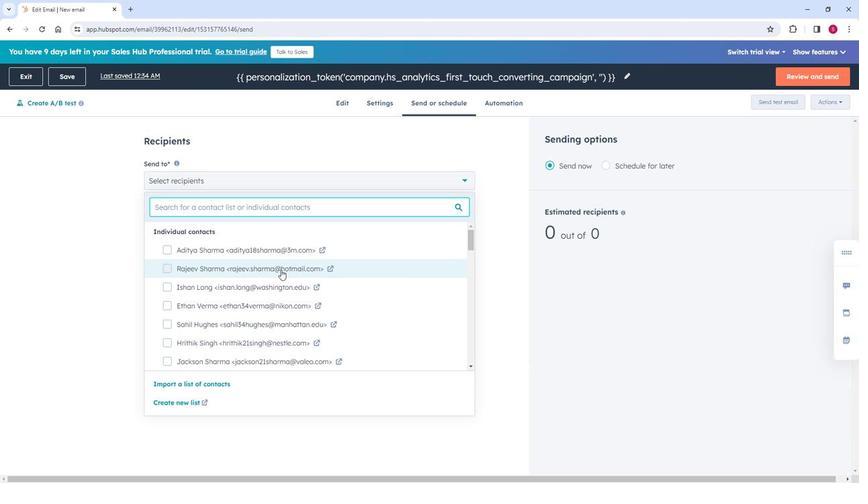 
Action: Mouse moved to (88, 257)
Screenshot: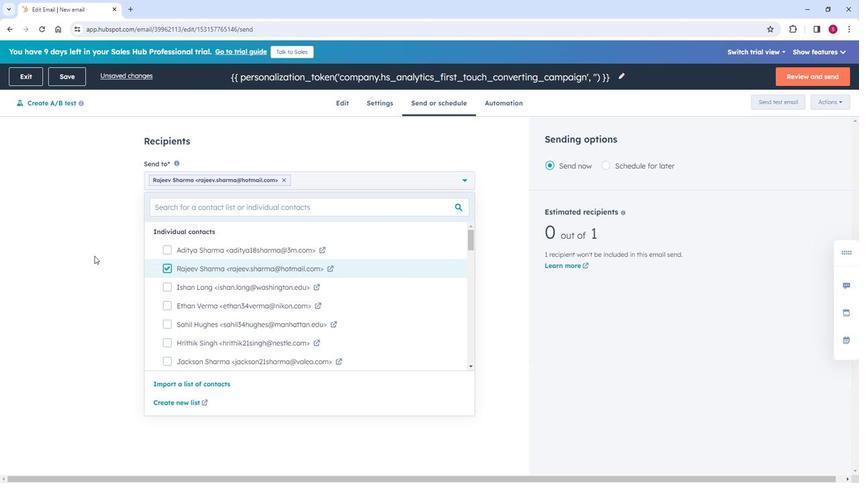 
Action: Mouse pressed left at (88, 257)
Screenshot: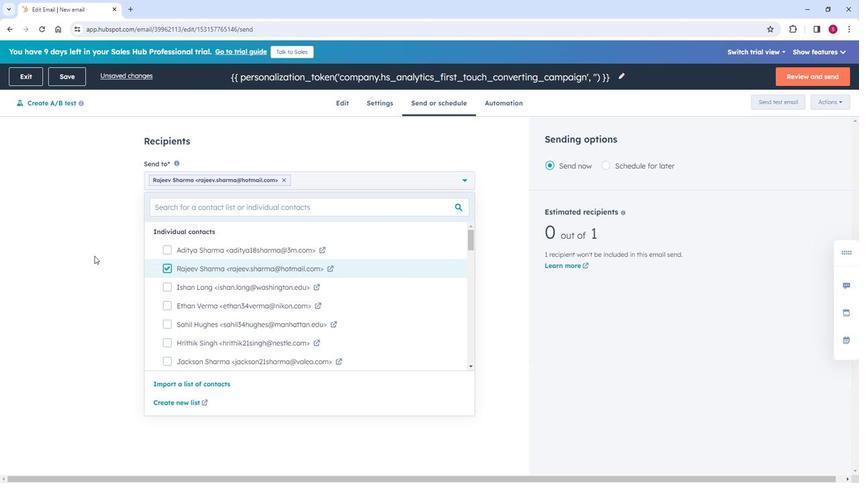 
Action: Mouse moved to (296, 222)
Screenshot: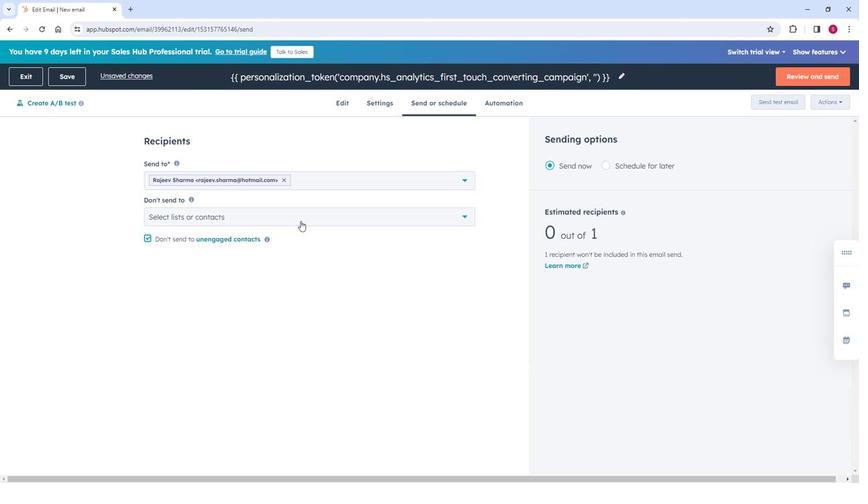 
Action: Mouse pressed left at (296, 222)
Screenshot: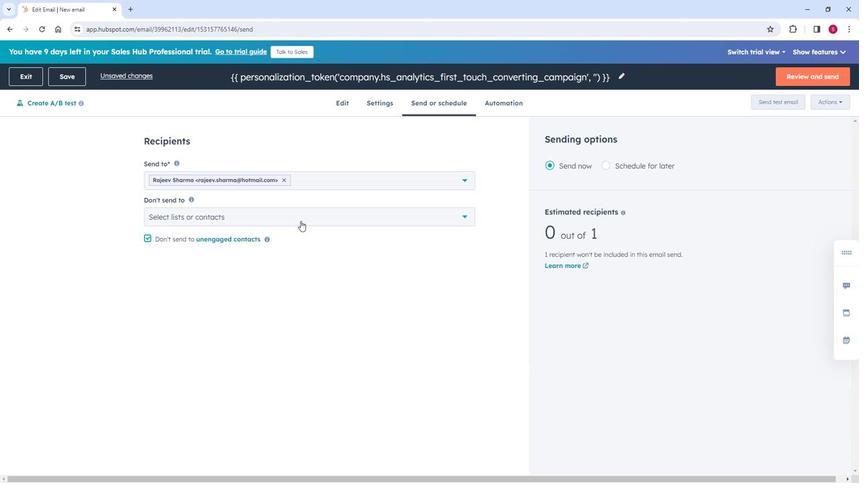 
Action: Mouse moved to (271, 284)
Screenshot: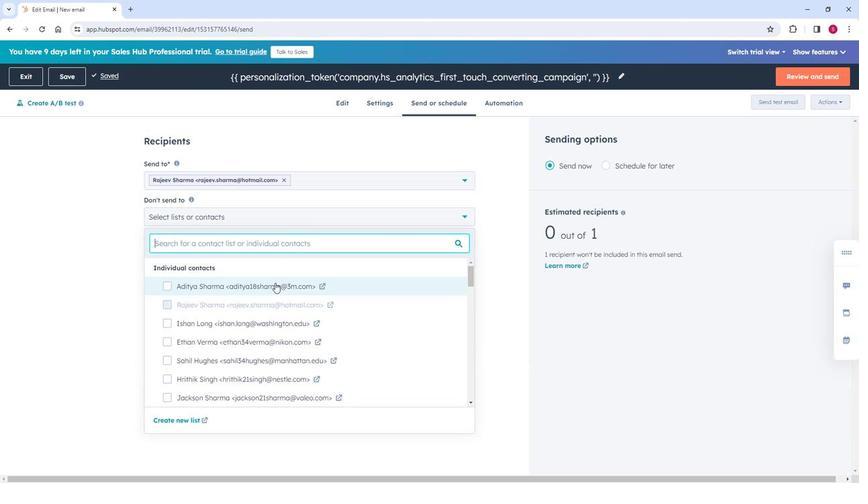 
Action: Mouse pressed left at (271, 284)
Screenshot: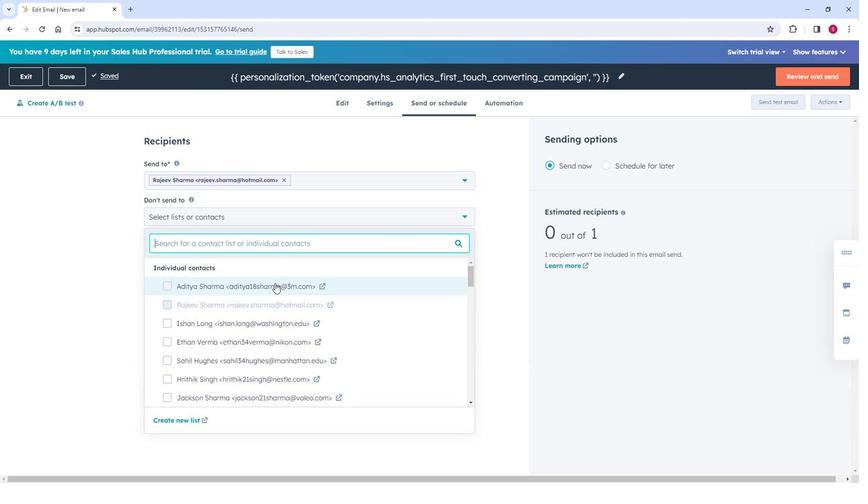
Action: Mouse moved to (76, 266)
Screenshot: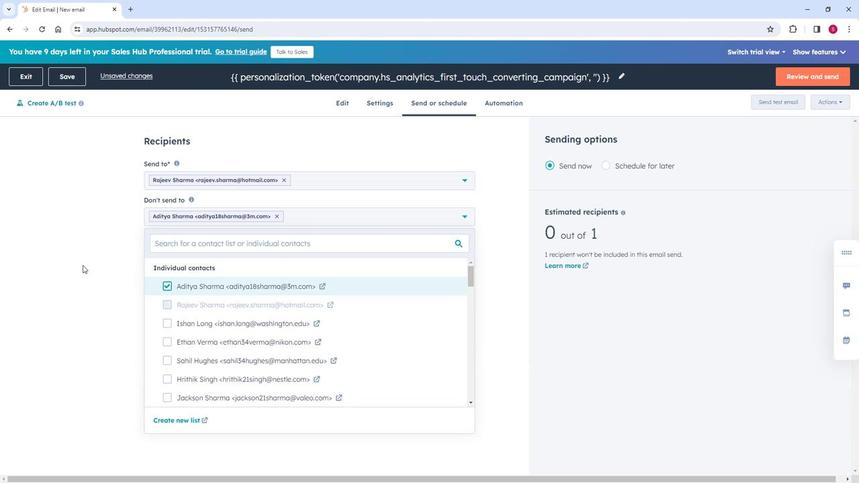 
Action: Mouse pressed left at (76, 266)
Screenshot: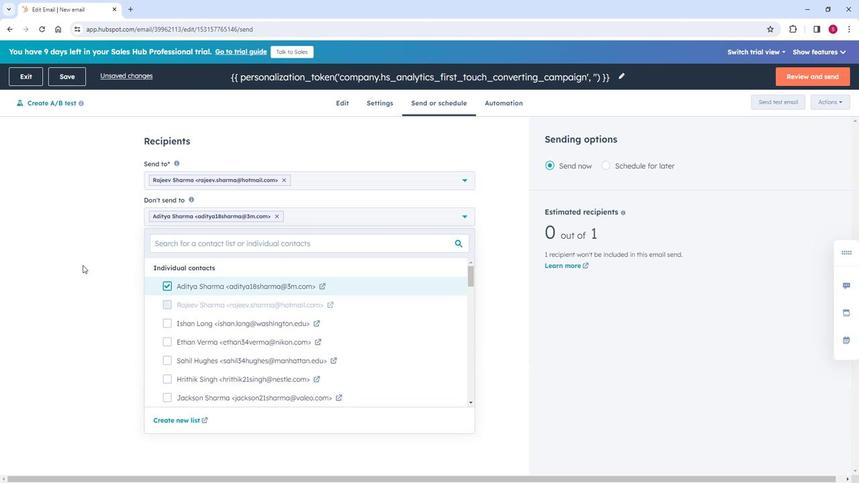 
Action: Mouse moved to (608, 167)
Screenshot: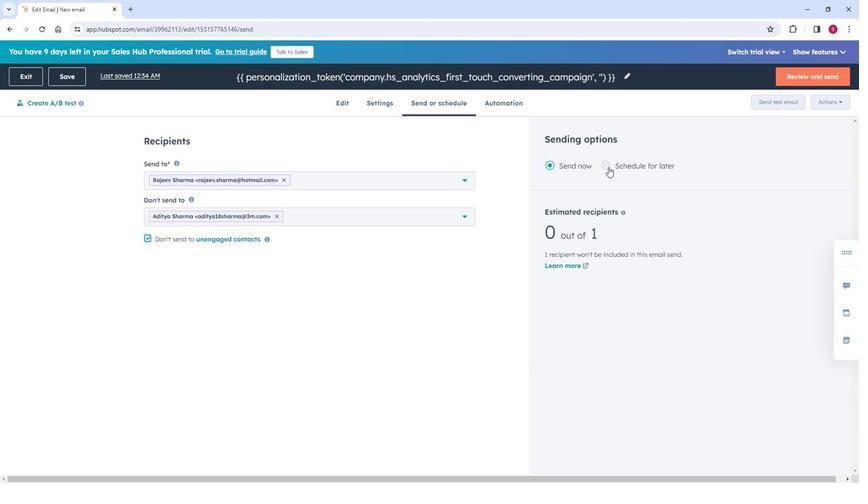
Action: Mouse pressed left at (608, 167)
Screenshot: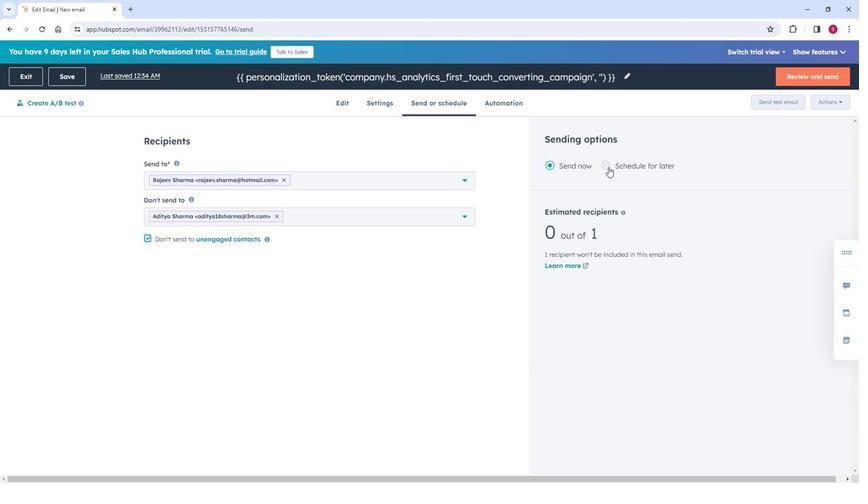 
Action: Mouse moved to (600, 289)
Screenshot: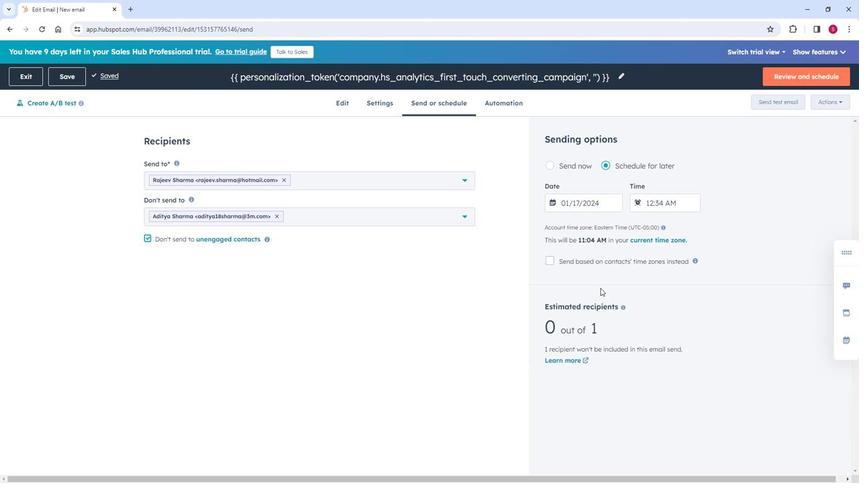 
Action: Mouse scrolled (600, 289) with delta (0, 0)
Screenshot: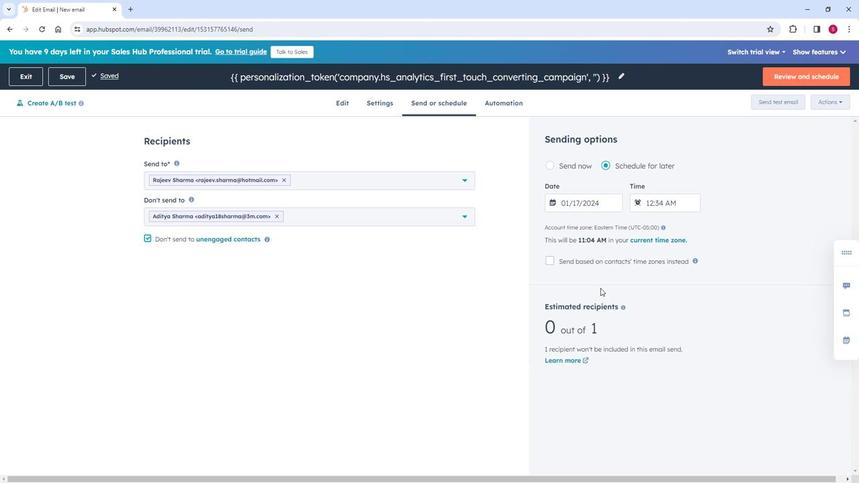 
Action: Mouse scrolled (600, 289) with delta (0, 0)
Screenshot: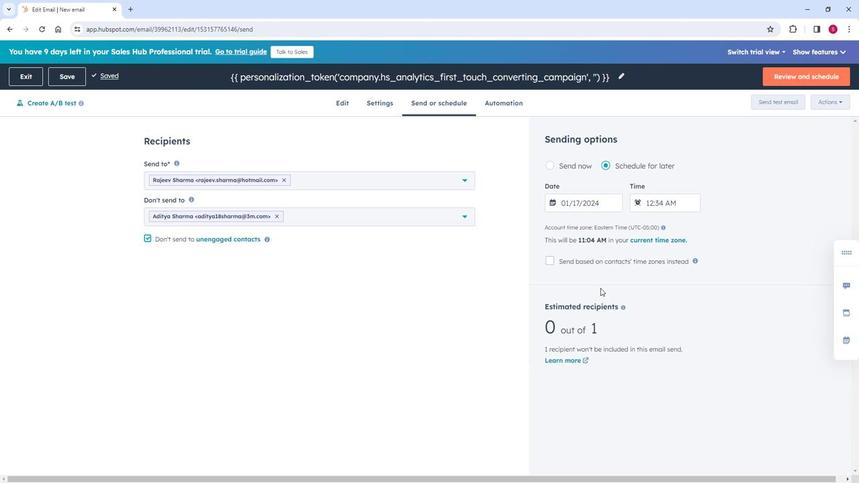 
Action: Mouse moved to (548, 163)
Screenshot: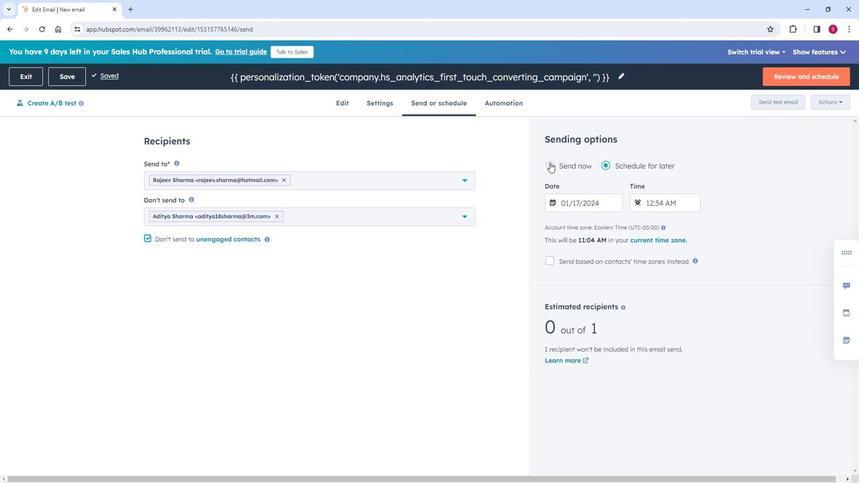 
Action: Mouse pressed left at (548, 163)
Screenshot: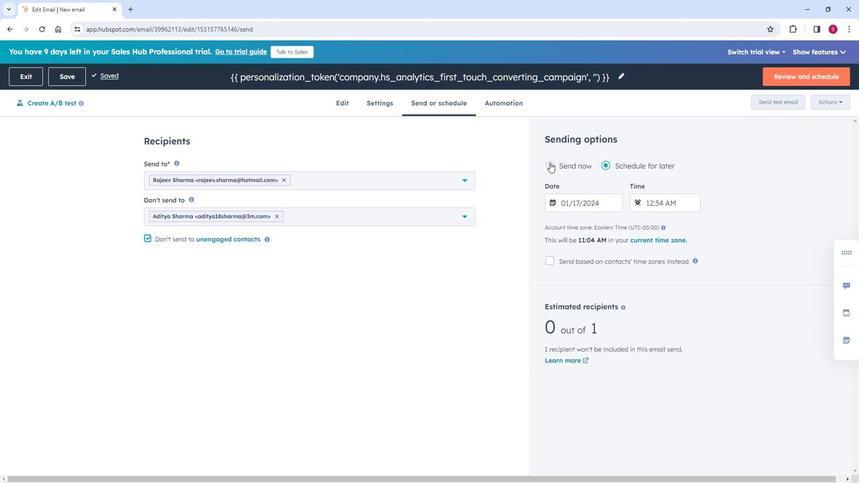 
Action: Mouse moved to (788, 83)
Screenshot: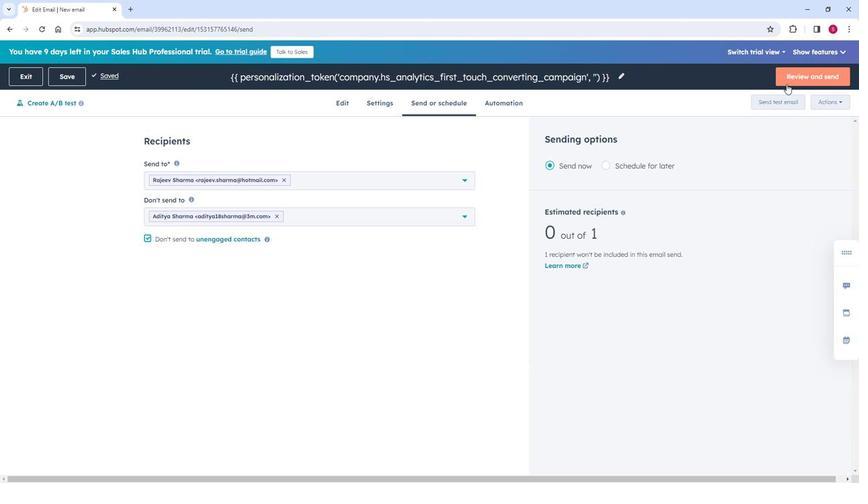 
Action: Mouse pressed left at (788, 83)
Screenshot: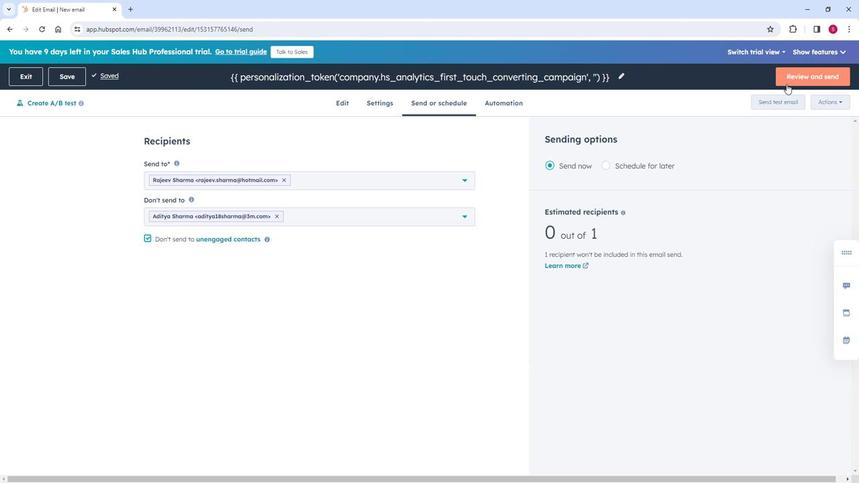
Action: Mouse moved to (658, 249)
Screenshot: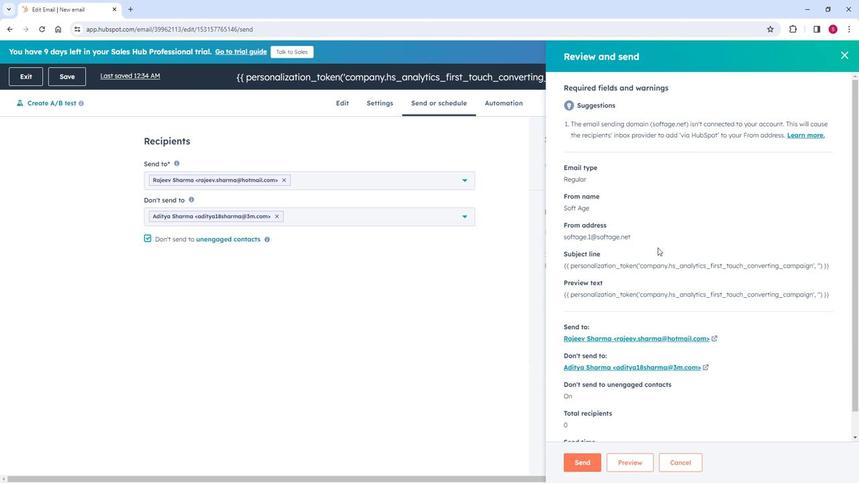 
Action: Mouse scrolled (658, 248) with delta (0, 0)
Screenshot: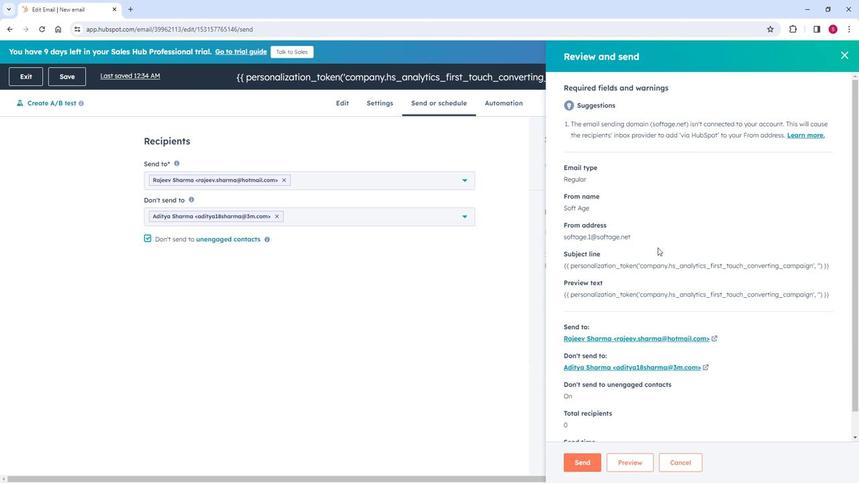 
Action: Mouse moved to (659, 250)
Screenshot: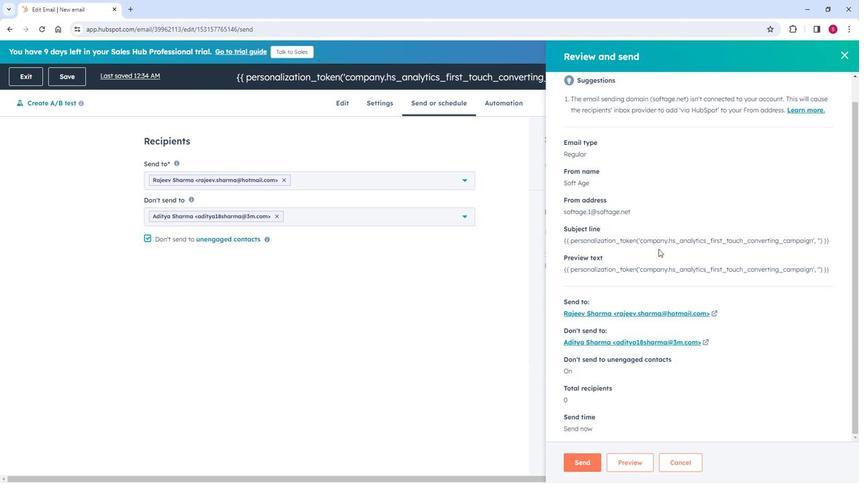 
Action: Mouse scrolled (659, 249) with delta (0, 0)
Screenshot: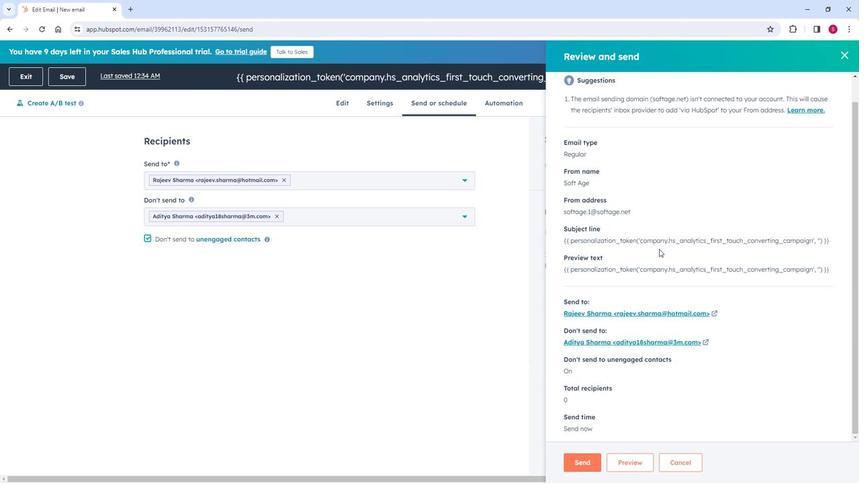
Action: Mouse moved to (659, 250)
Screenshot: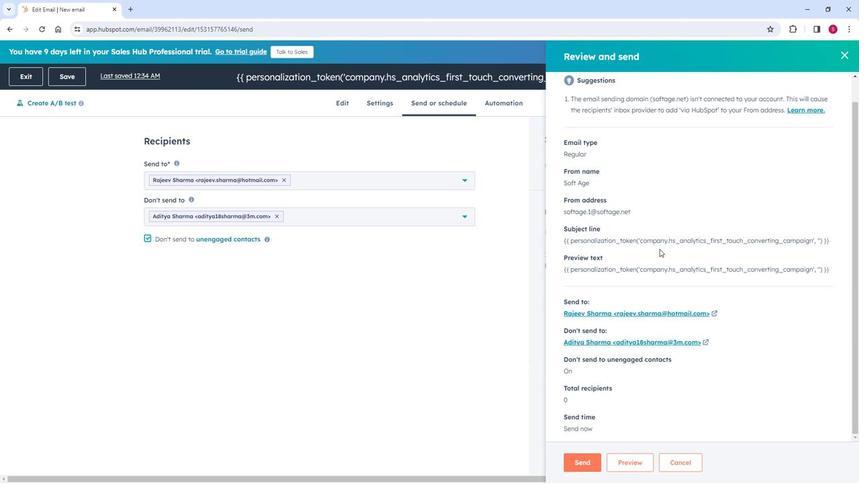 
Action: Mouse scrolled (659, 249) with delta (0, 0)
Screenshot: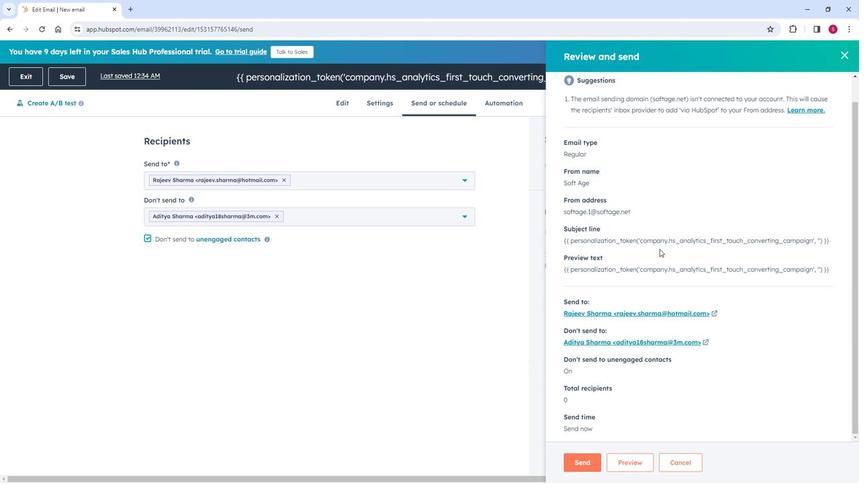 
Action: Mouse scrolled (659, 249) with delta (0, 0)
Screenshot: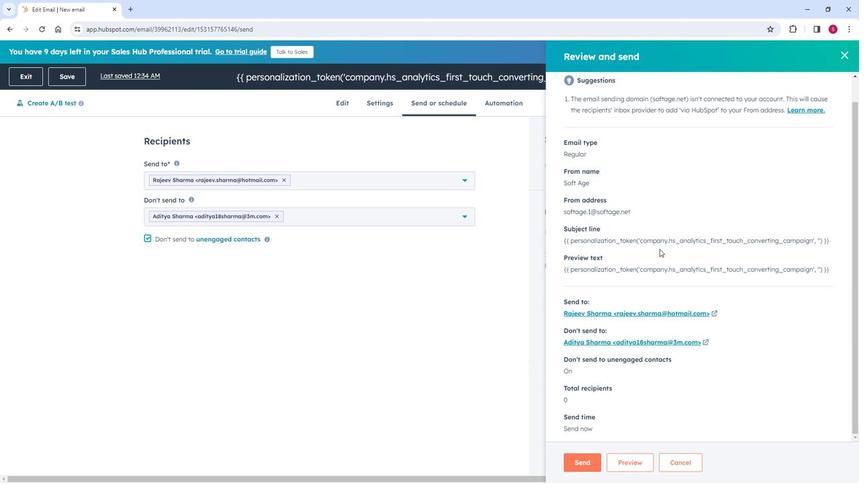 
Action: Mouse moved to (632, 465)
Screenshot: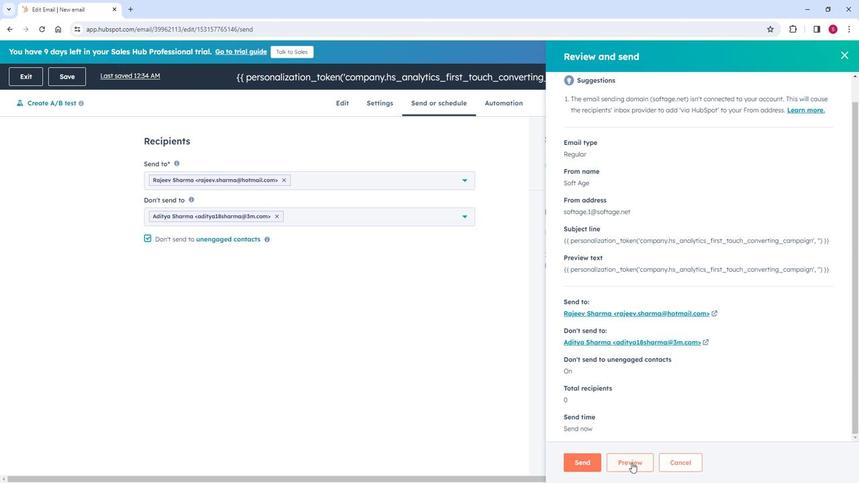 
Action: Mouse pressed left at (632, 465)
Screenshot: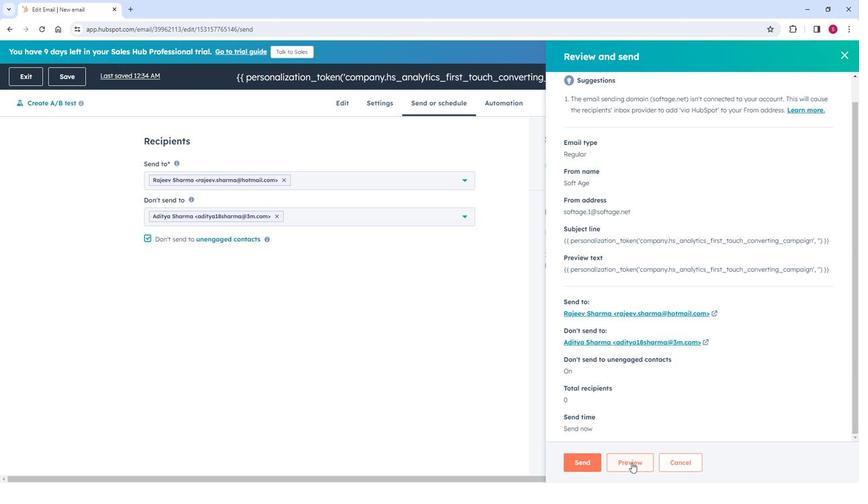 
Action: Mouse moved to (442, 303)
Screenshot: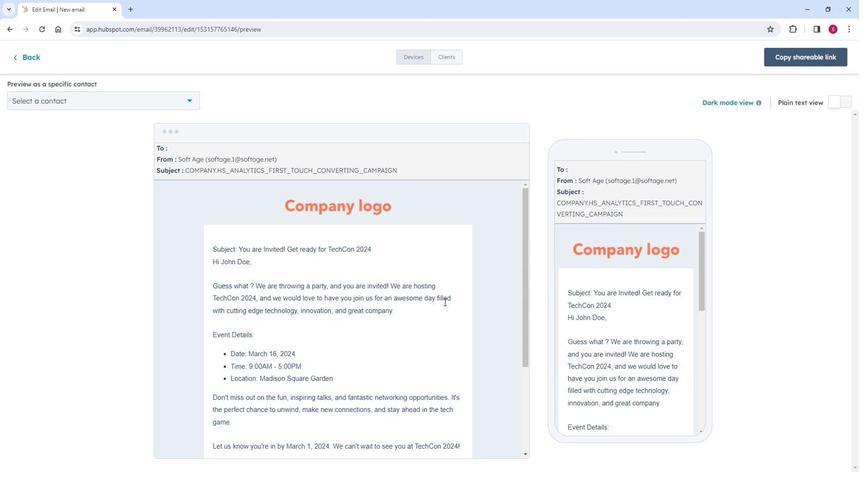 
Action: Mouse scrolled (442, 303) with delta (0, 0)
Screenshot: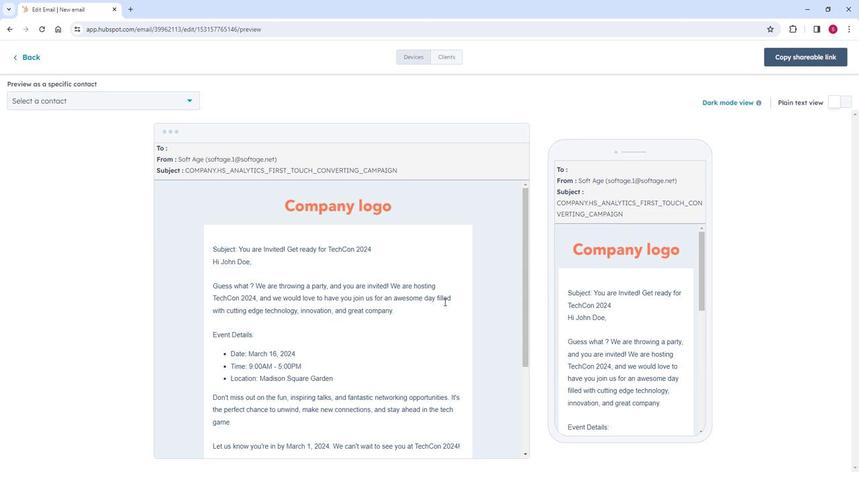 
Action: Mouse scrolled (442, 303) with delta (0, 0)
Screenshot: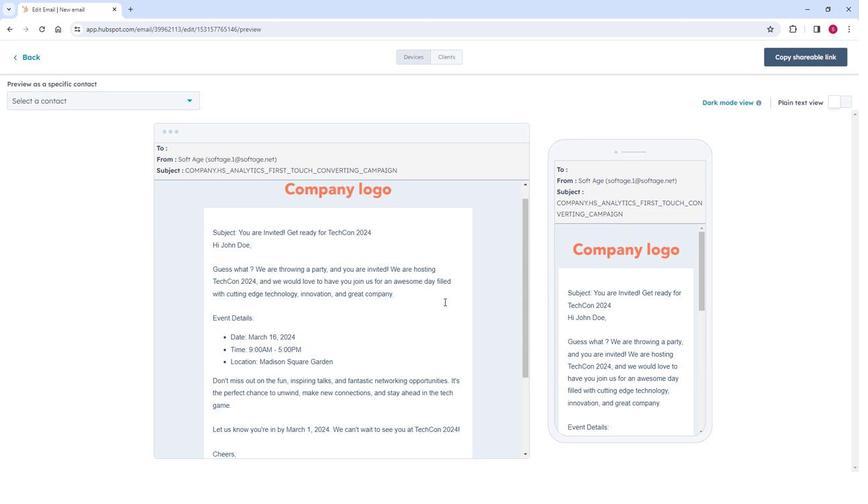 
Action: Mouse moved to (442, 302)
Screenshot: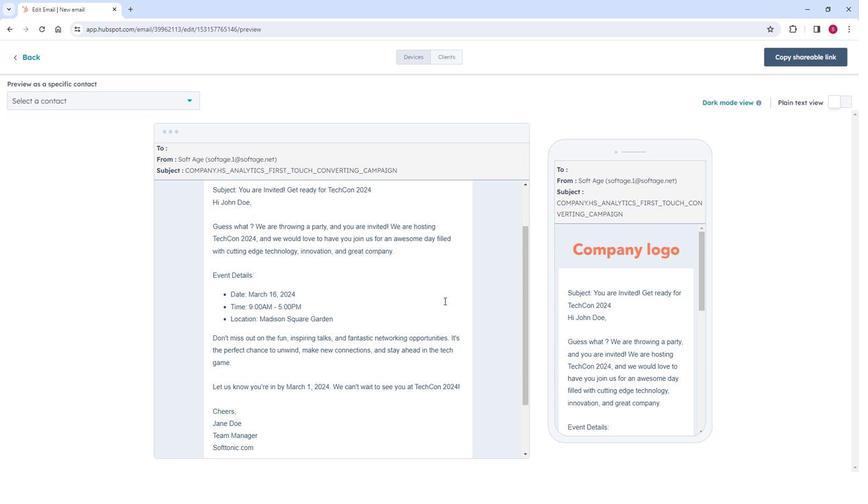 
Action: Mouse scrolled (442, 302) with delta (0, 0)
Screenshot: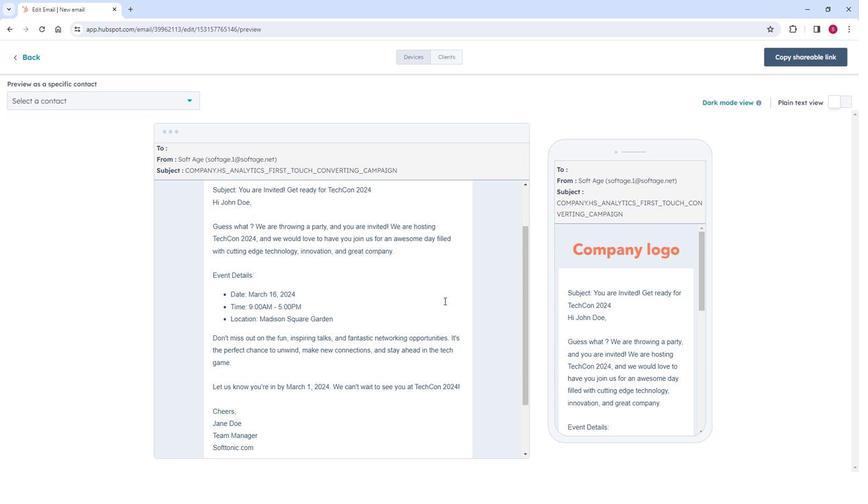 
Action: Mouse moved to (442, 301)
Screenshot: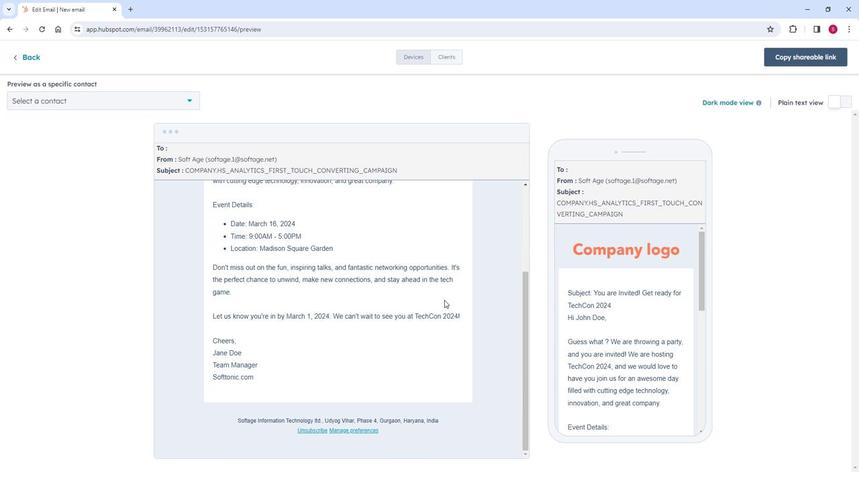 
Action: Mouse scrolled (442, 301) with delta (0, 0)
Screenshot: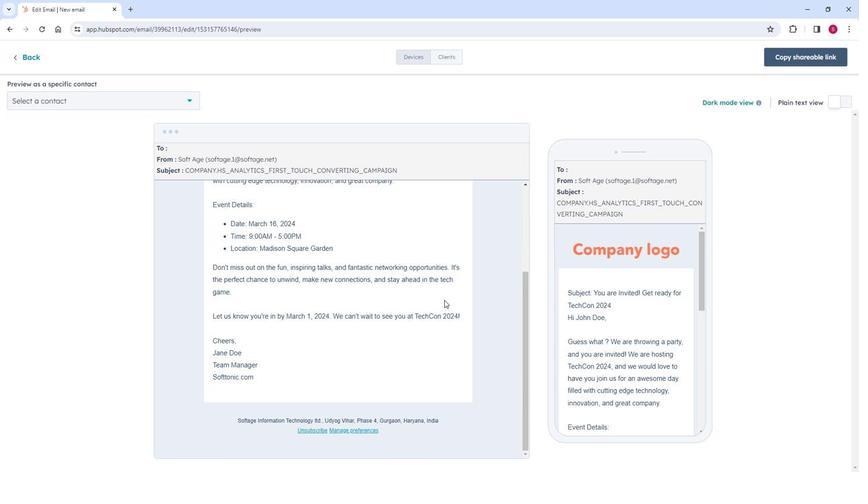 
Action: Mouse scrolled (442, 301) with delta (0, 0)
Screenshot: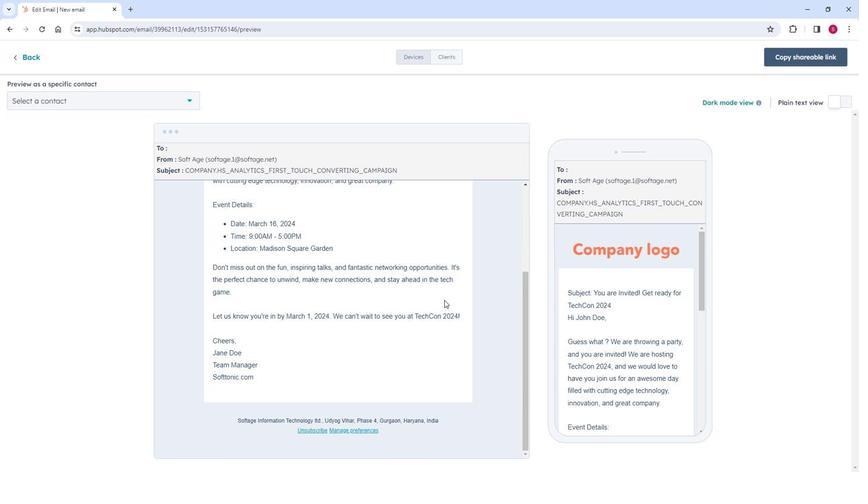 
Action: Mouse scrolled (442, 301) with delta (0, 0)
Screenshot: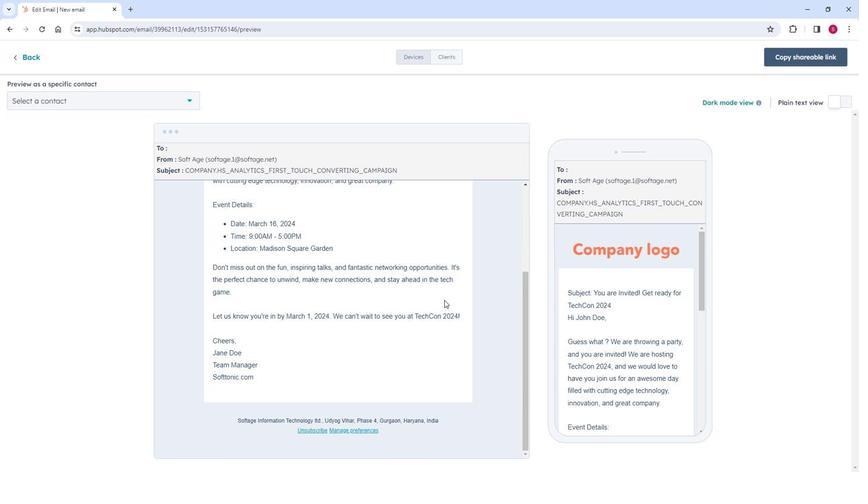 
Action: Mouse scrolled (442, 301) with delta (0, 0)
Screenshot: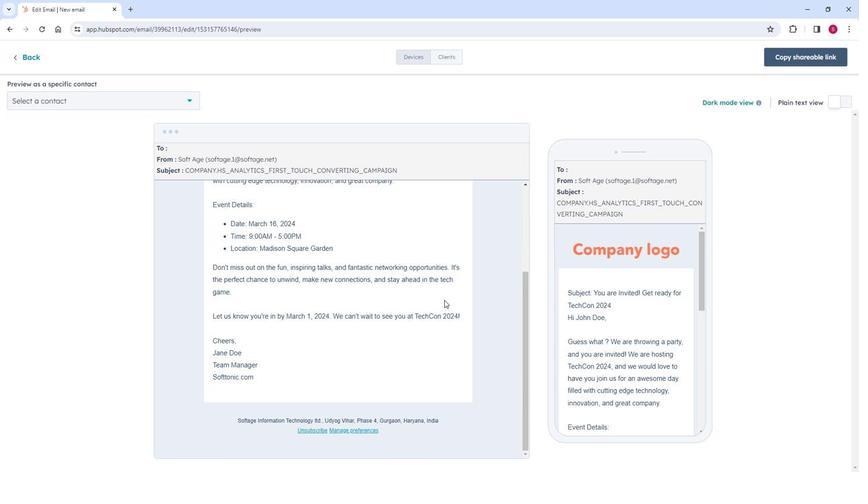 
Action: Mouse scrolled (442, 301) with delta (0, 0)
Screenshot: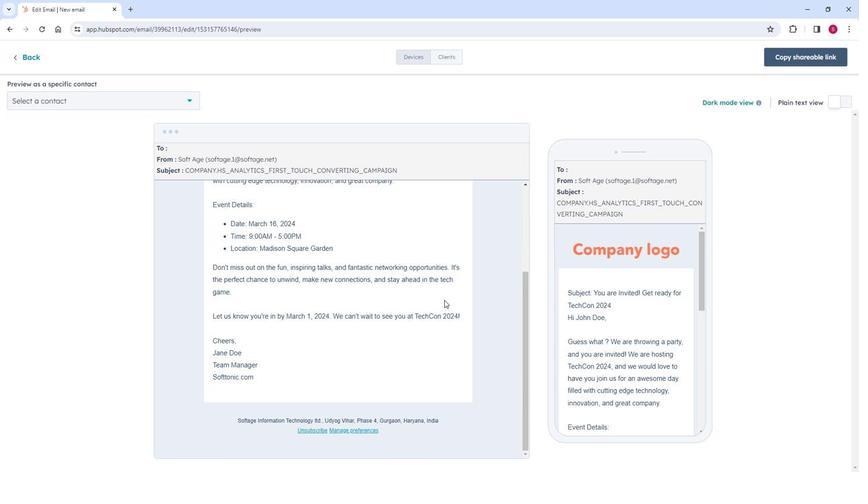 
Action: Mouse moved to (306, 355)
Screenshot: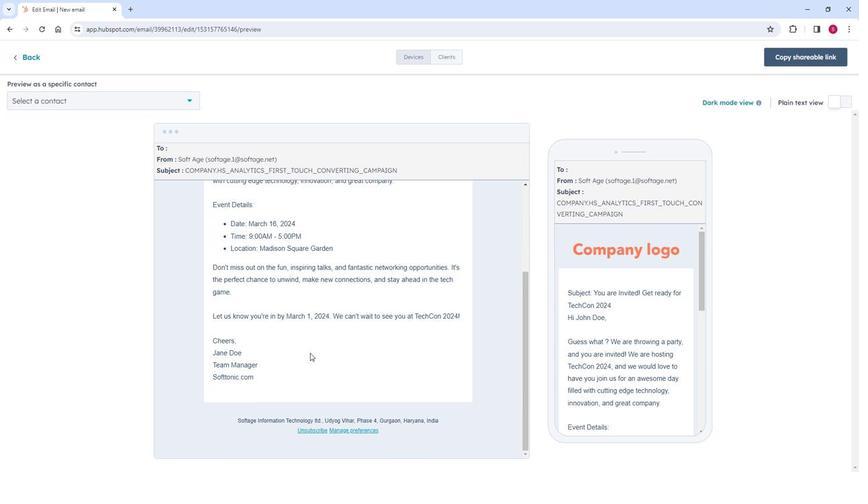 
Action: Mouse scrolled (306, 356) with delta (0, 0)
Screenshot: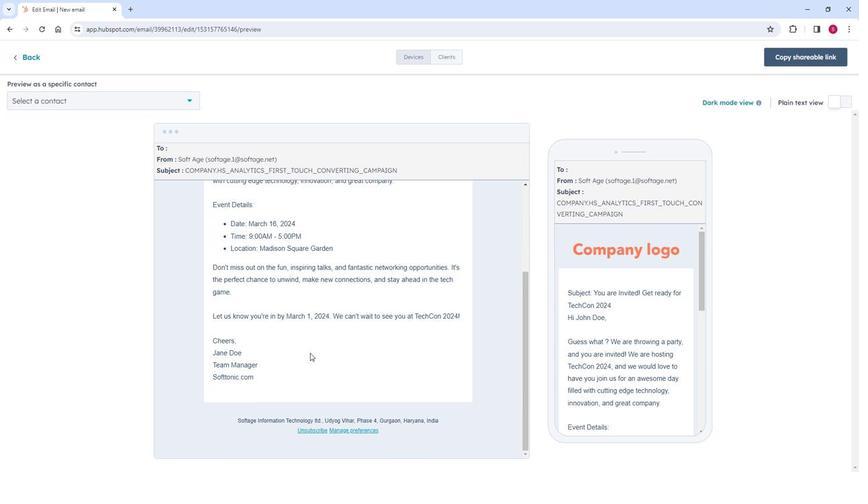 
Action: Mouse moved to (397, 348)
Screenshot: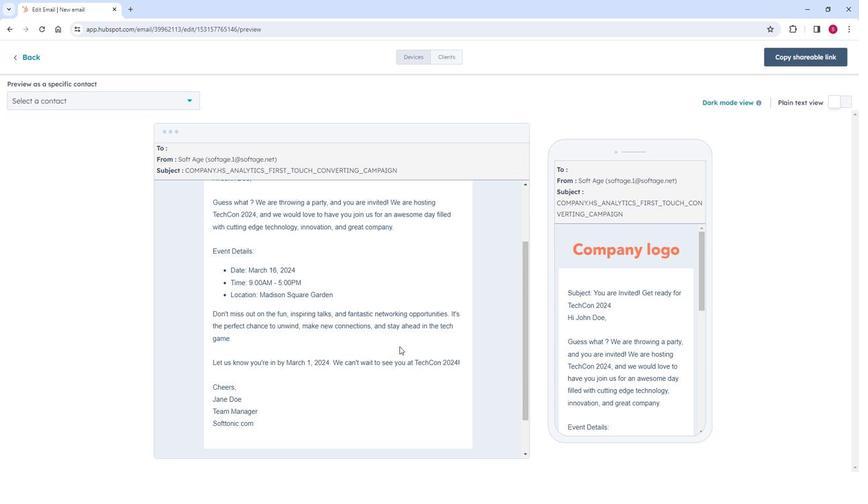 
Action: Mouse scrolled (397, 349) with delta (0, 0)
Screenshot: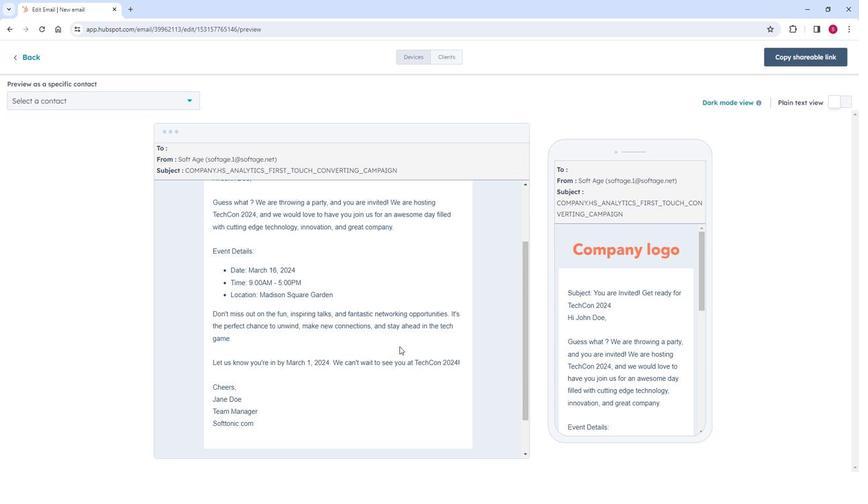 
Action: Mouse scrolled (397, 349) with delta (0, 0)
Screenshot: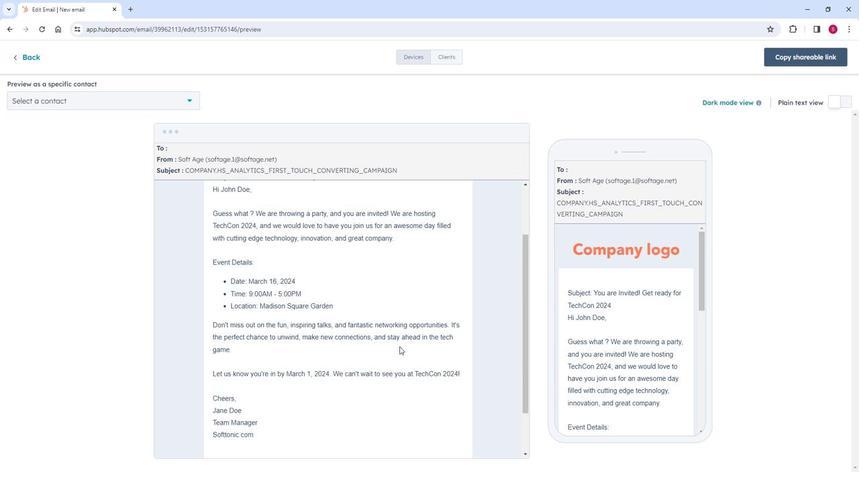 
Action: Mouse scrolled (397, 349) with delta (0, 0)
Screenshot: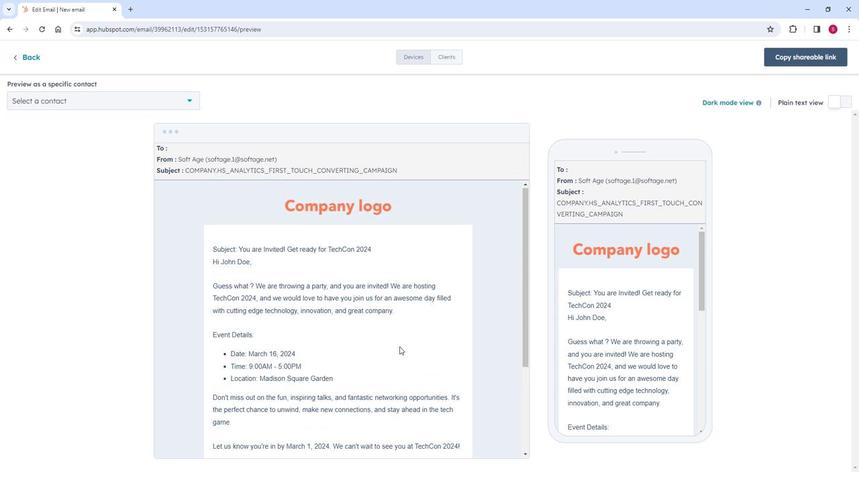 
Action: Mouse scrolled (397, 349) with delta (0, 0)
Screenshot: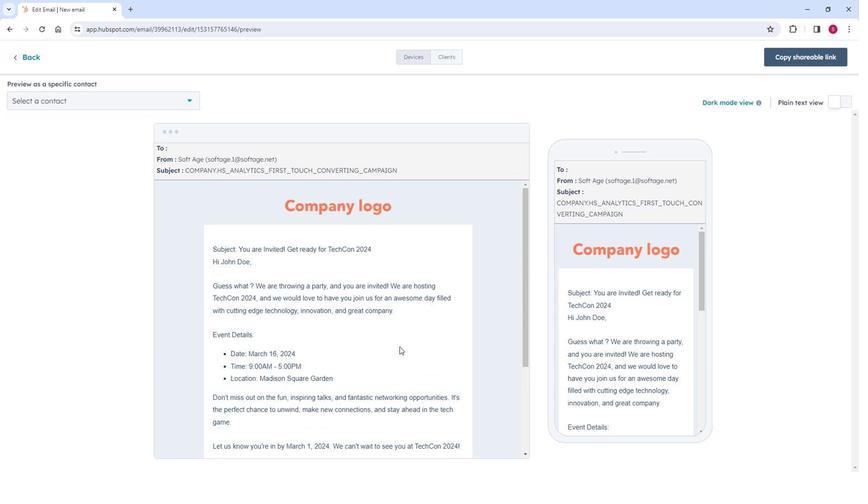 
Action: Mouse scrolled (397, 349) with delta (0, 0)
Screenshot: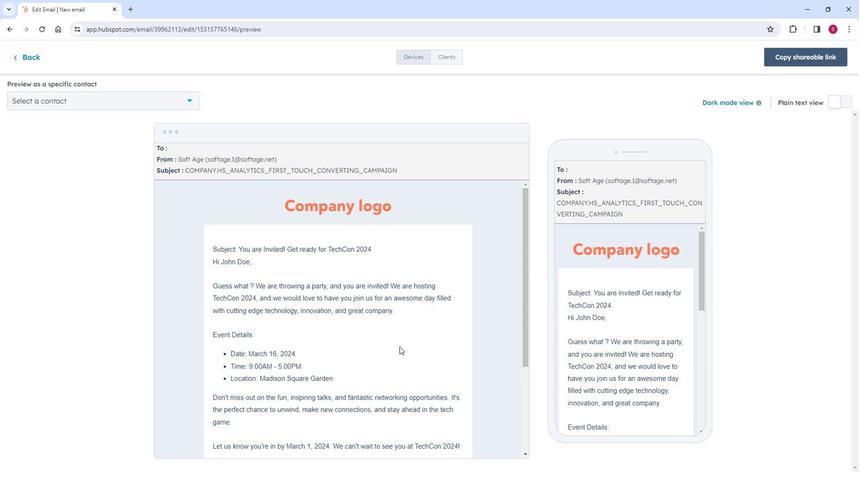 
Action: Mouse moved to (624, 250)
Screenshot: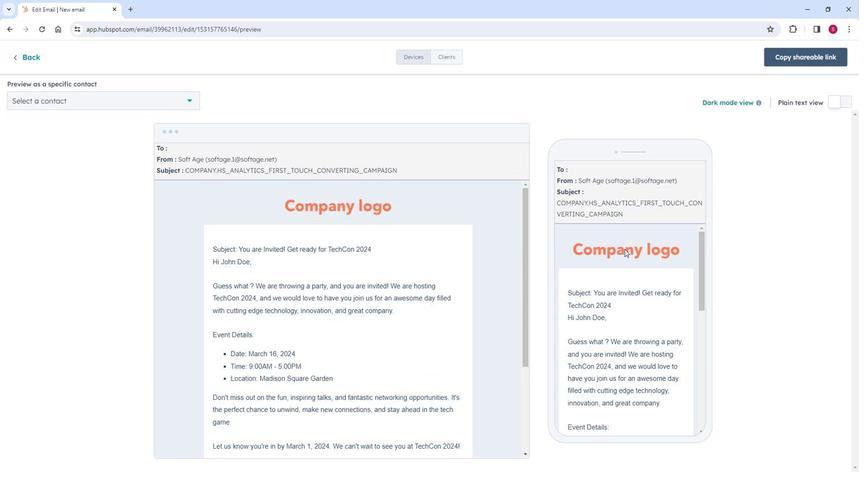 
Action: Mouse scrolled (624, 249) with delta (0, 0)
Screenshot: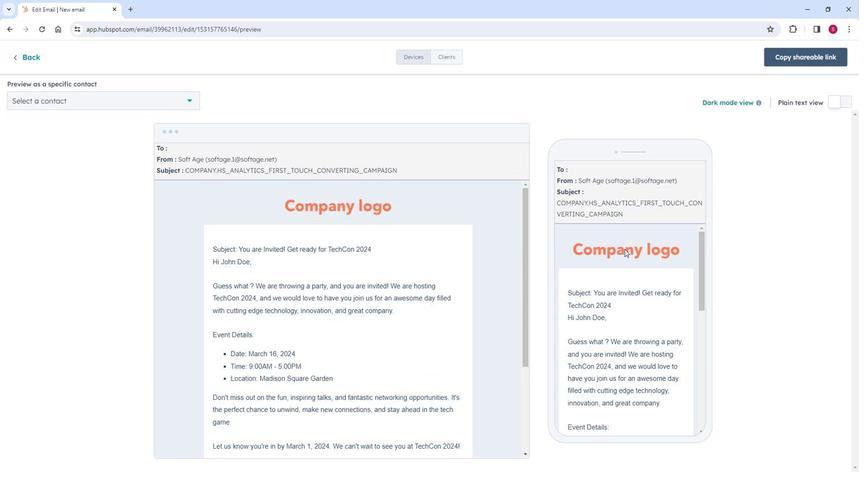 
Action: Mouse moved to (625, 251)
Screenshot: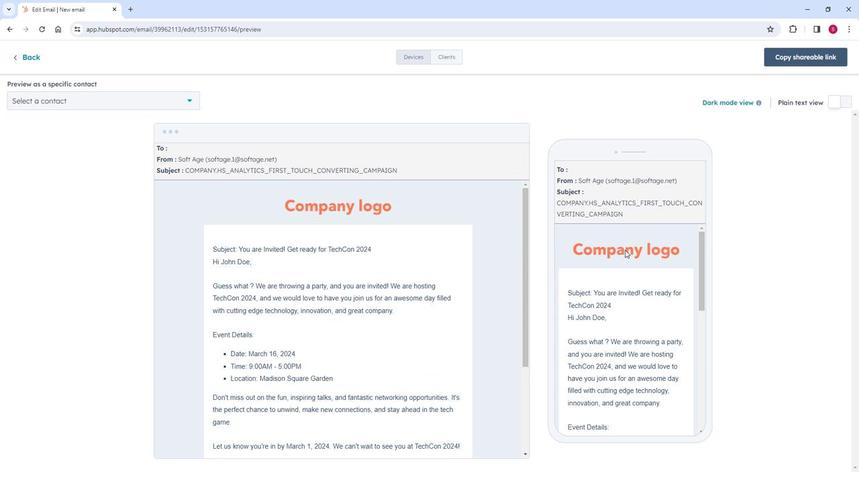 
Action: Mouse scrolled (625, 251) with delta (0, 0)
Screenshot: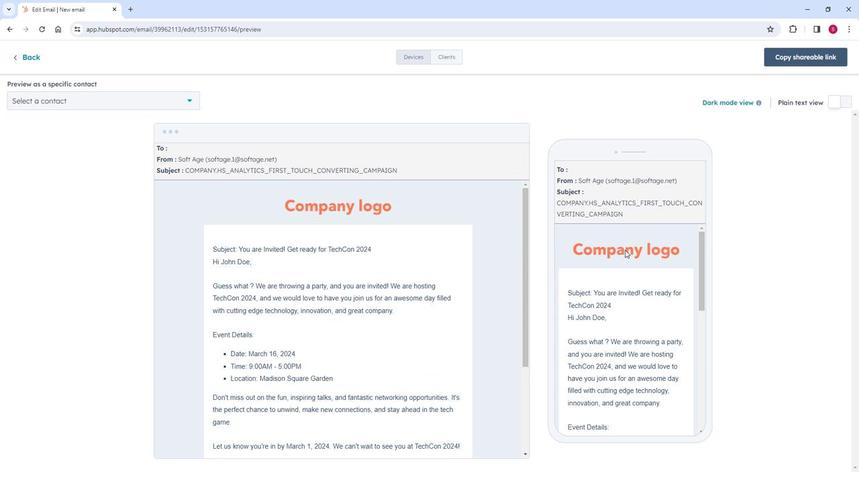 
Action: Mouse scrolled (625, 251) with delta (0, 0)
Screenshot: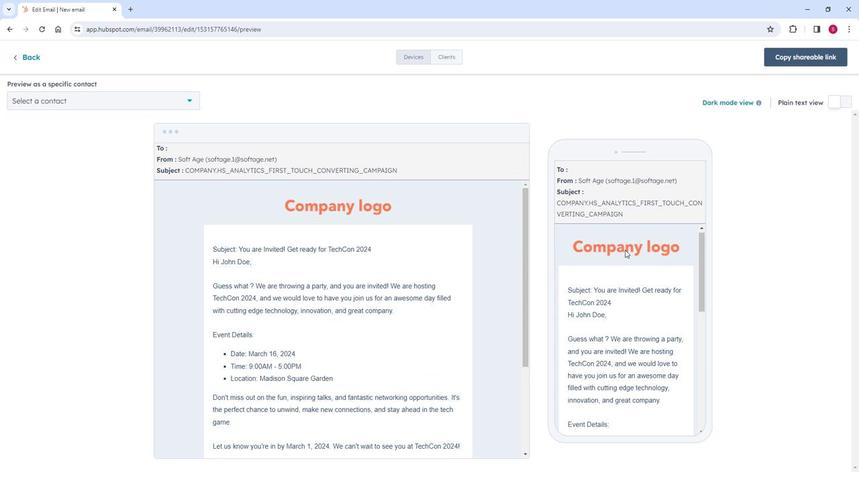 
Action: Mouse moved to (625, 292)
Screenshot: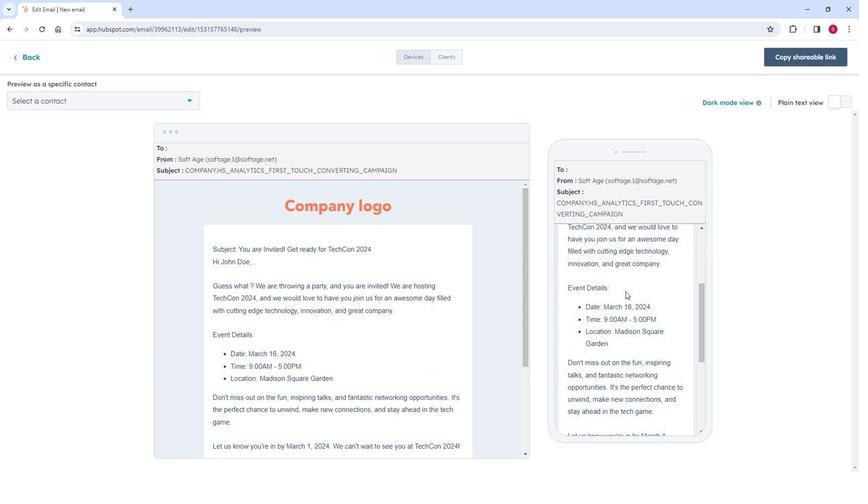 
Action: Mouse scrolled (625, 292) with delta (0, 0)
Screenshot: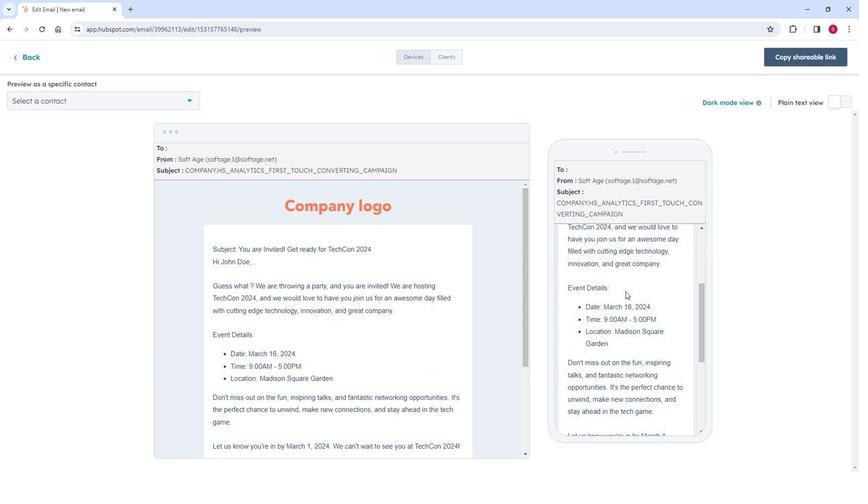 
Action: Mouse scrolled (625, 292) with delta (0, 0)
Screenshot: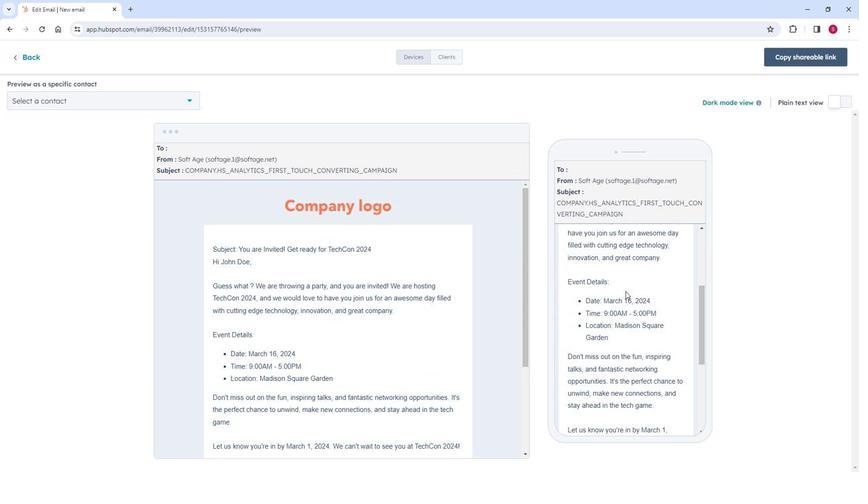 
Action: Mouse scrolled (625, 292) with delta (0, 0)
Screenshot: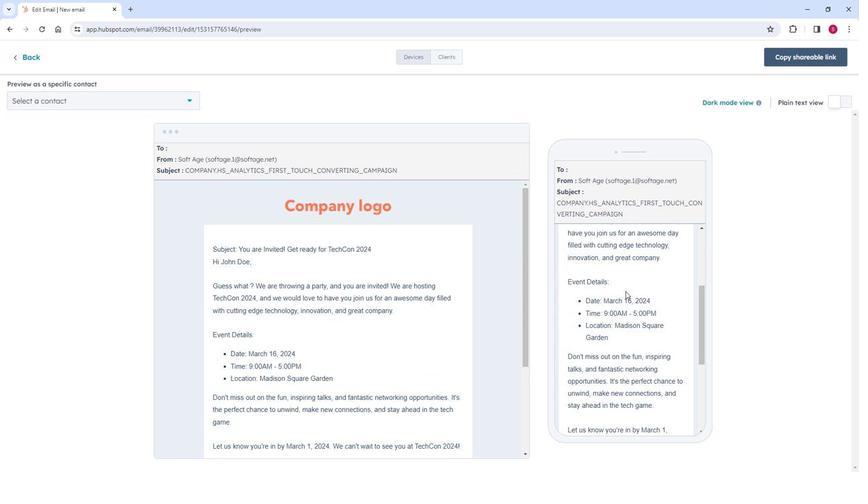 
Action: Mouse scrolled (625, 292) with delta (0, 0)
Screenshot: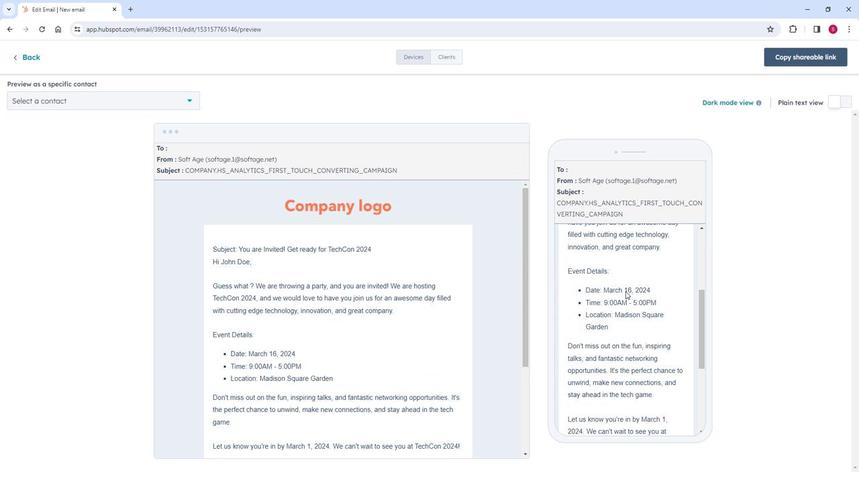 
Action: Mouse scrolled (625, 292) with delta (0, 0)
Screenshot: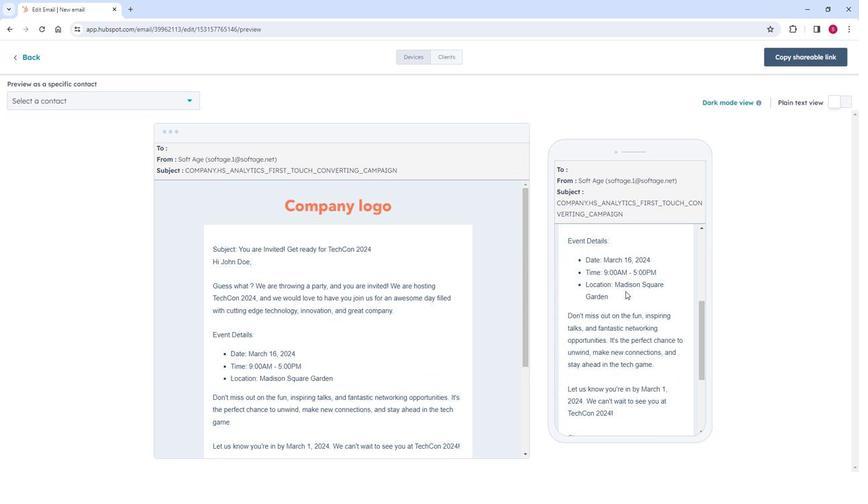
Action: Mouse scrolled (625, 292) with delta (0, 0)
Screenshot: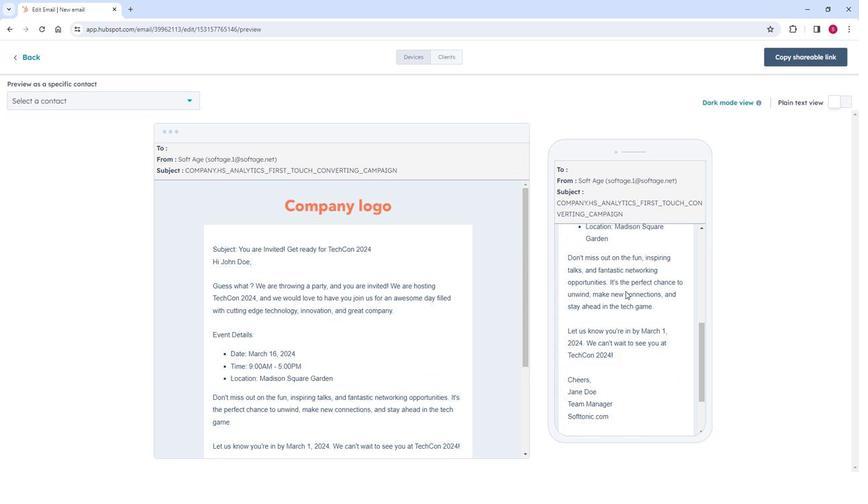 
Action: Mouse moved to (632, 322)
Screenshot: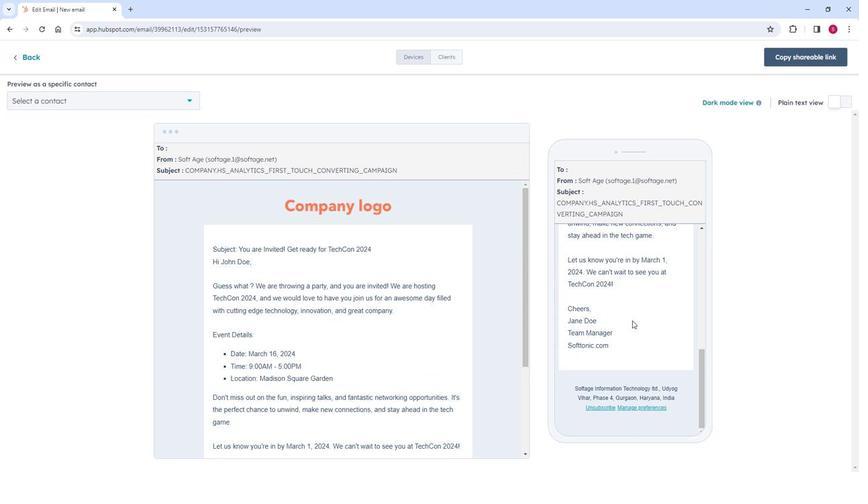 
Action: Mouse scrolled (632, 321) with delta (0, 0)
Screenshot: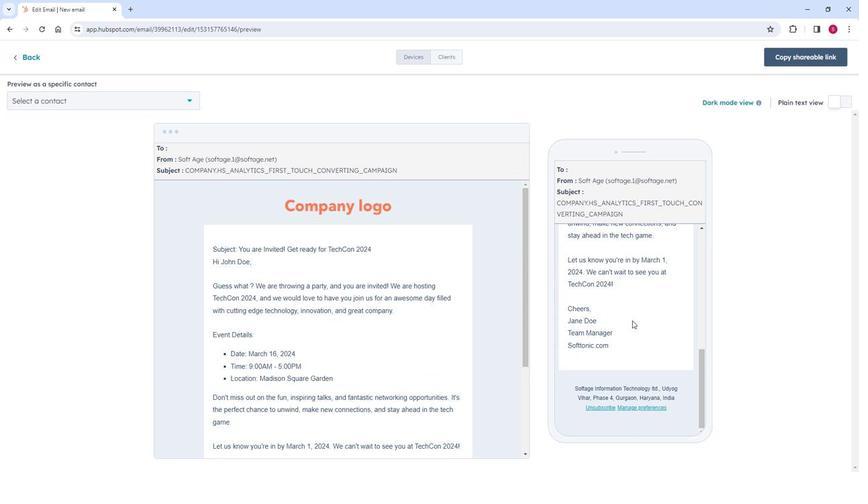 
Action: Mouse scrolled (632, 321) with delta (0, 0)
Screenshot: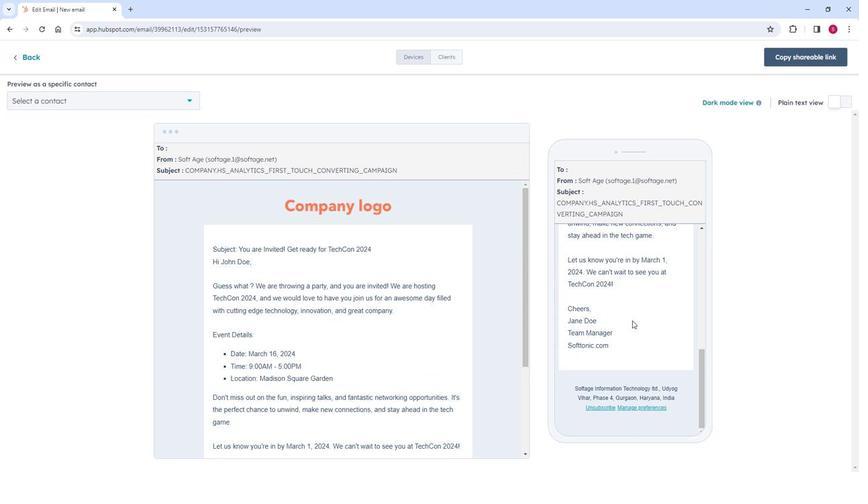 
Action: Mouse scrolled (632, 321) with delta (0, 0)
Screenshot: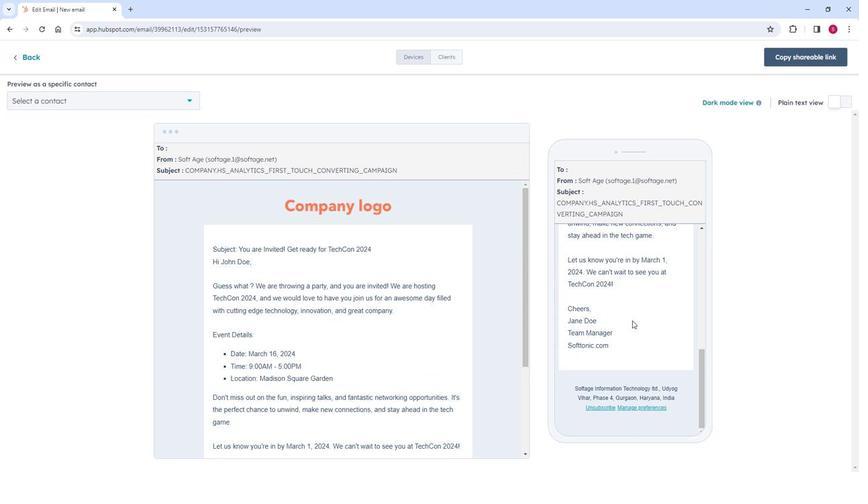 
Action: Mouse scrolled (632, 321) with delta (0, 0)
Screenshot: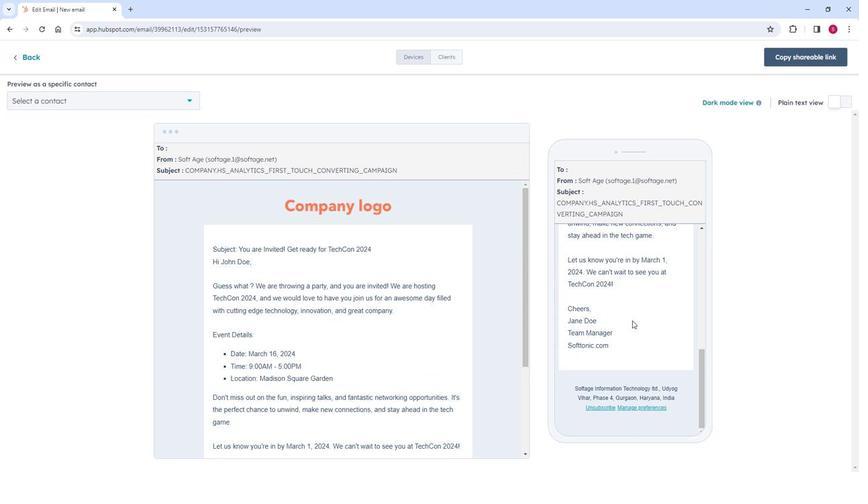 
Action: Mouse scrolled (632, 321) with delta (0, 0)
Screenshot: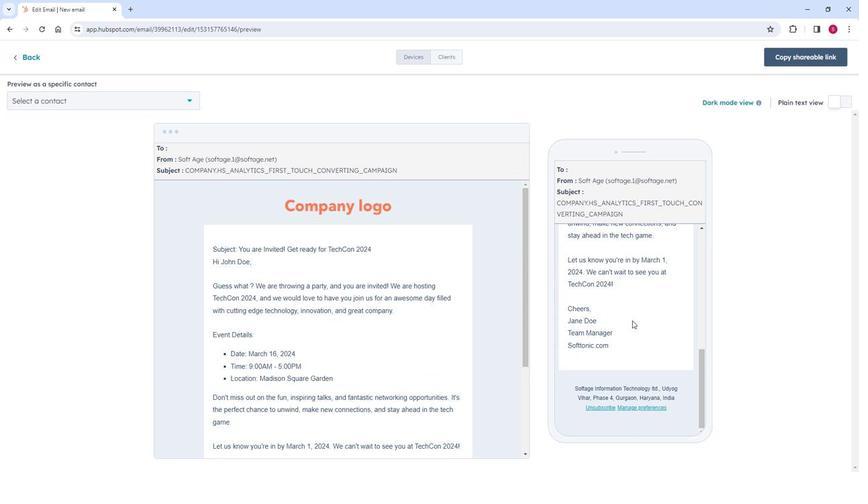 
Action: Mouse scrolled (632, 321) with delta (0, 0)
Screenshot: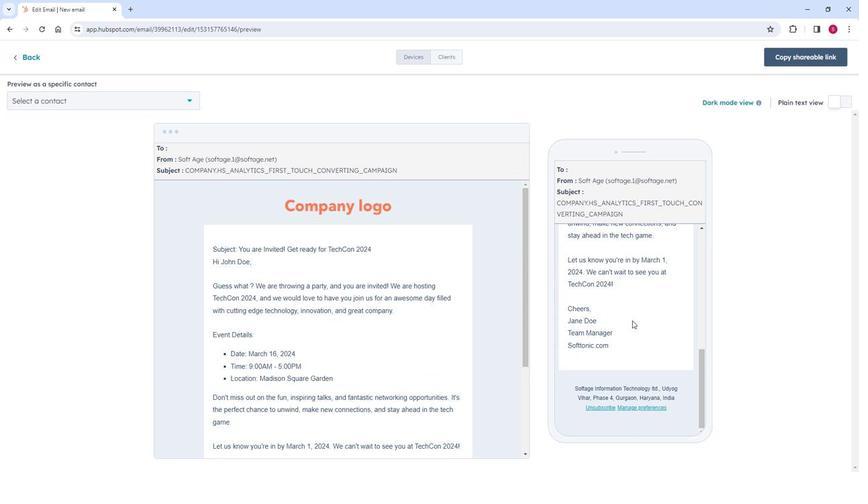 
Action: Mouse moved to (634, 329)
Screenshot: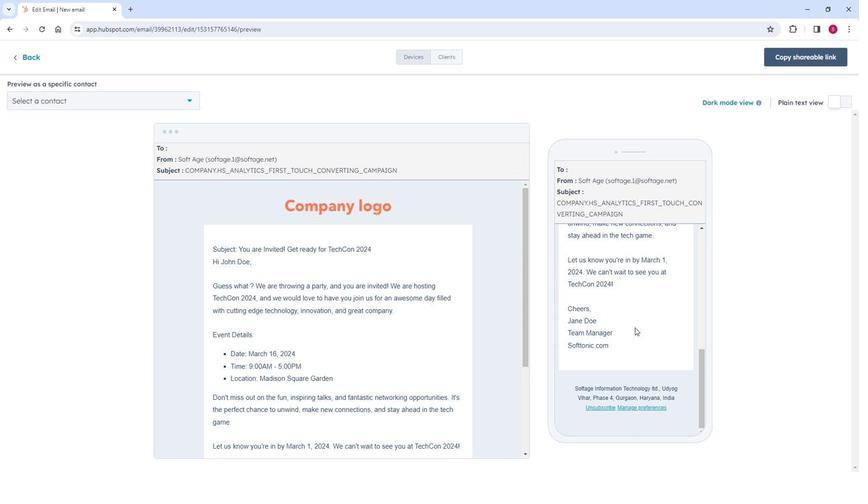 
Action: Mouse scrolled (634, 329) with delta (0, 0)
Screenshot: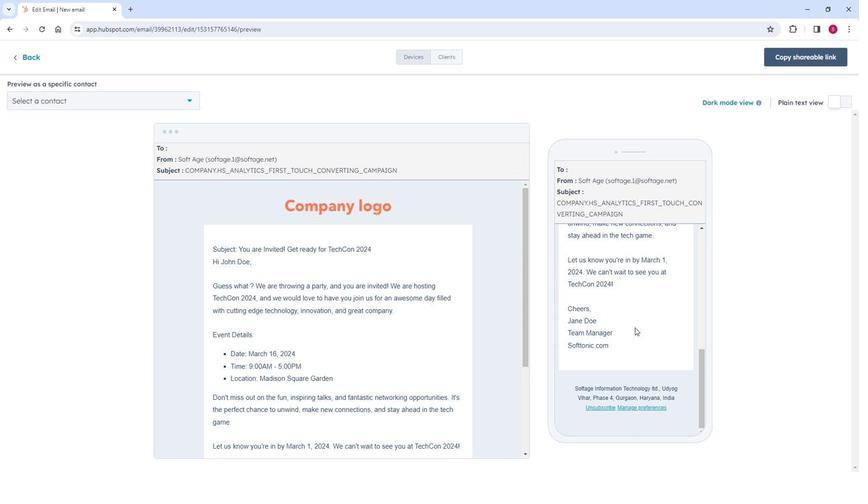 
Action: Mouse scrolled (634, 329) with delta (0, 0)
Screenshot: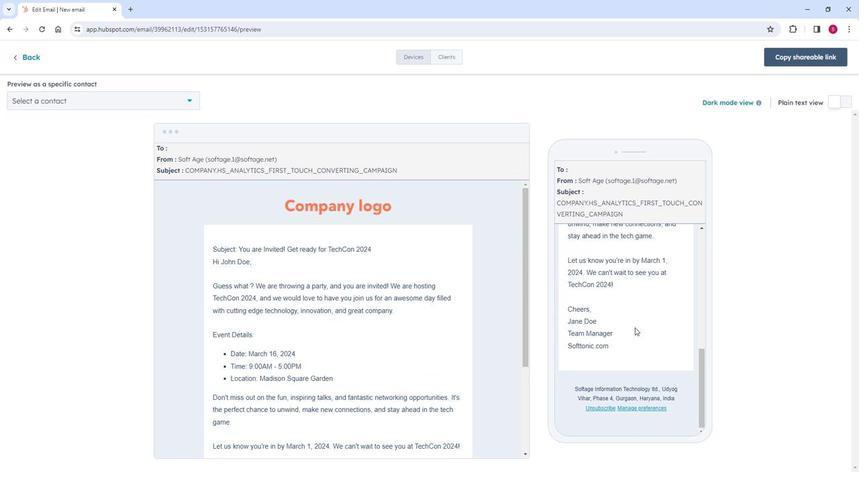 
Action: Mouse scrolled (634, 329) with delta (0, 0)
Screenshot: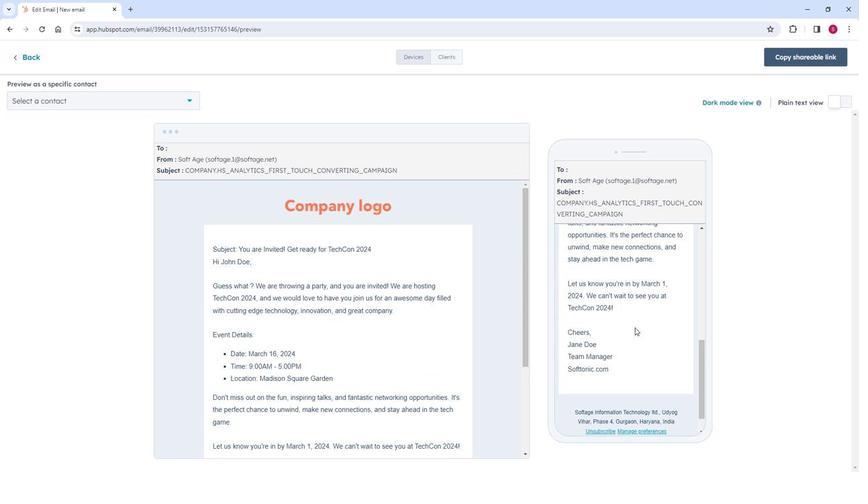 
Action: Mouse scrolled (634, 329) with delta (0, 0)
Screenshot: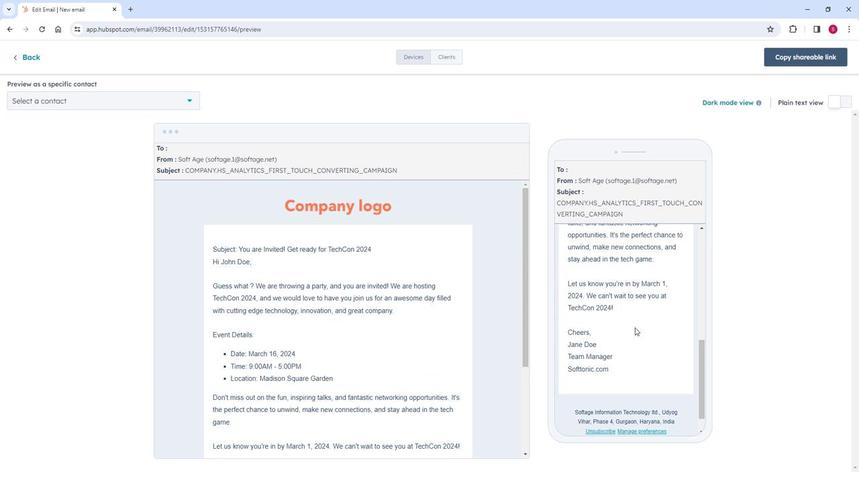 
Action: Mouse scrolled (634, 329) with delta (0, 0)
Screenshot: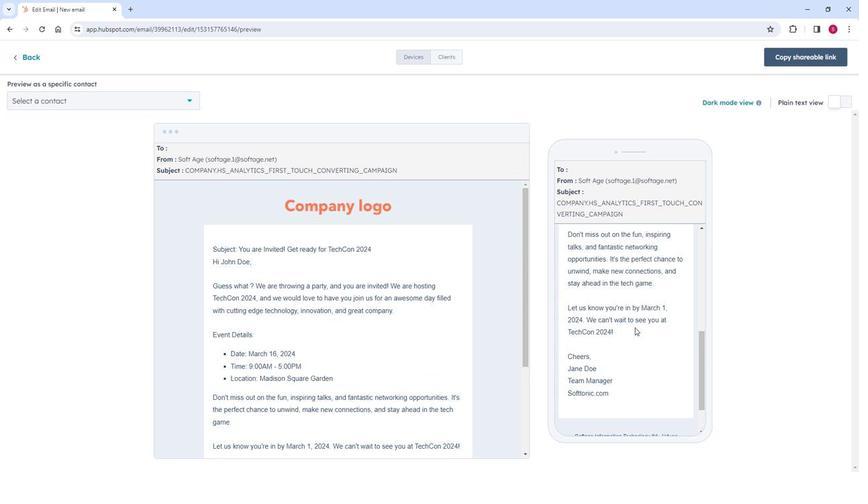 
Action: Mouse scrolled (634, 329) with delta (0, 0)
Screenshot: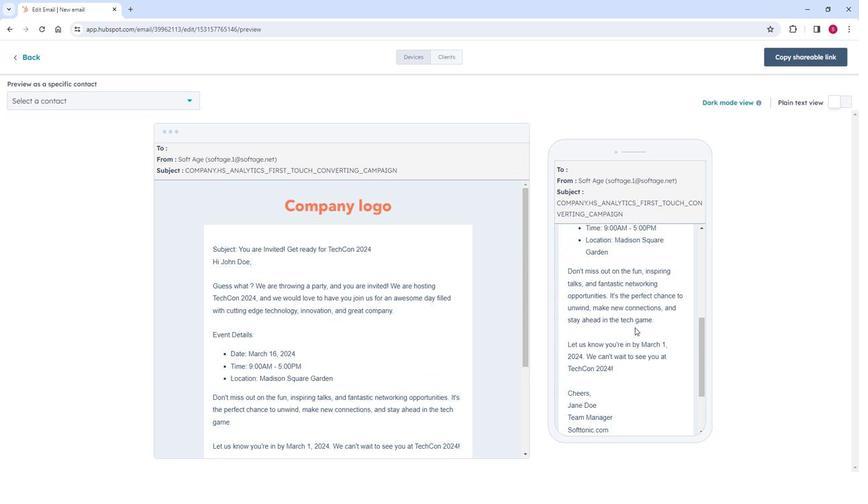 
Action: Mouse scrolled (634, 329) with delta (0, 0)
Screenshot: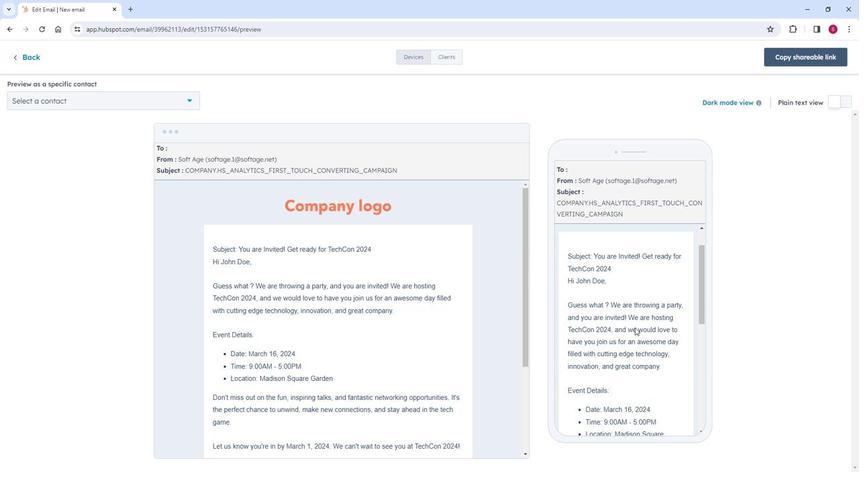 
Action: Mouse scrolled (634, 329) with delta (0, 0)
Screenshot: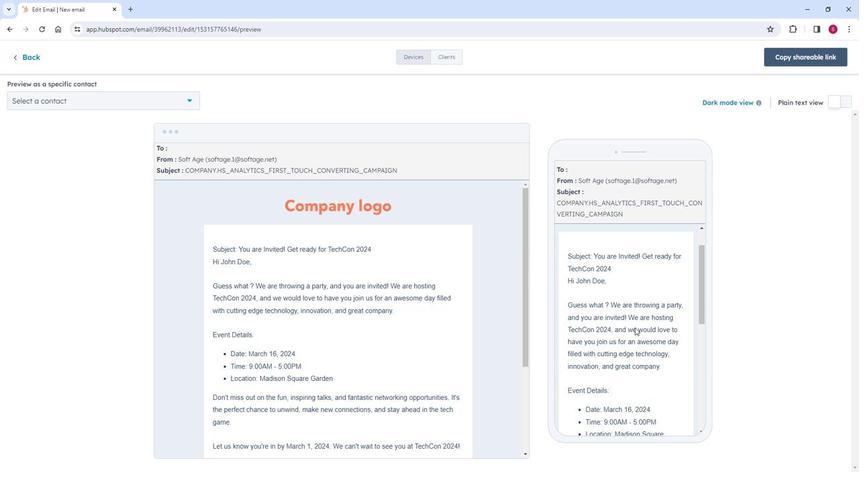 
Action: Mouse scrolled (634, 329) with delta (0, 0)
Screenshot: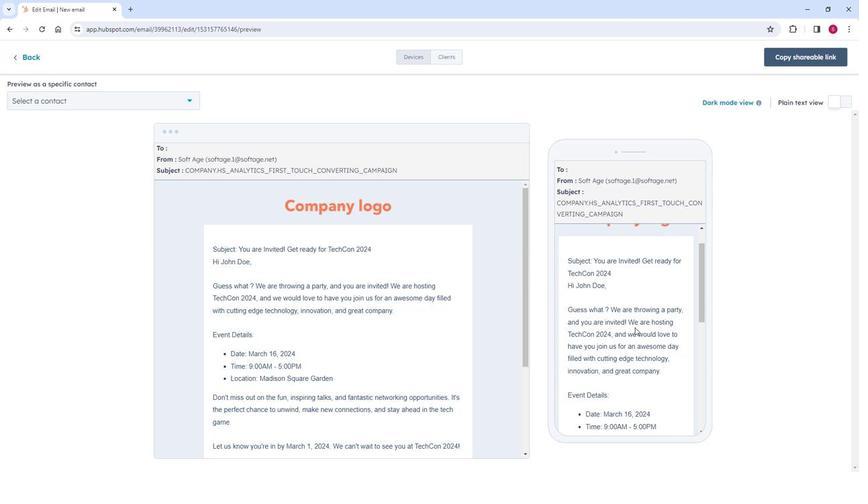 
Action: Mouse scrolled (634, 329) with delta (0, 0)
Screenshot: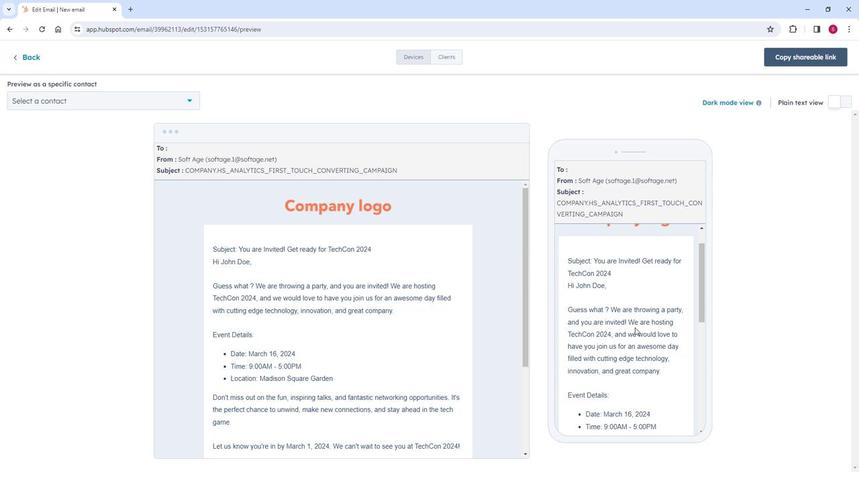 
Action: Mouse scrolled (634, 329) with delta (0, 0)
Screenshot: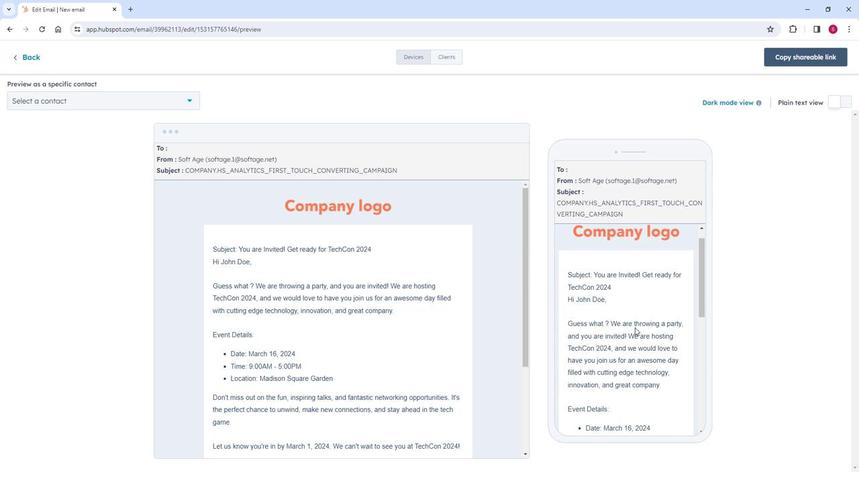
Action: Mouse moved to (776, 239)
Screenshot: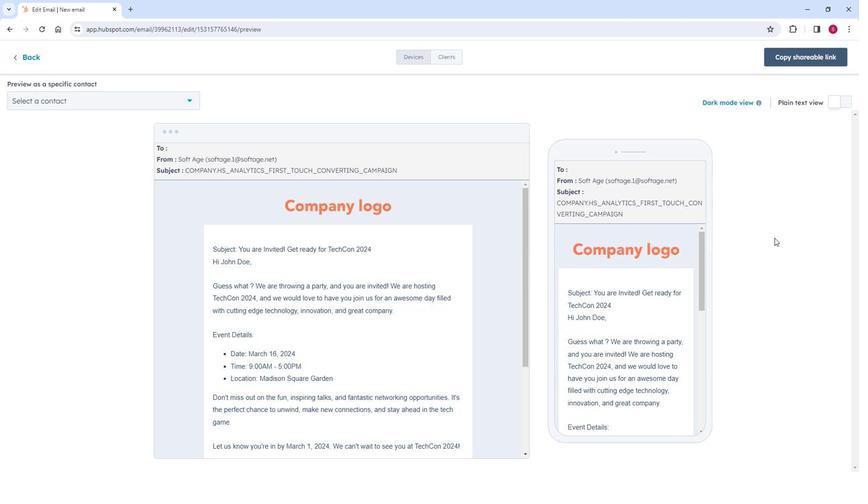 
Action: Mouse pressed left at (776, 239)
Screenshot: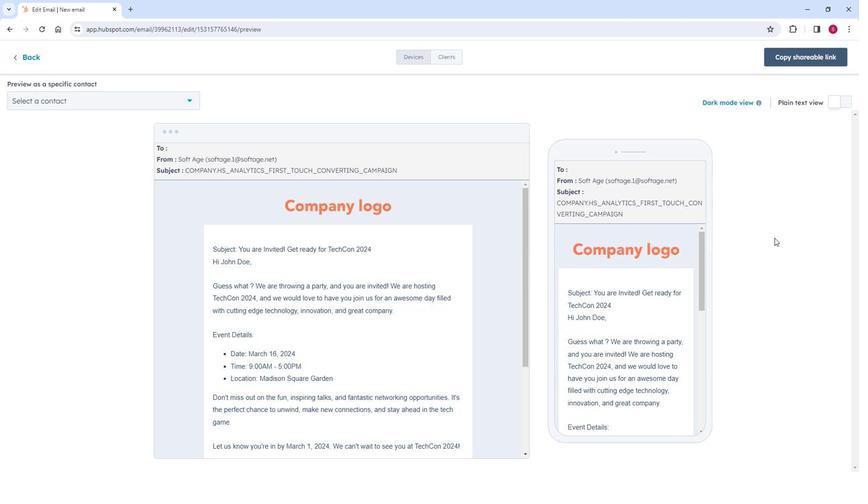 
Action: Mouse moved to (167, 100)
Screenshot: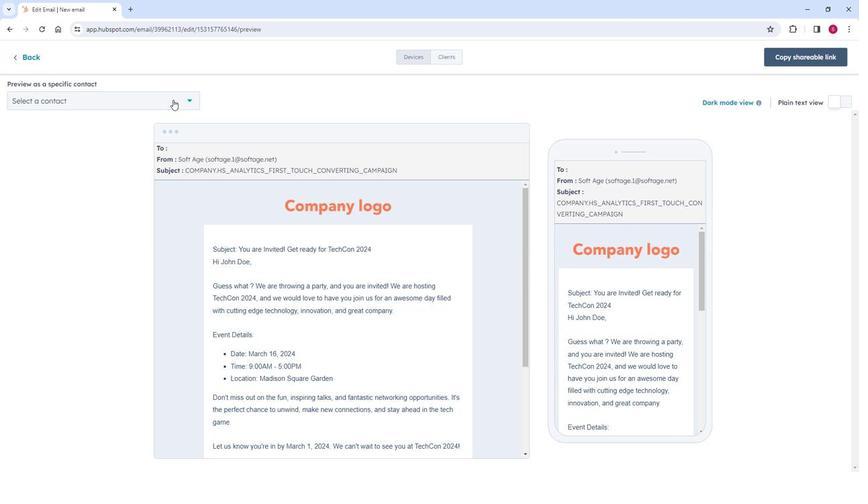 
Action: Mouse pressed left at (167, 100)
Screenshot: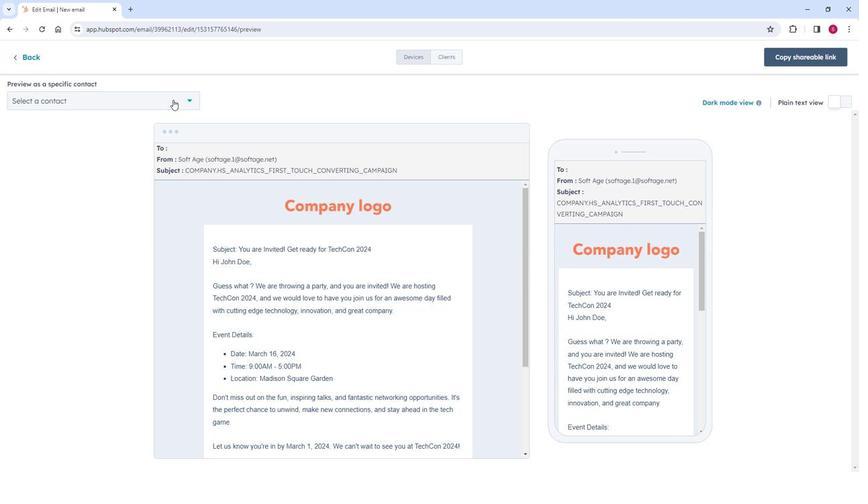 
Action: Mouse moved to (271, 113)
Screenshot: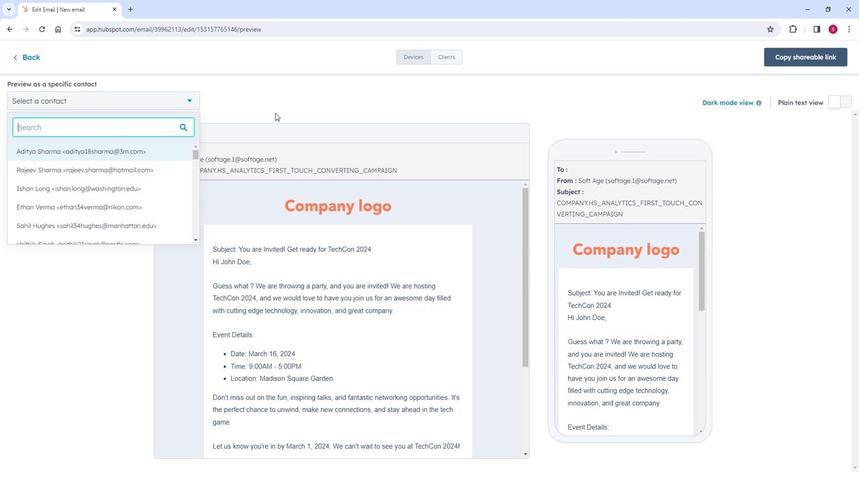
Action: Mouse pressed left at (271, 113)
Screenshot: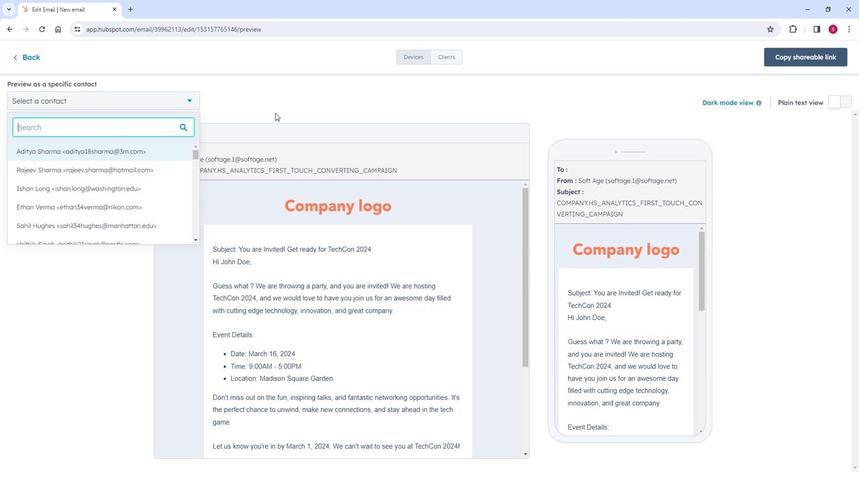 
Action: Mouse moved to (22, 57)
Screenshot: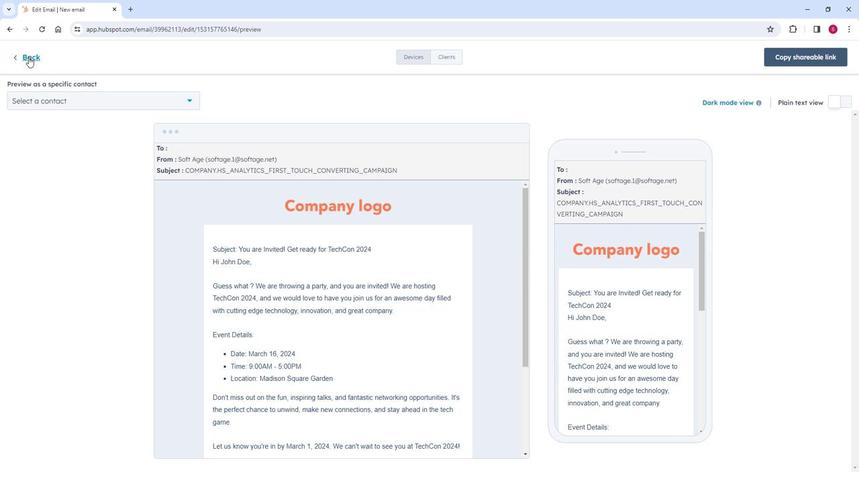 
Action: Mouse pressed left at (22, 57)
Screenshot: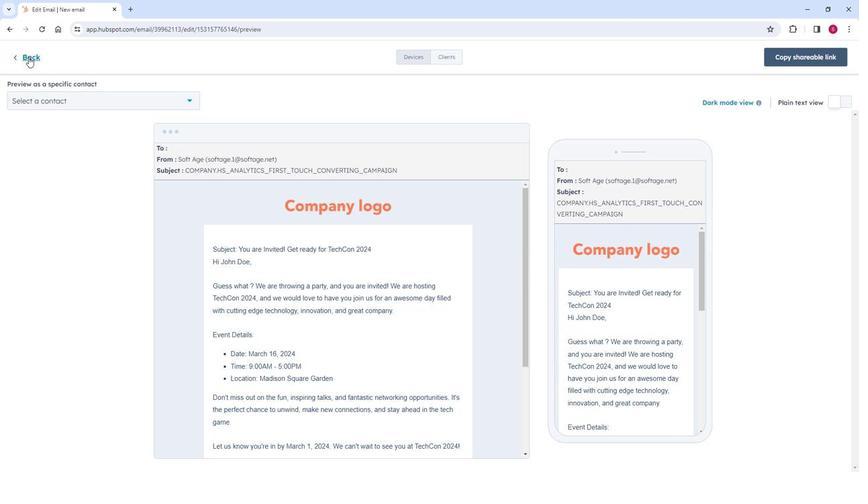 
Action: Mouse moved to (628, 376)
Screenshot: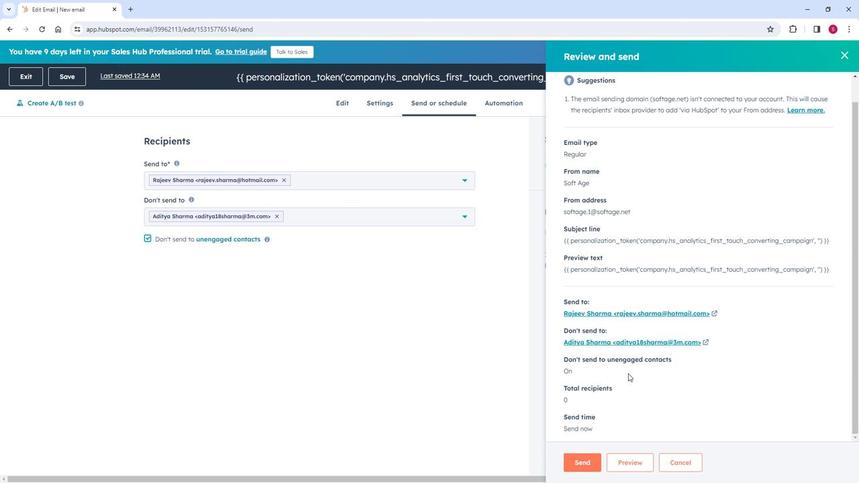 
Action: Mouse scrolled (628, 375) with delta (0, 0)
Screenshot: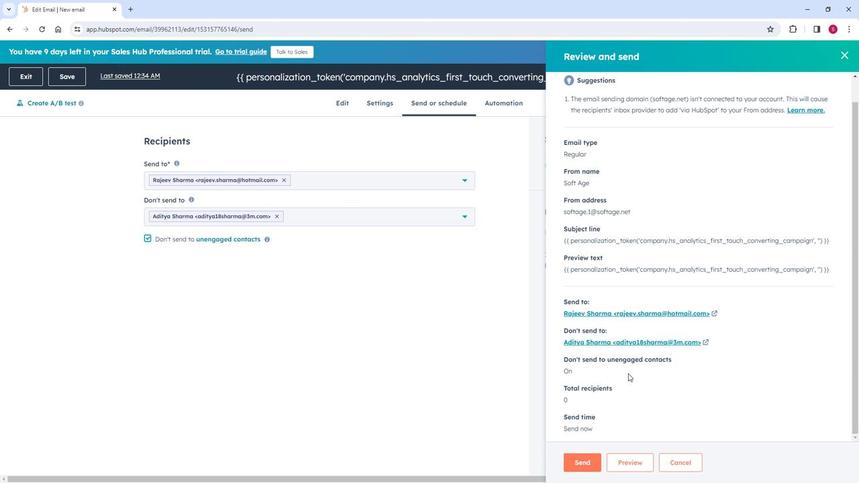 
Action: Mouse scrolled (628, 375) with delta (0, 0)
Screenshot: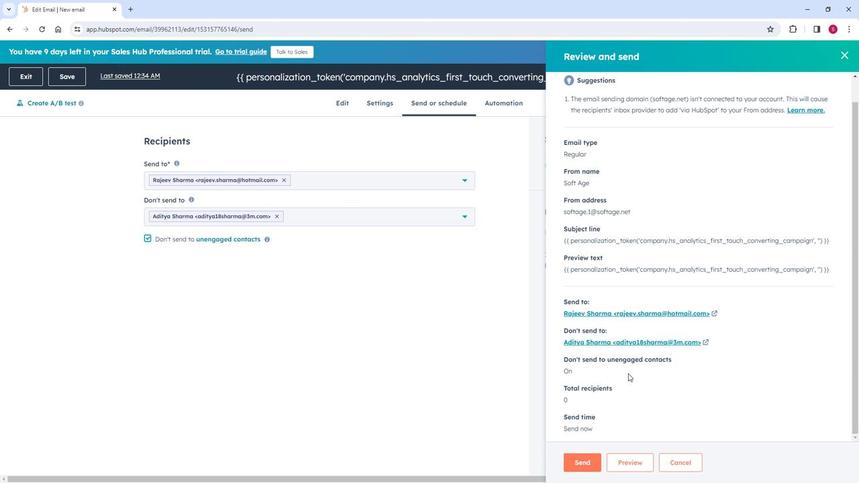 
Action: Mouse scrolled (628, 375) with delta (0, 0)
Screenshot: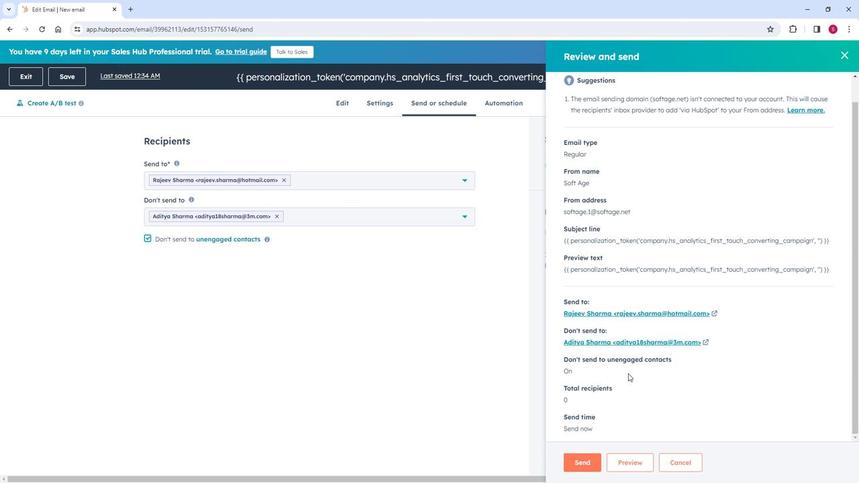 
Action: Mouse scrolled (628, 375) with delta (0, 0)
Screenshot: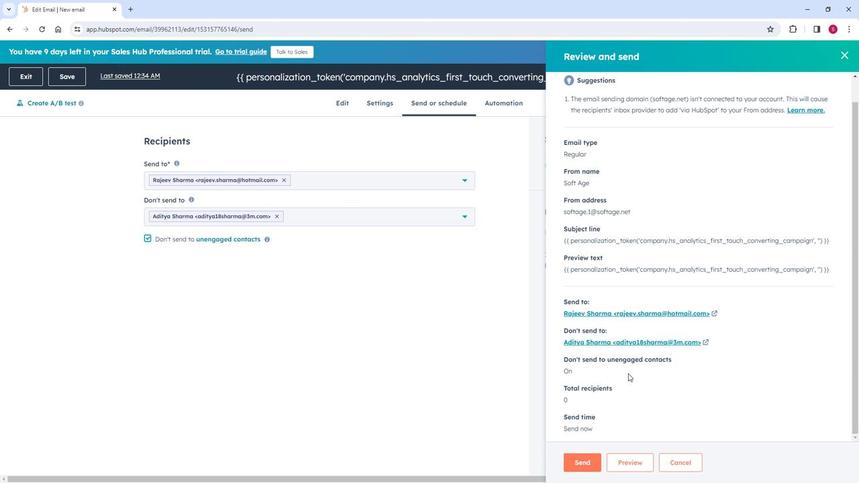 
Action: Mouse moved to (590, 468)
Screenshot: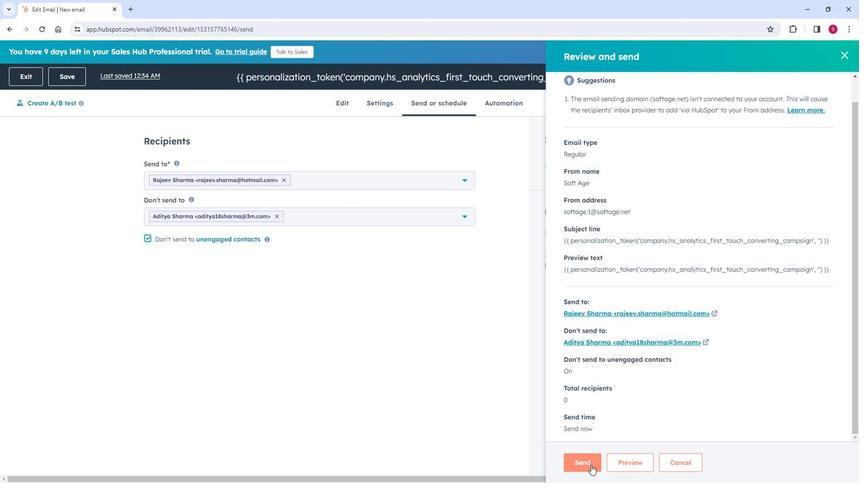 
Action: Mouse pressed left at (590, 468)
Screenshot: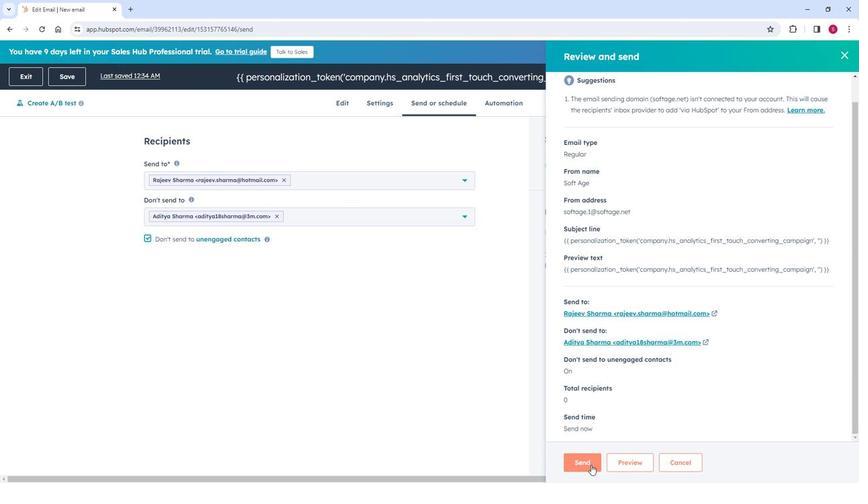 
Action: Mouse moved to (536, 80)
Screenshot: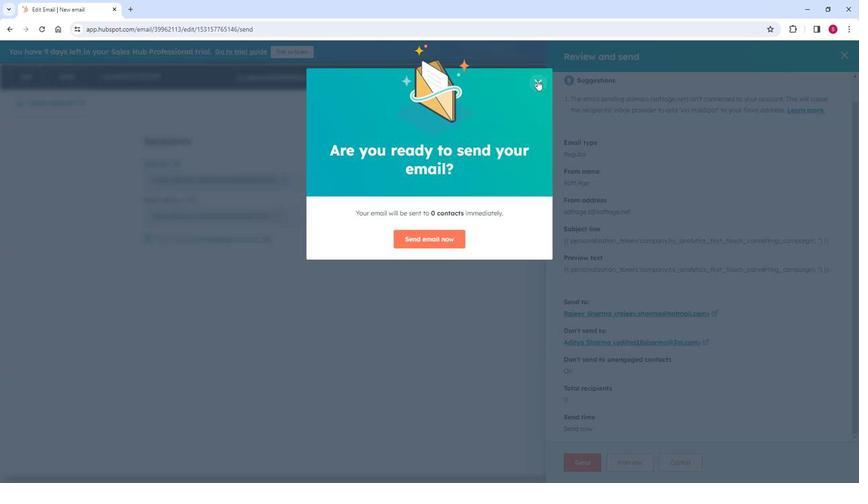 
Action: Mouse pressed left at (536, 80)
Screenshot: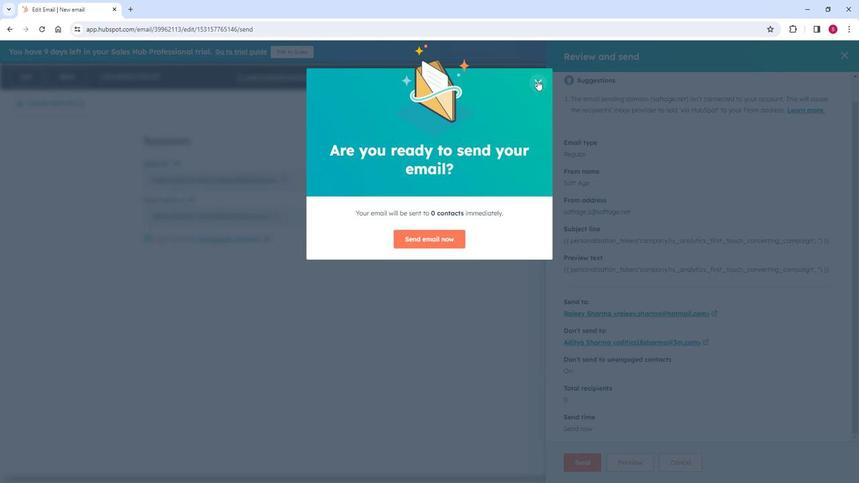 
Action: Mouse moved to (845, 53)
Screenshot: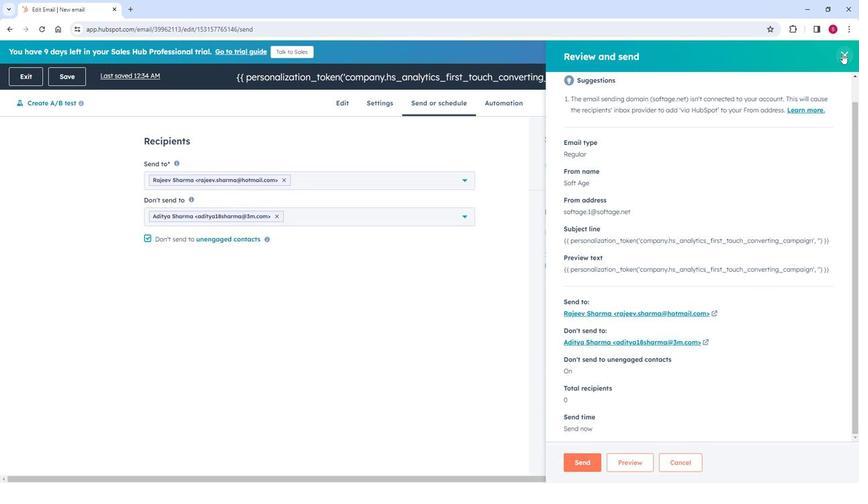 
Action: Mouse pressed left at (845, 53)
Screenshot: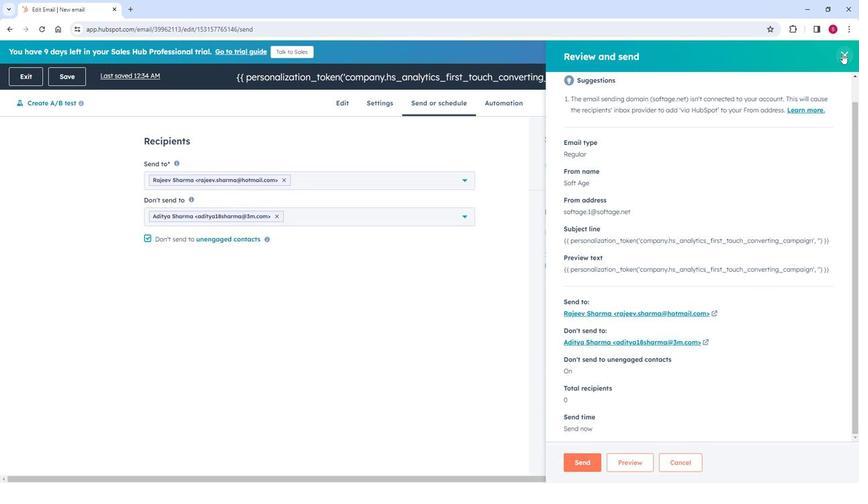 
Action: Mouse moved to (838, 104)
